 Task: Look for space in Dallas, United States from 6th September, 2023 to 15th September, 2023 for 6 adults in price range Rs.8000 to Rs.12000. Place can be entire place or private room with 6 bedrooms having 6 beds and 6 bathrooms. Property type can be house, flat, guest house. Amenities needed are: wifi, TV, free parkinig on premises, gym, breakfast. Booking option can be shelf check-in. Required host language is English.
Action: Mouse moved to (570, 119)
Screenshot: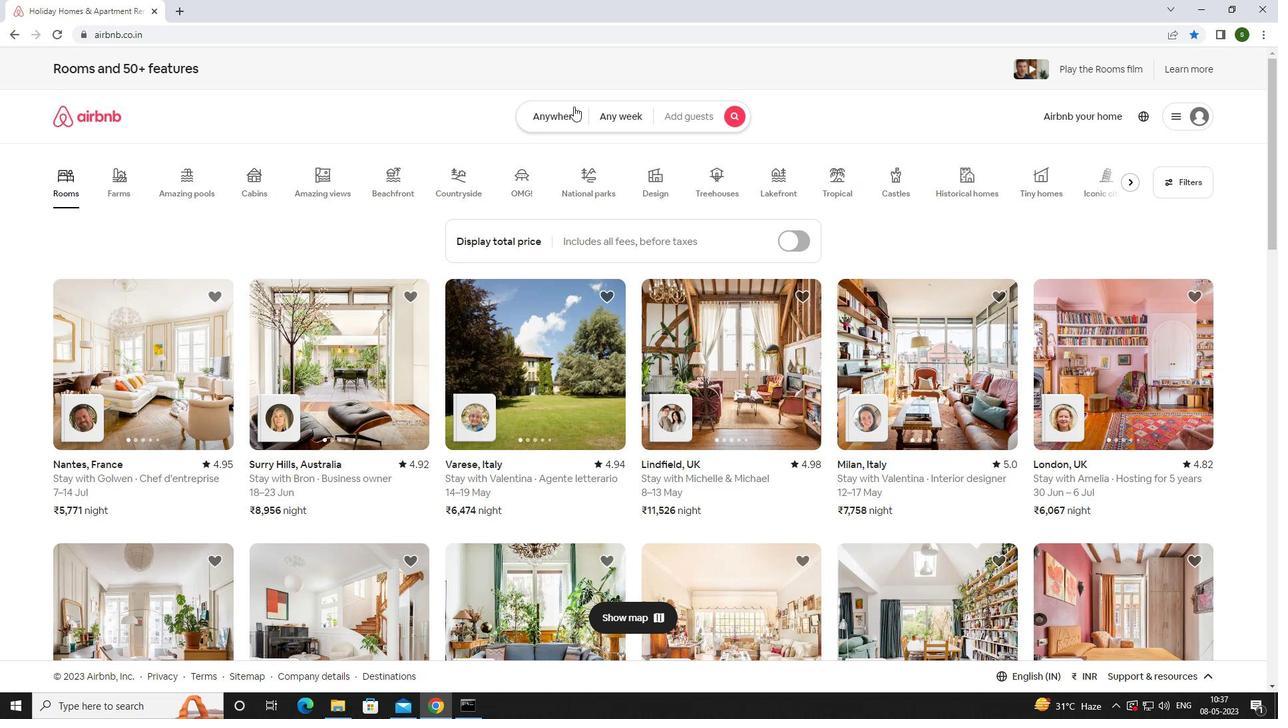 
Action: Mouse pressed left at (570, 119)
Screenshot: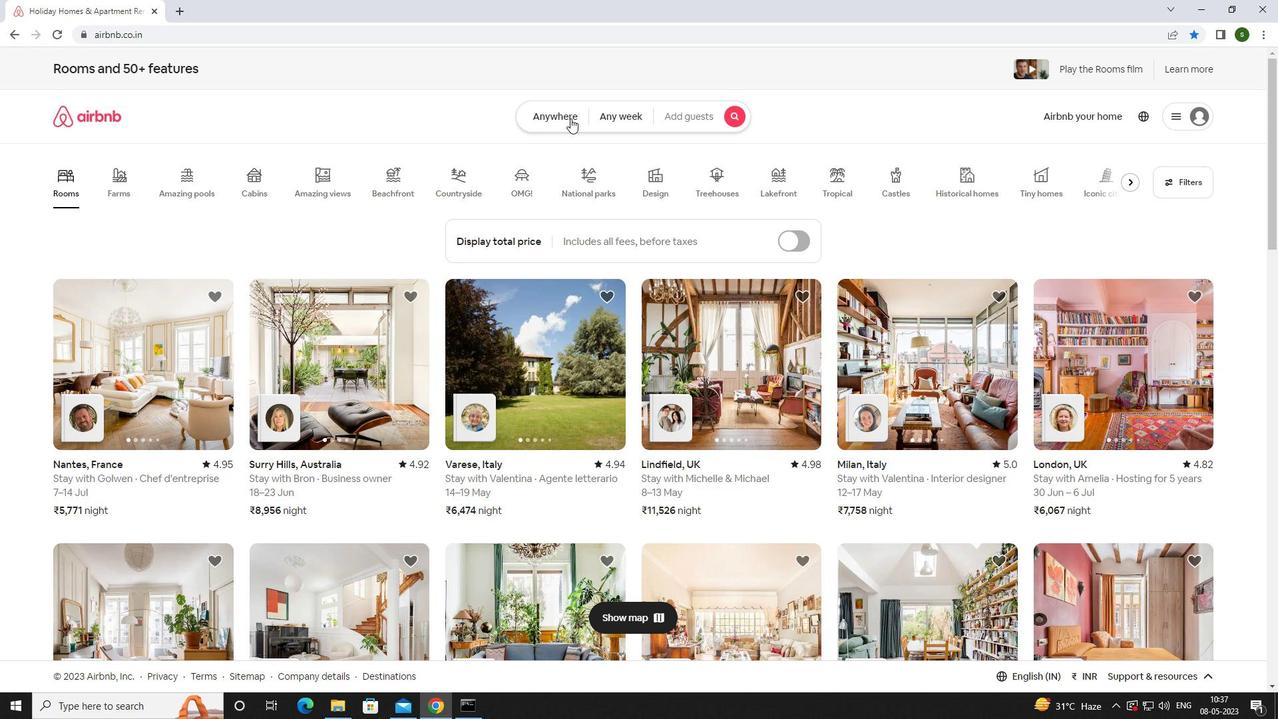 
Action: Mouse moved to (504, 174)
Screenshot: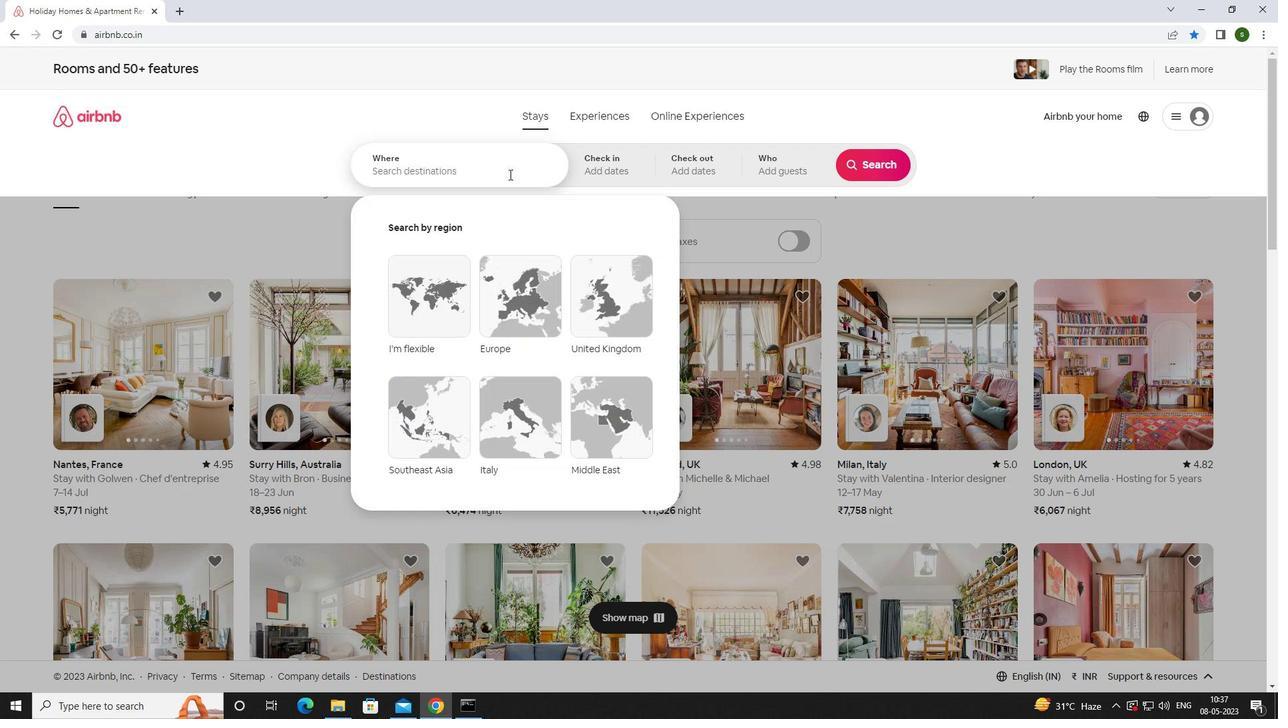 
Action: Mouse pressed left at (504, 174)
Screenshot: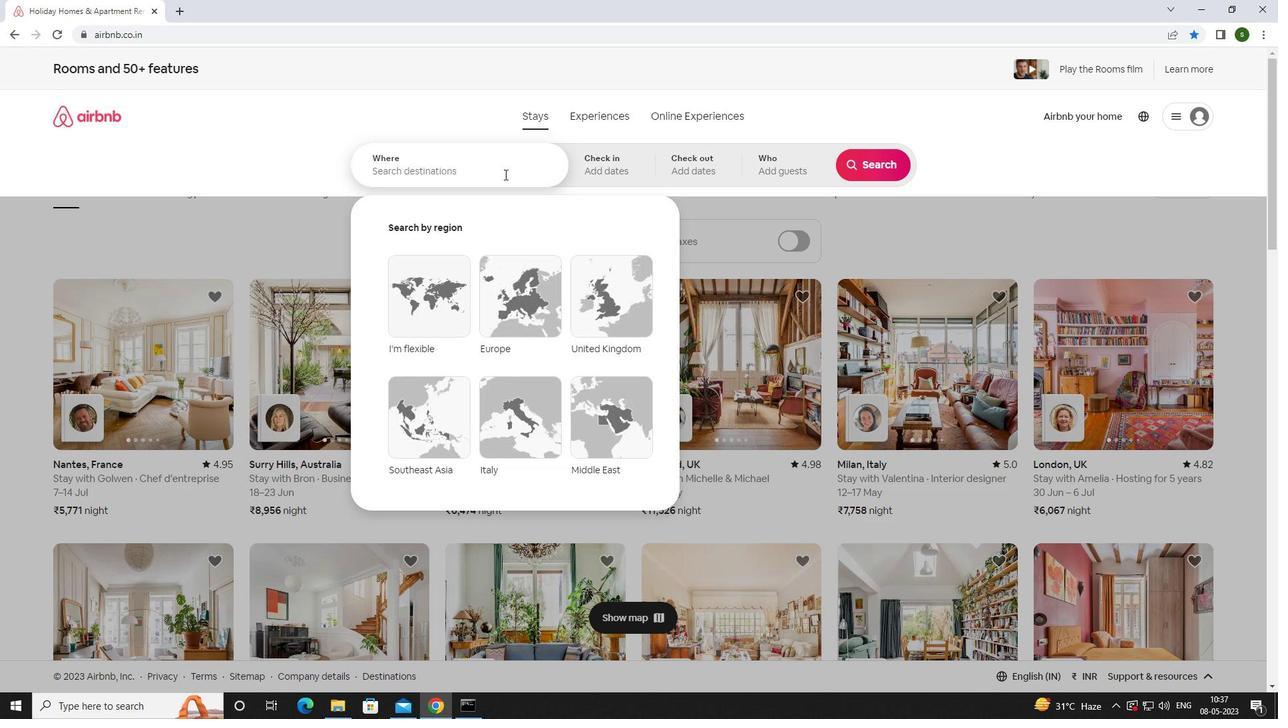 
Action: Key pressed <Key.caps_lock>d<Key.caps_lock>allas,<Key.space><Key.caps_lock>u<Key.caps_lock>nited<Key.space><Key.caps_lock>s<Key.caps_lock>tates<Key.enter>
Screenshot: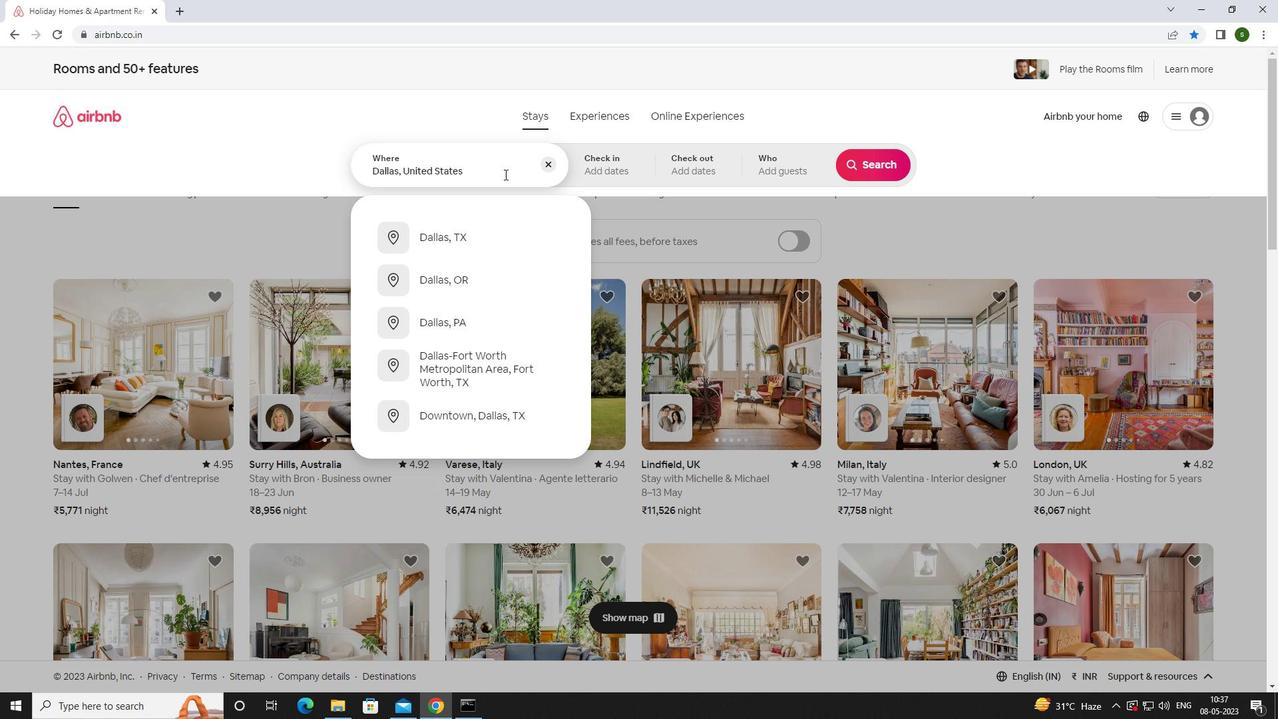 
Action: Mouse moved to (865, 265)
Screenshot: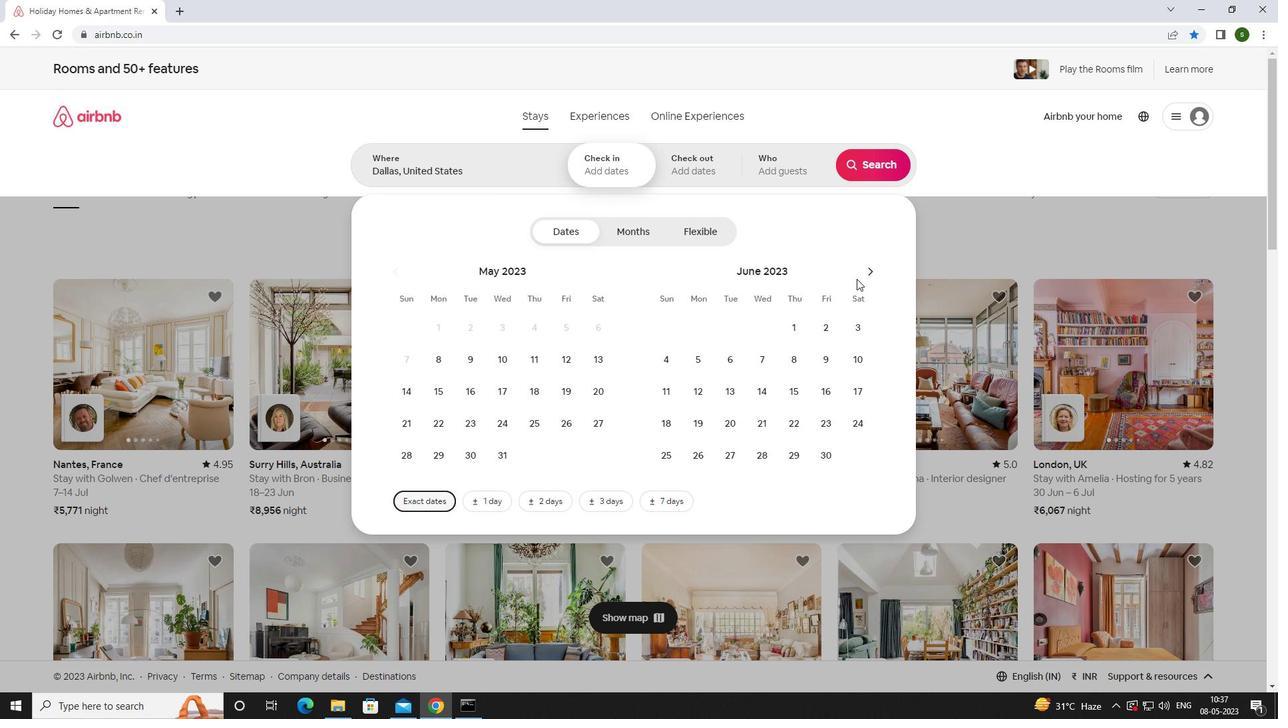 
Action: Mouse pressed left at (865, 265)
Screenshot: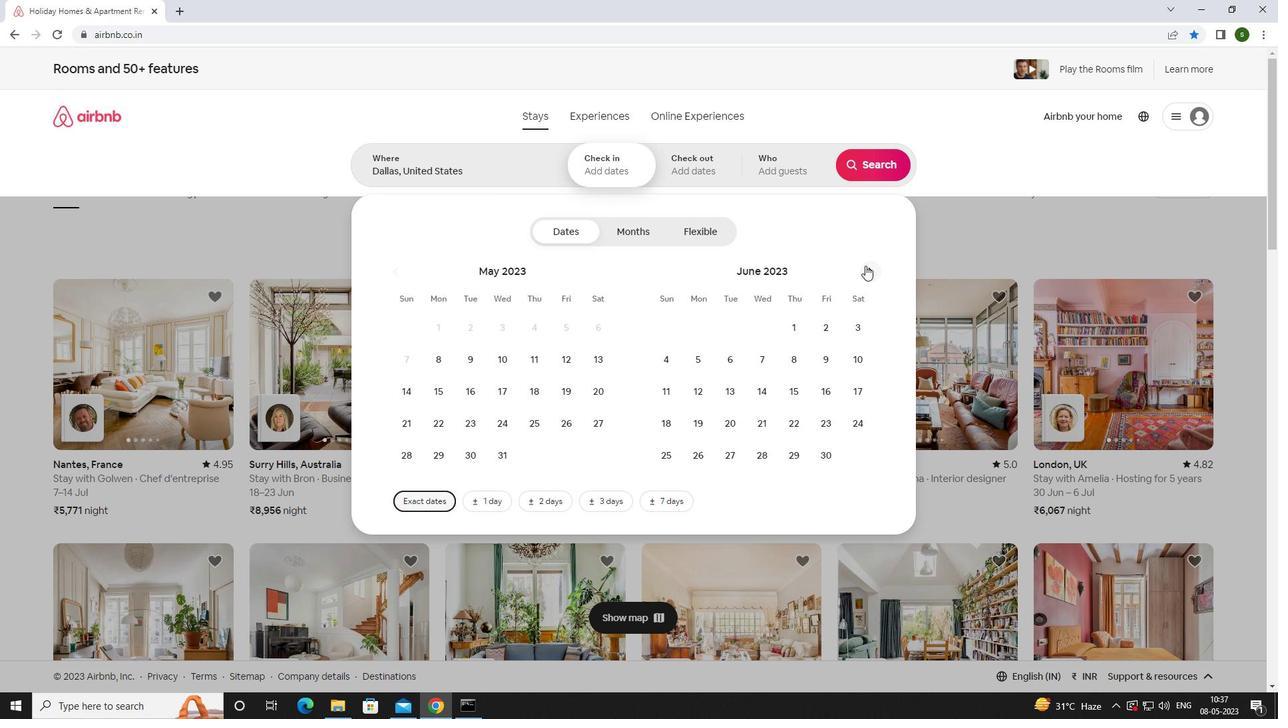
Action: Mouse pressed left at (865, 265)
Screenshot: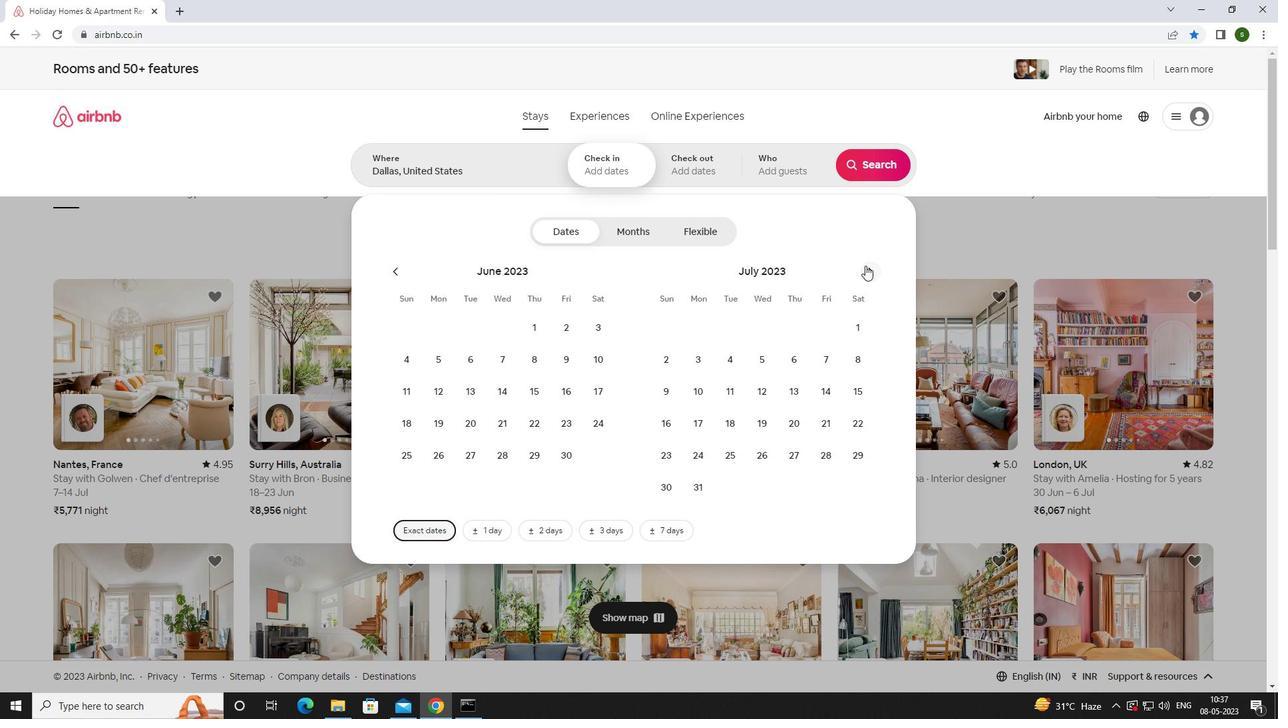 
Action: Mouse pressed left at (865, 265)
Screenshot: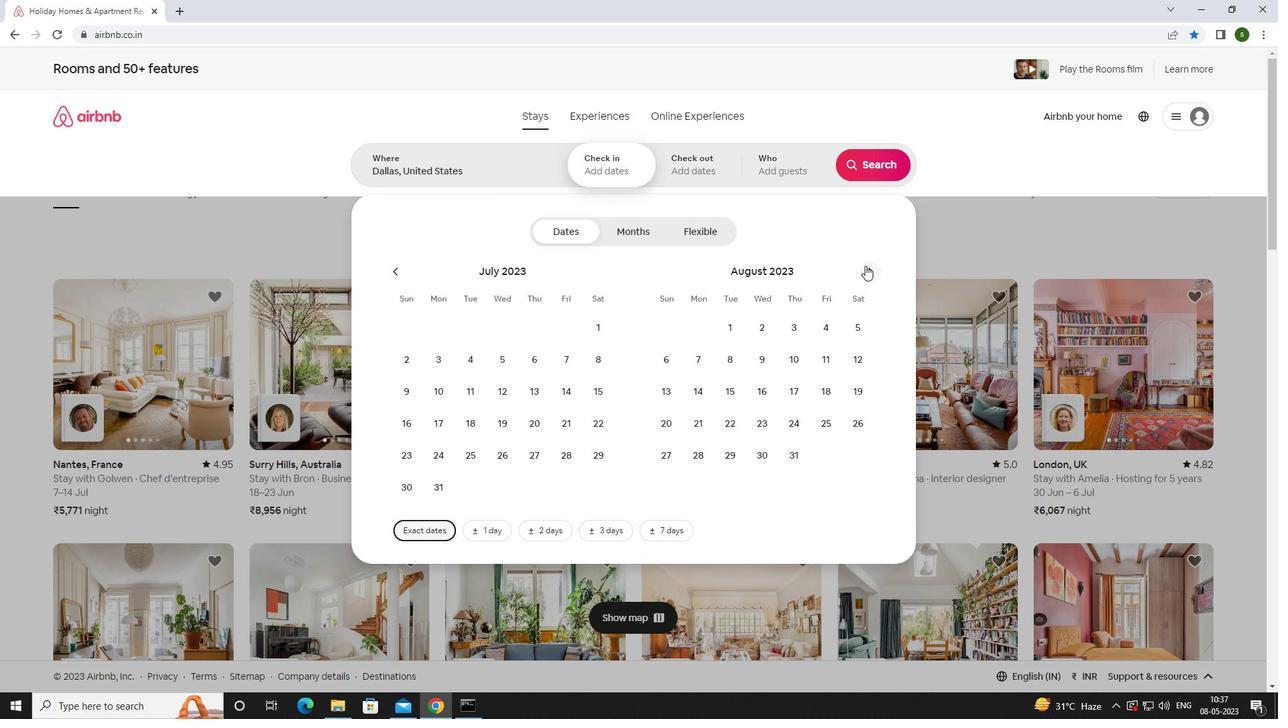 
Action: Mouse moved to (761, 356)
Screenshot: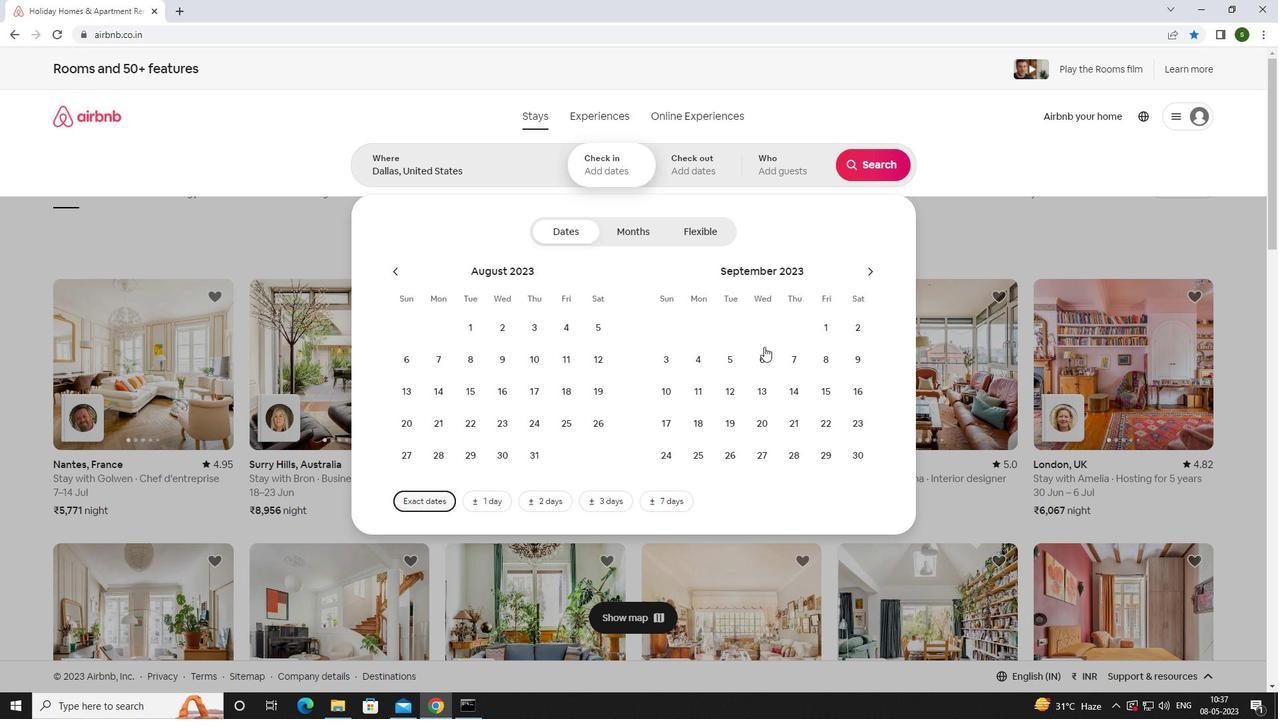 
Action: Mouse pressed left at (761, 356)
Screenshot: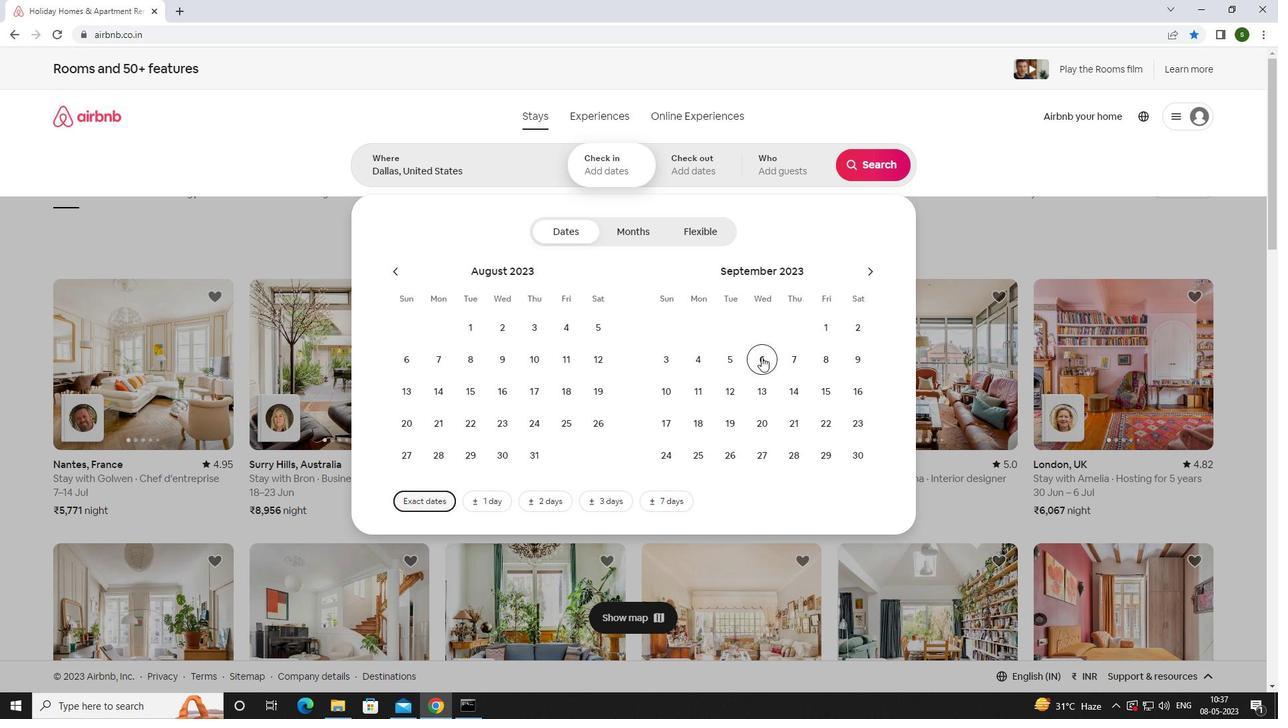 
Action: Mouse moved to (823, 389)
Screenshot: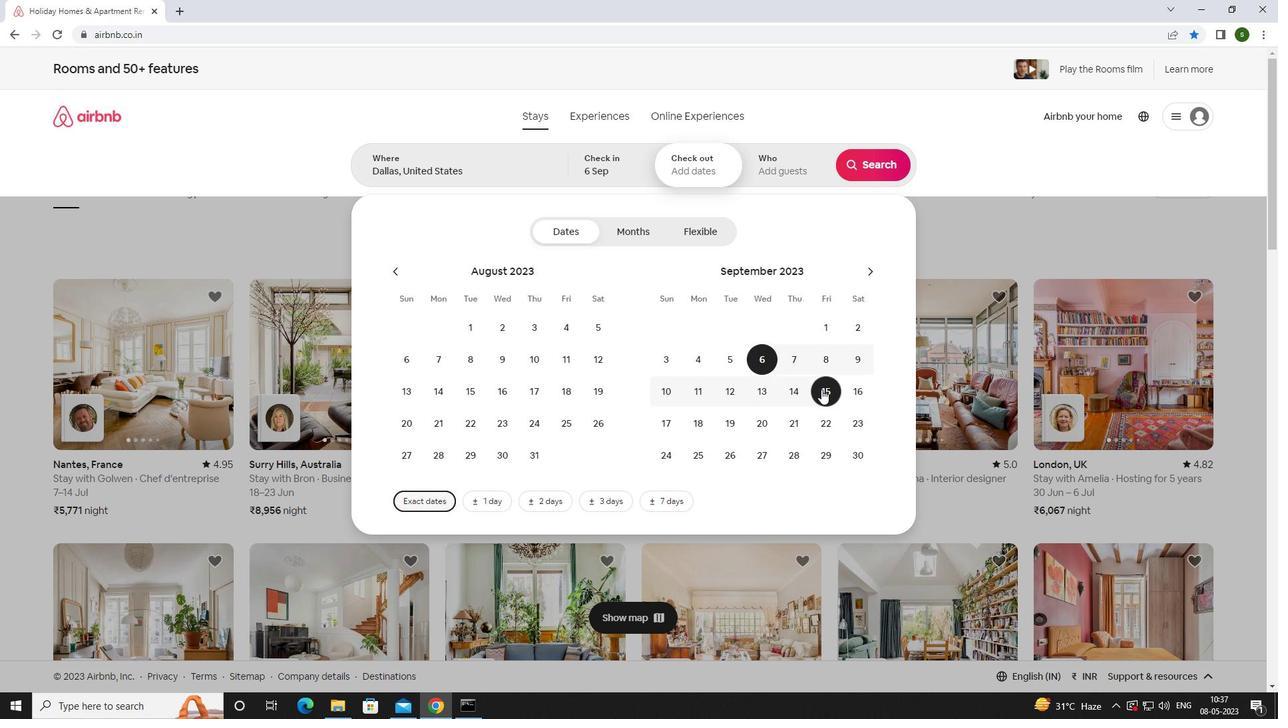 
Action: Mouse pressed left at (823, 389)
Screenshot: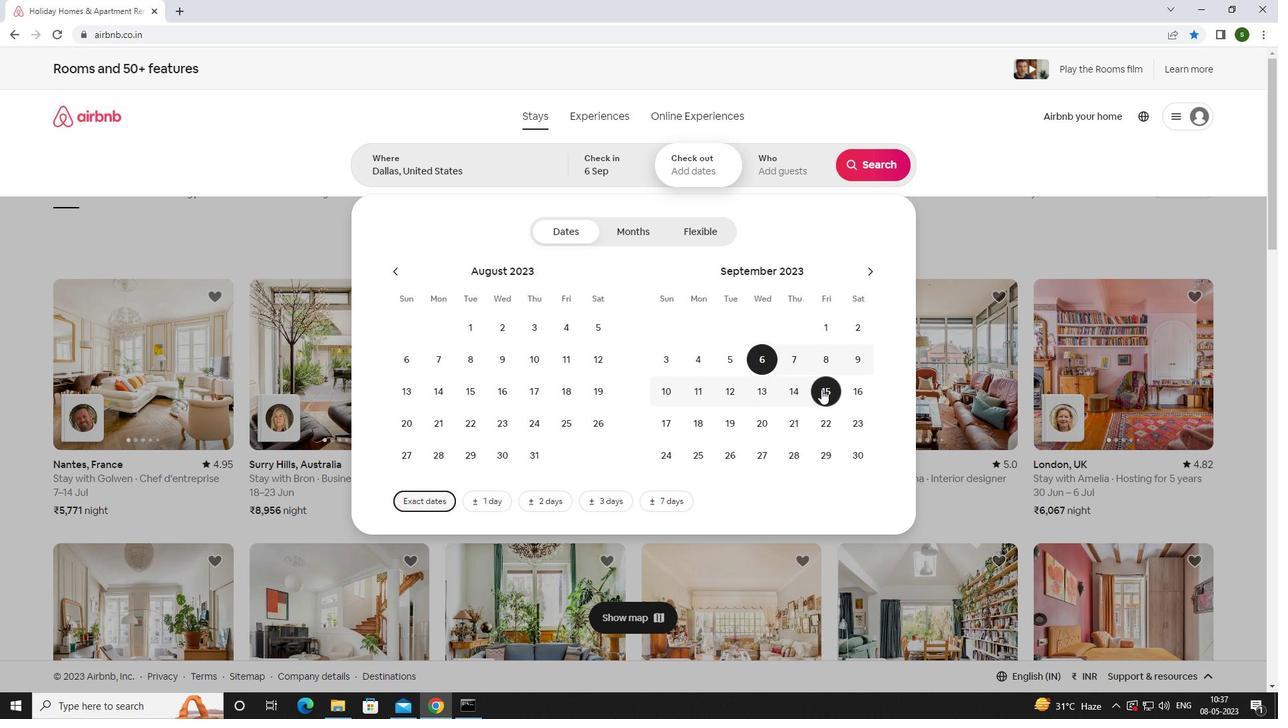 
Action: Mouse moved to (785, 172)
Screenshot: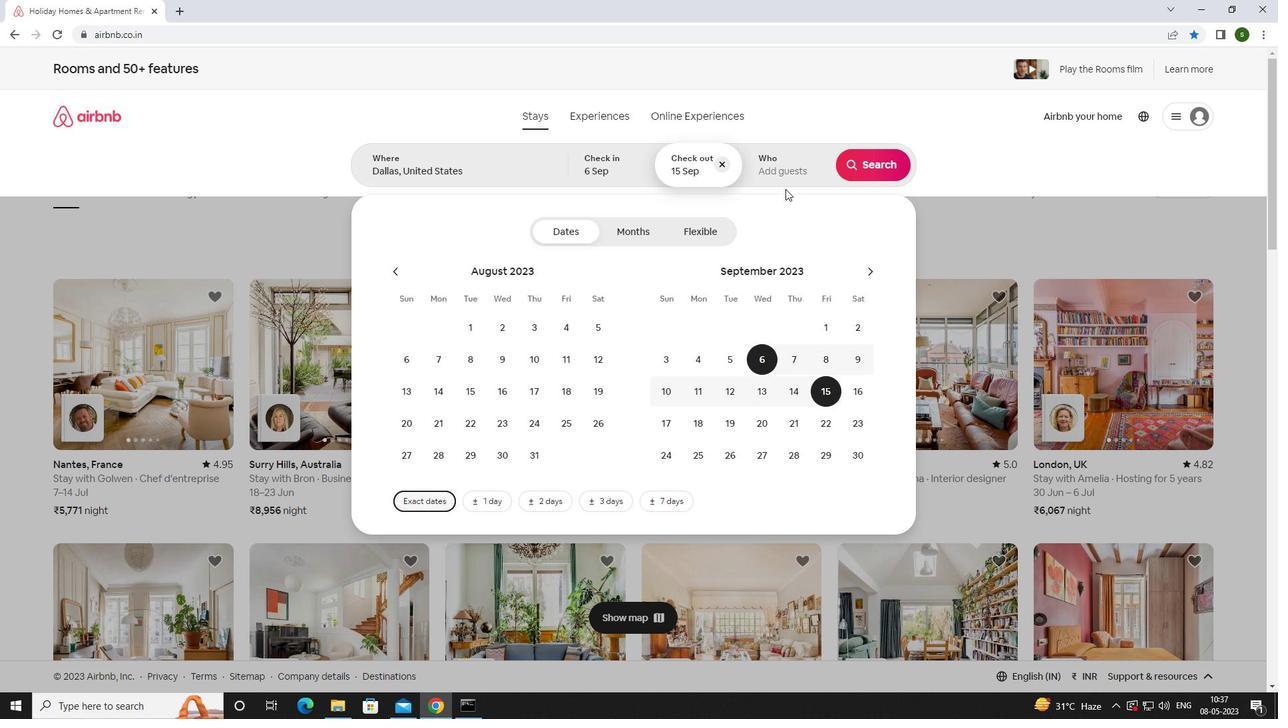 
Action: Mouse pressed left at (785, 172)
Screenshot: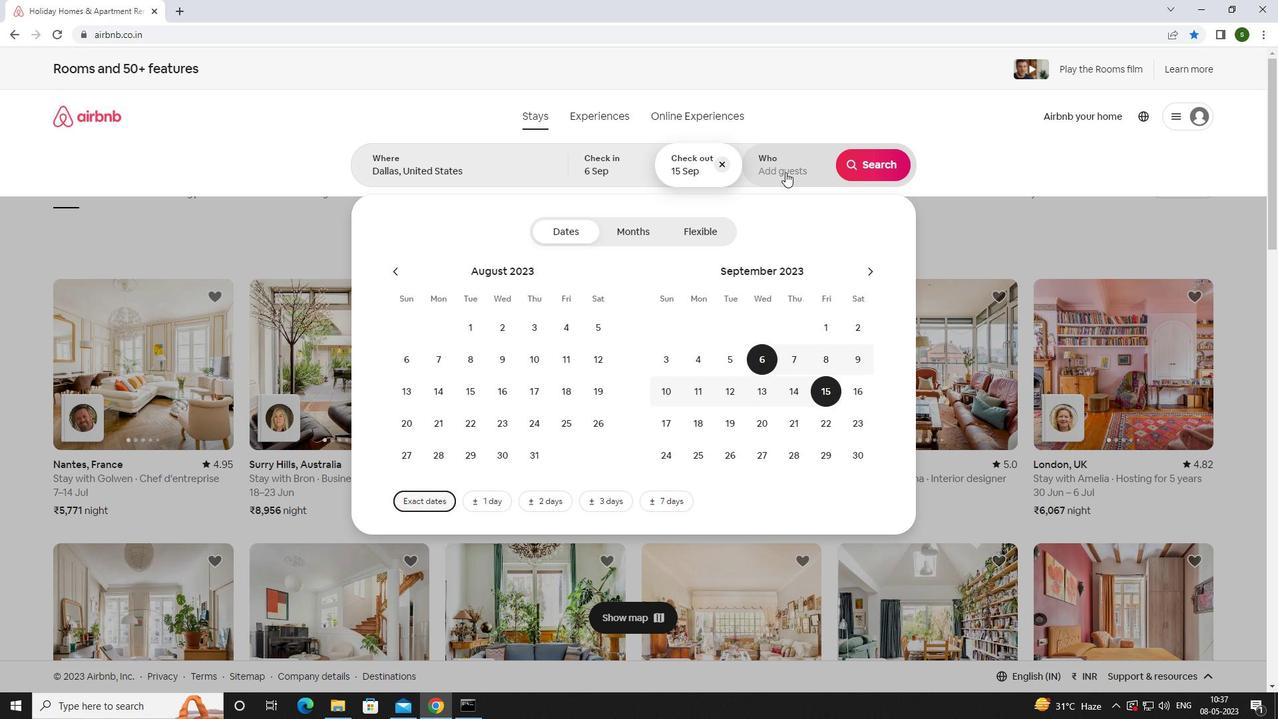 
Action: Mouse moved to (879, 234)
Screenshot: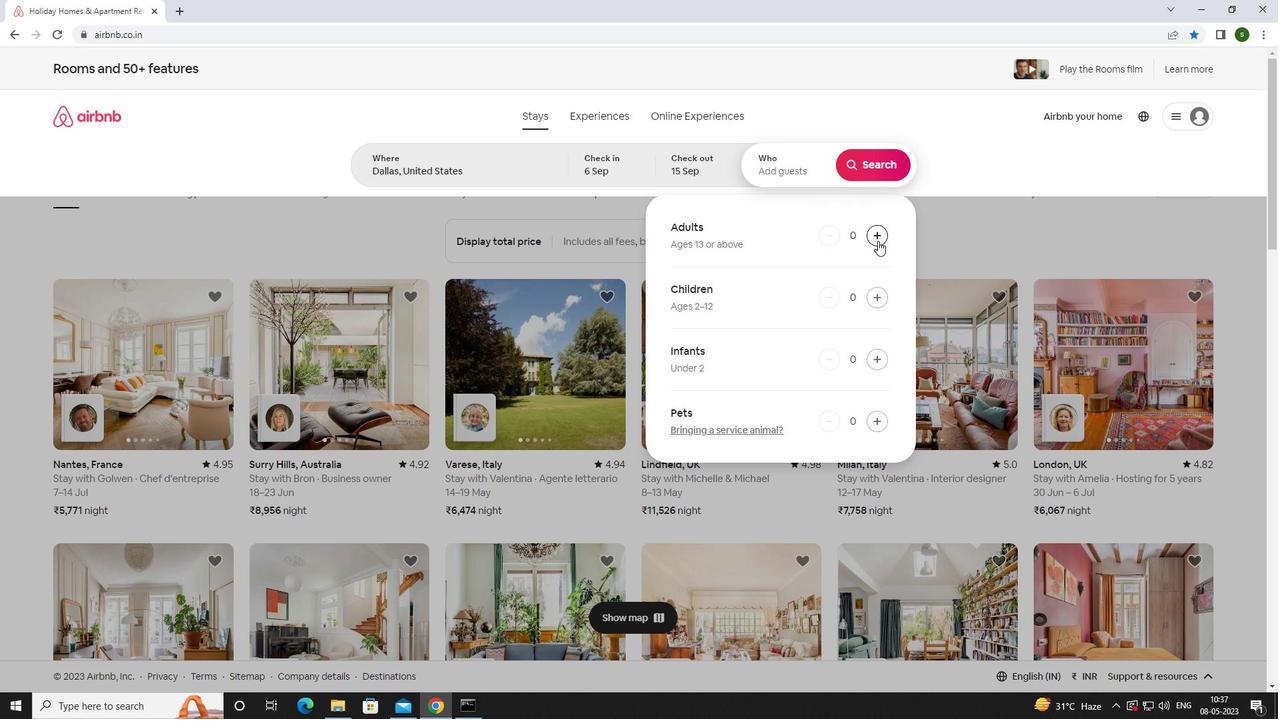 
Action: Mouse pressed left at (879, 234)
Screenshot: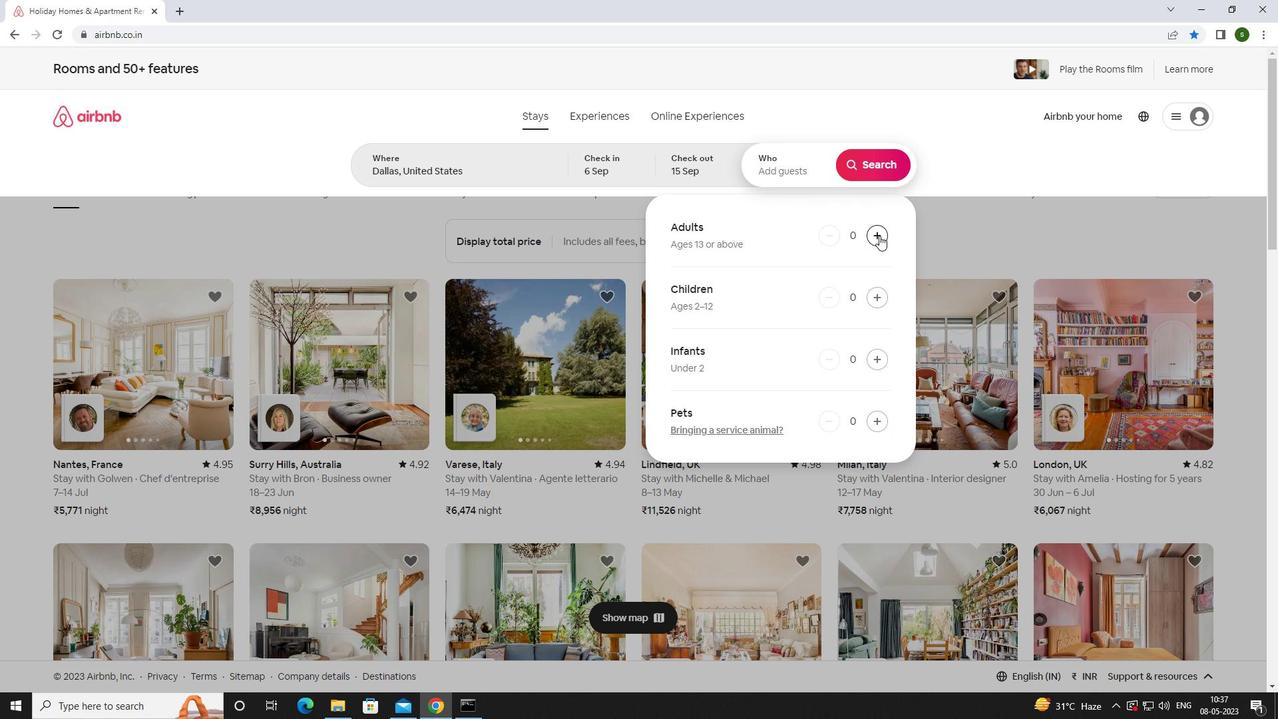 
Action: Mouse pressed left at (879, 234)
Screenshot: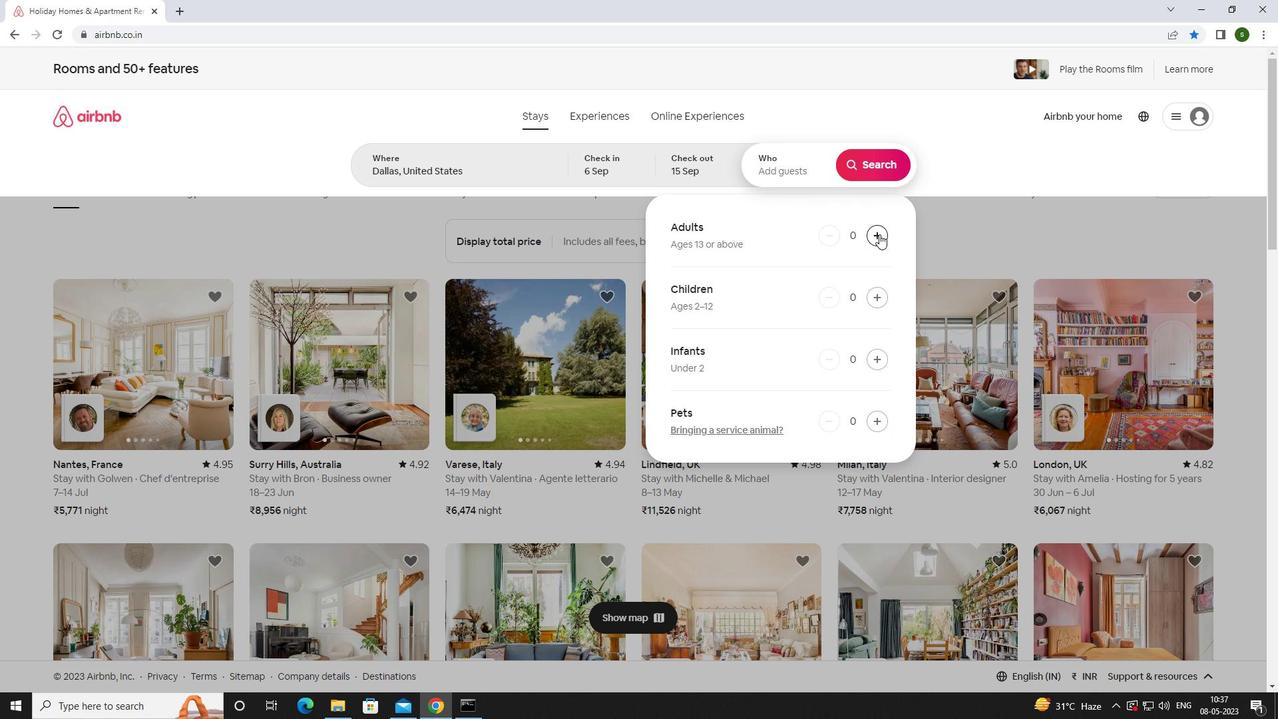 
Action: Mouse pressed left at (879, 234)
Screenshot: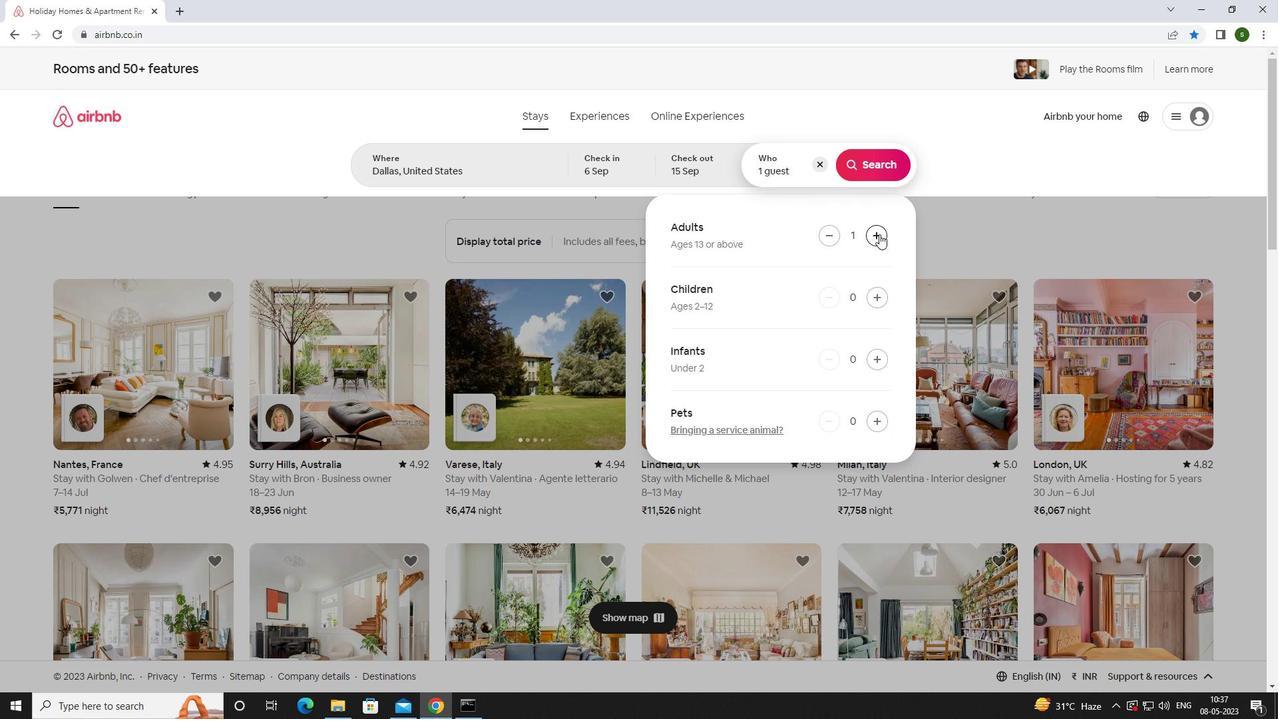 
Action: Mouse pressed left at (879, 234)
Screenshot: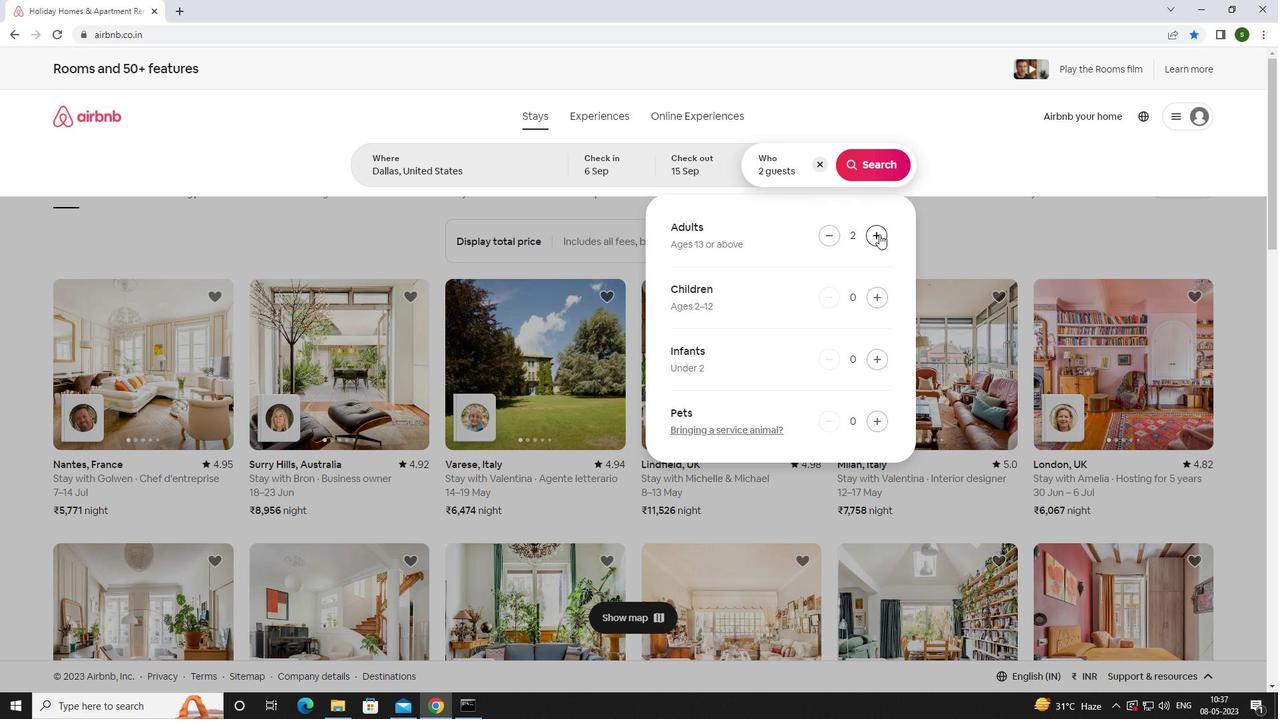 
Action: Mouse pressed left at (879, 234)
Screenshot: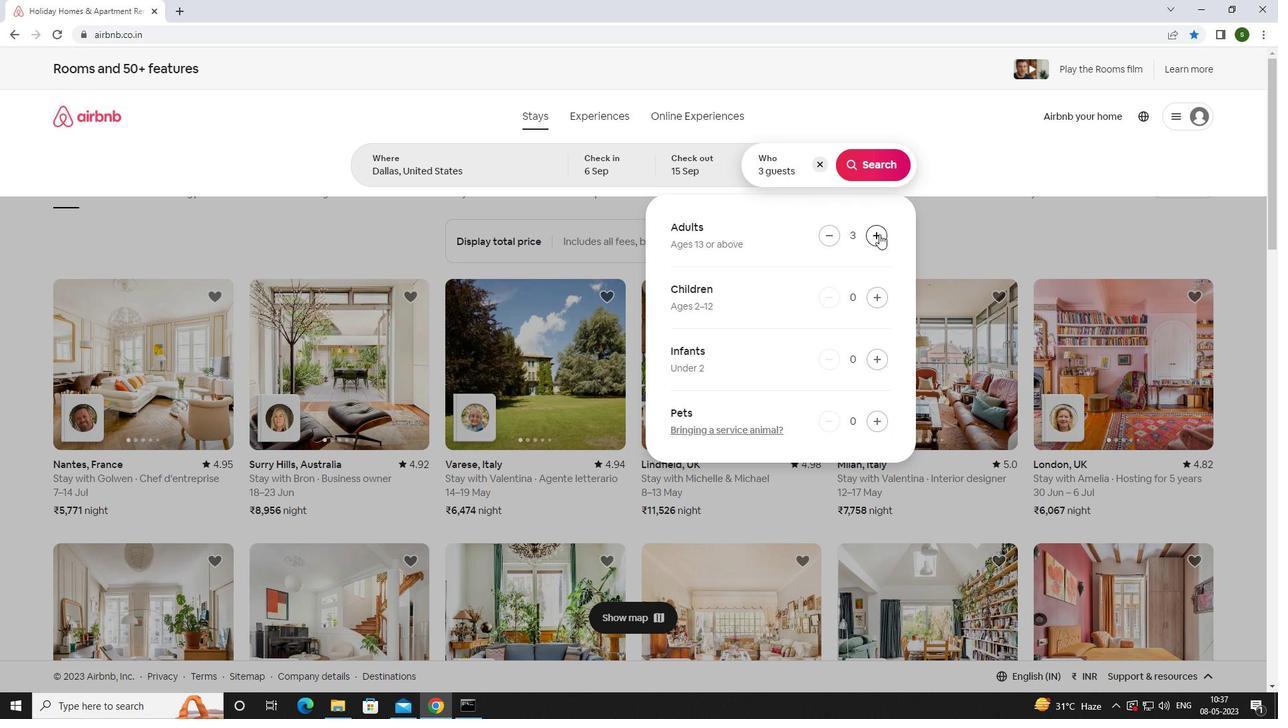 
Action: Mouse pressed left at (879, 234)
Screenshot: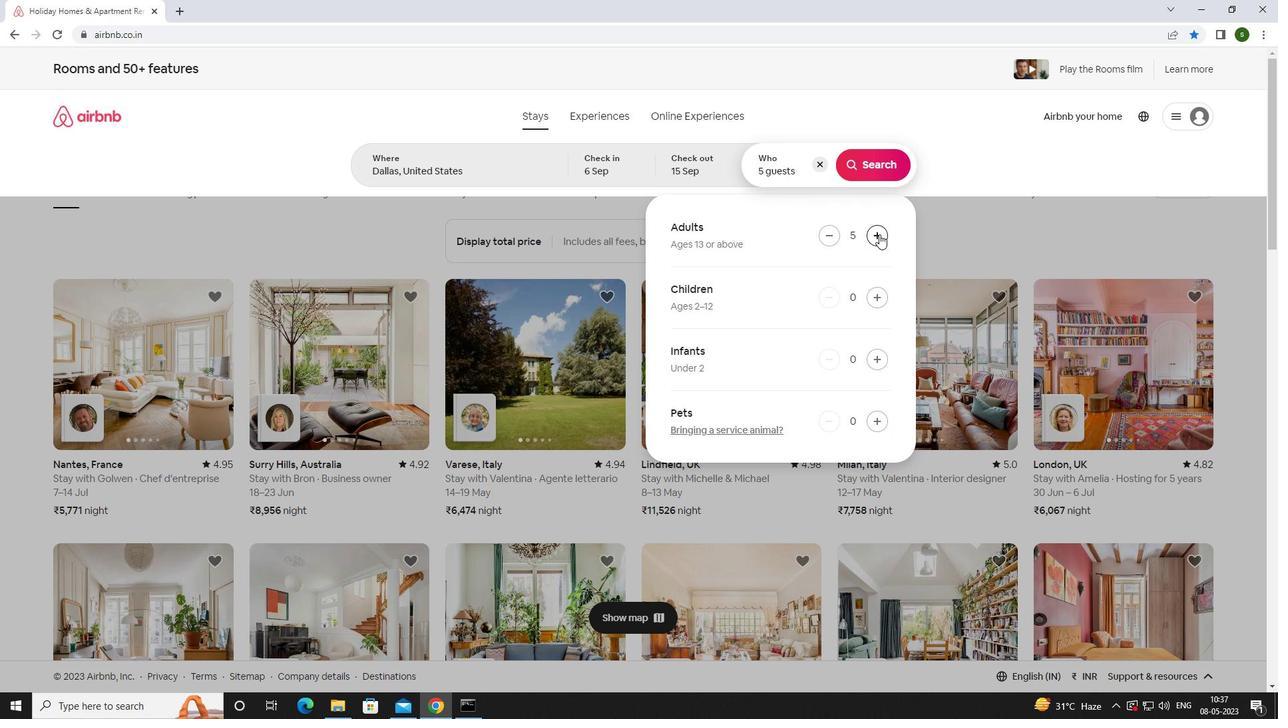 
Action: Mouse moved to (875, 167)
Screenshot: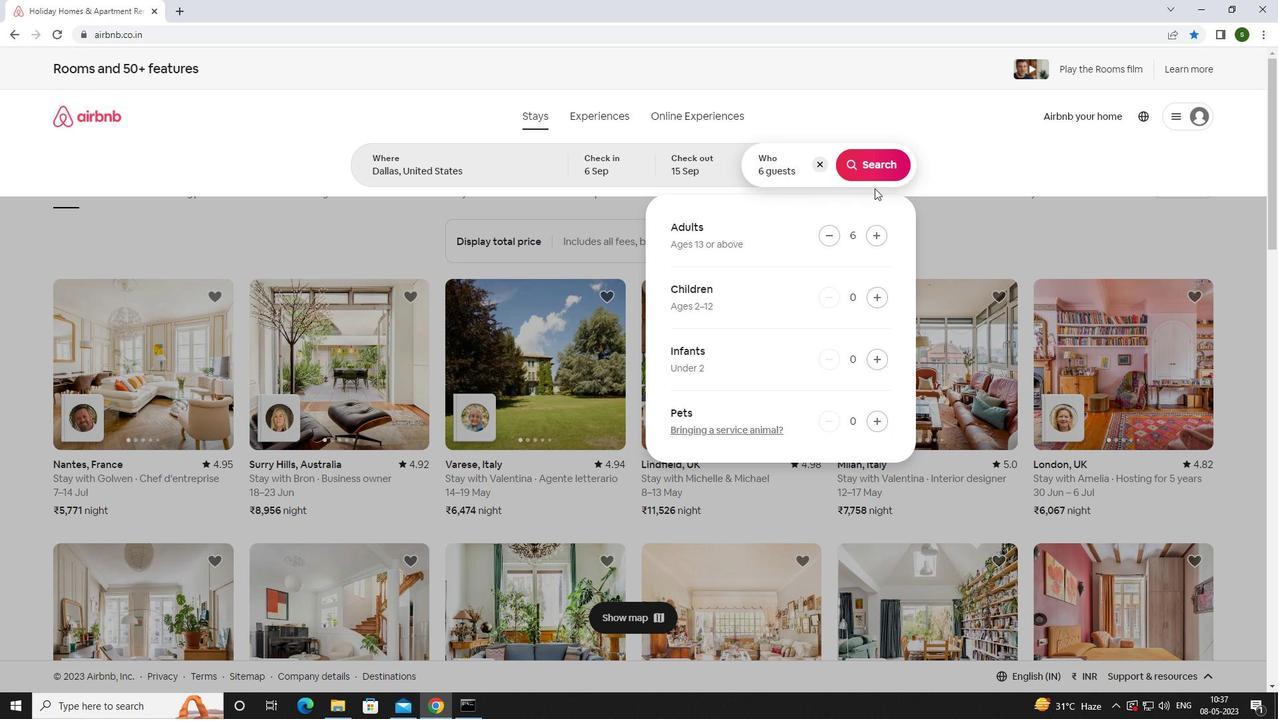 
Action: Mouse pressed left at (875, 167)
Screenshot: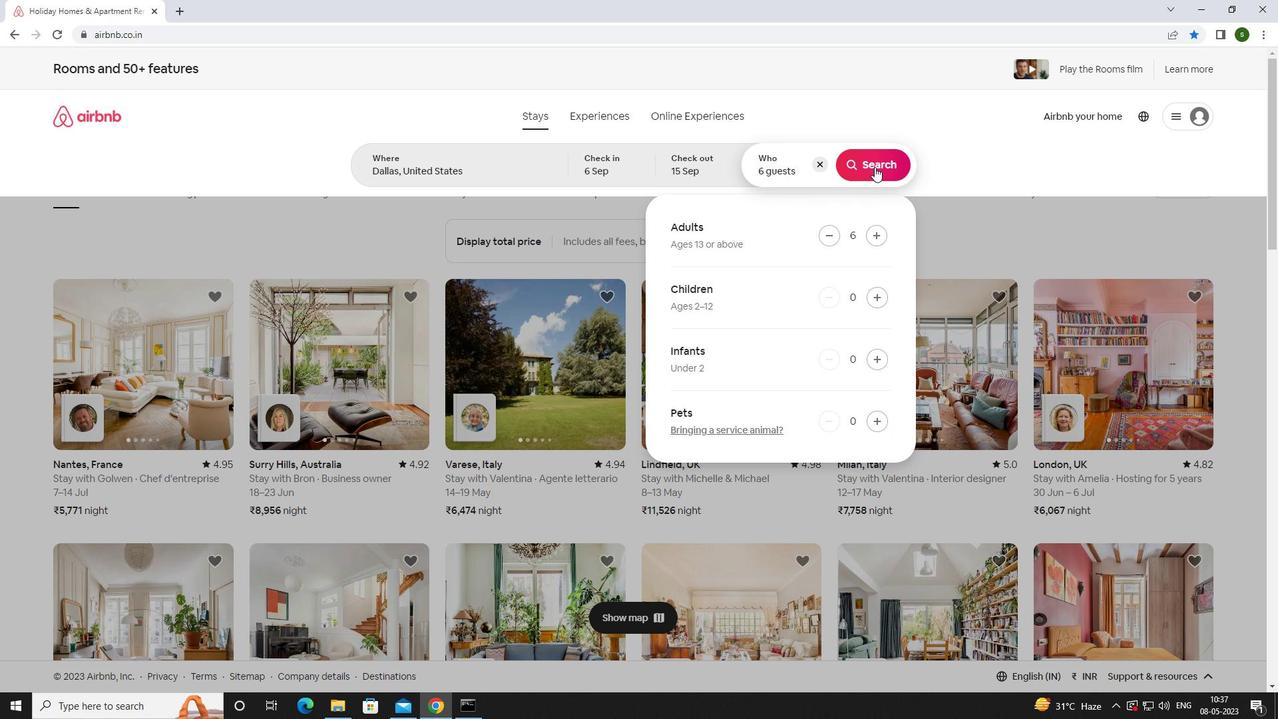 
Action: Mouse moved to (1201, 122)
Screenshot: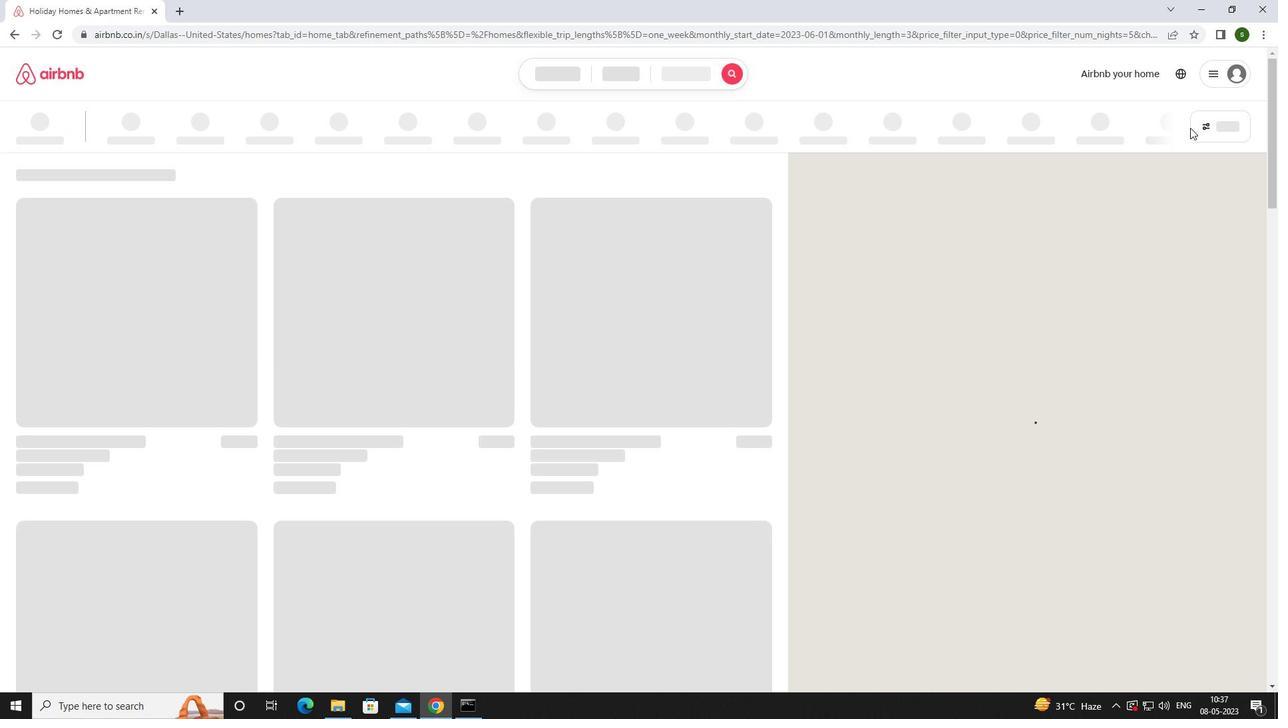 
Action: Mouse pressed left at (1201, 122)
Screenshot: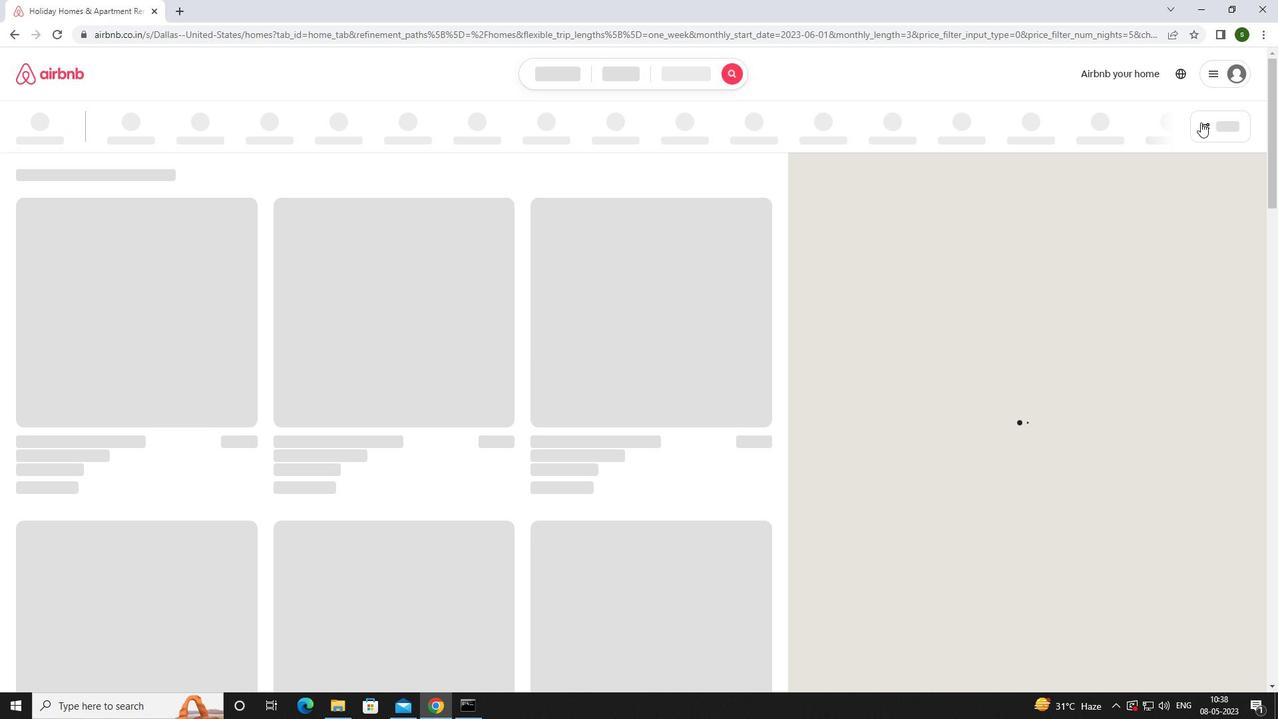 
Action: Mouse moved to (532, 446)
Screenshot: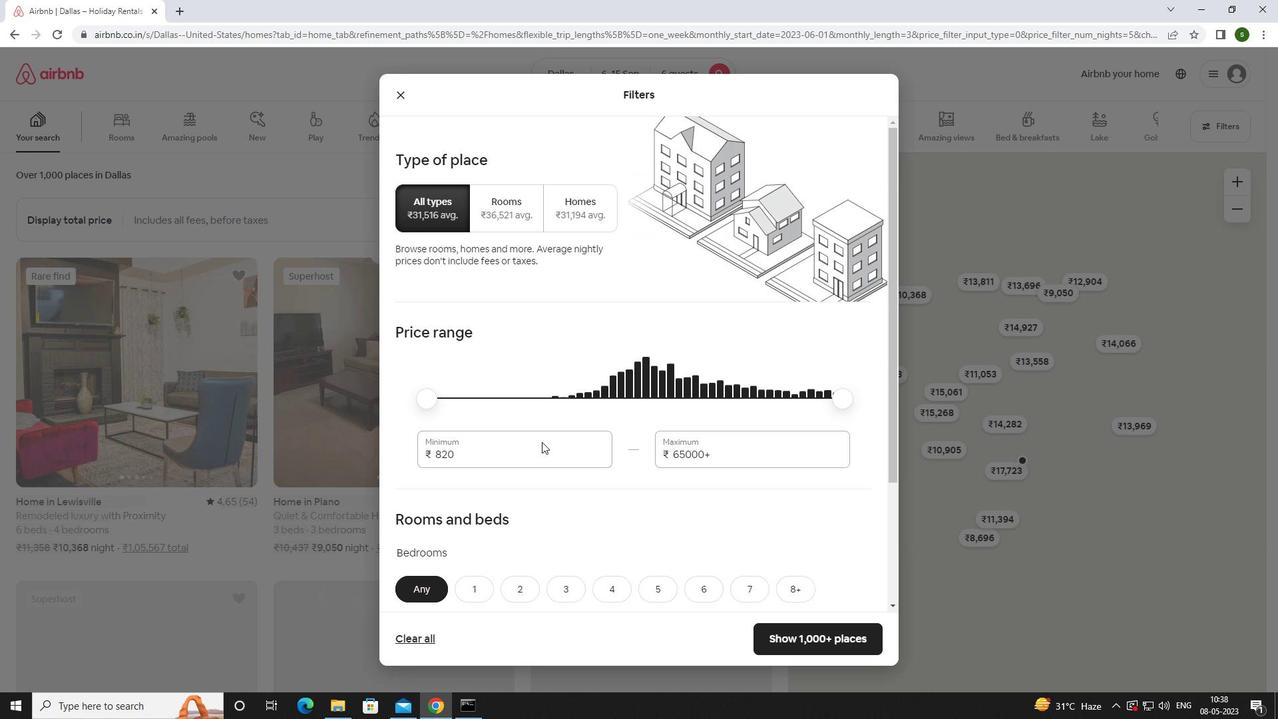 
Action: Mouse pressed left at (532, 446)
Screenshot: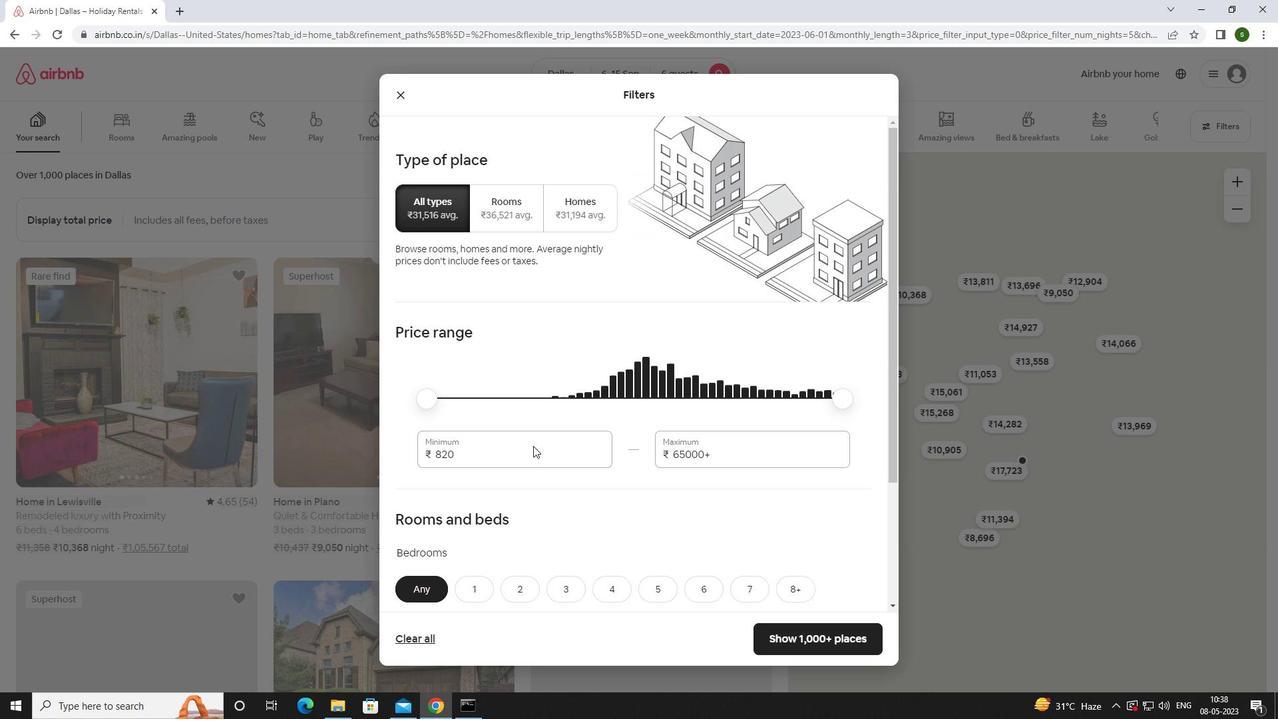 
Action: Key pressed <Key.backspace><Key.backspace><Key.backspace><Key.backspace>8000
Screenshot: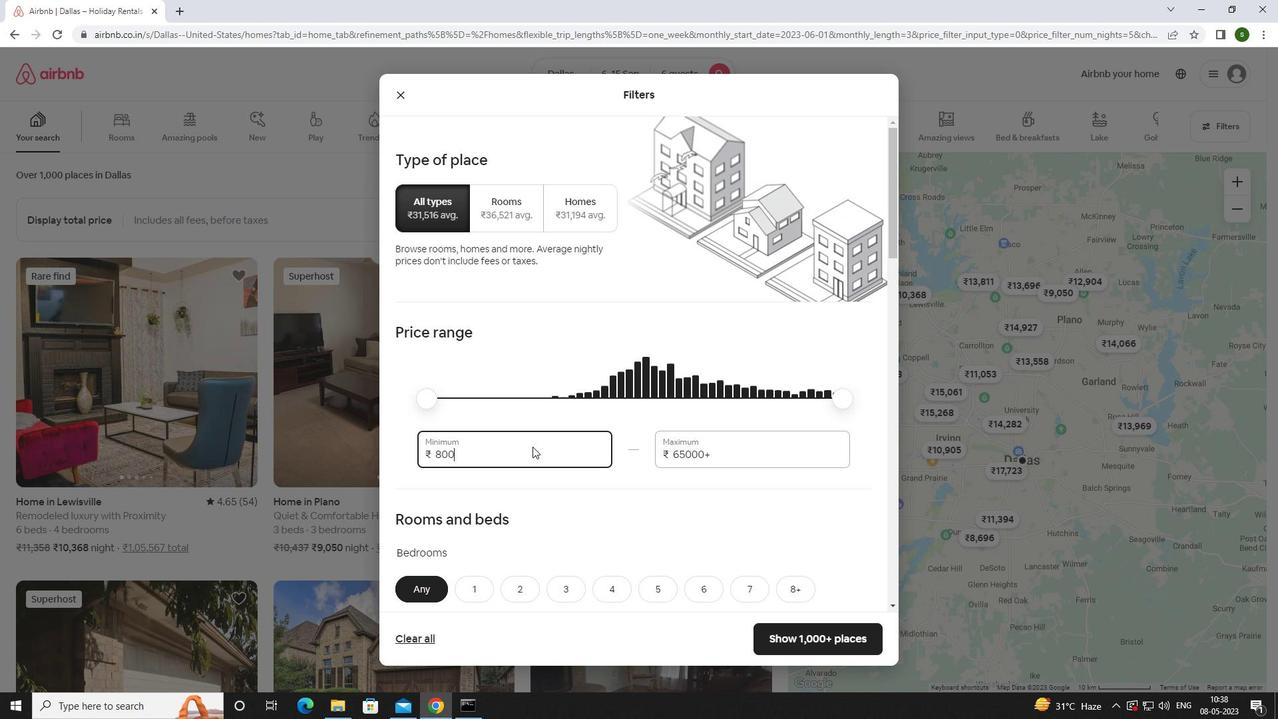 
Action: Mouse moved to (756, 458)
Screenshot: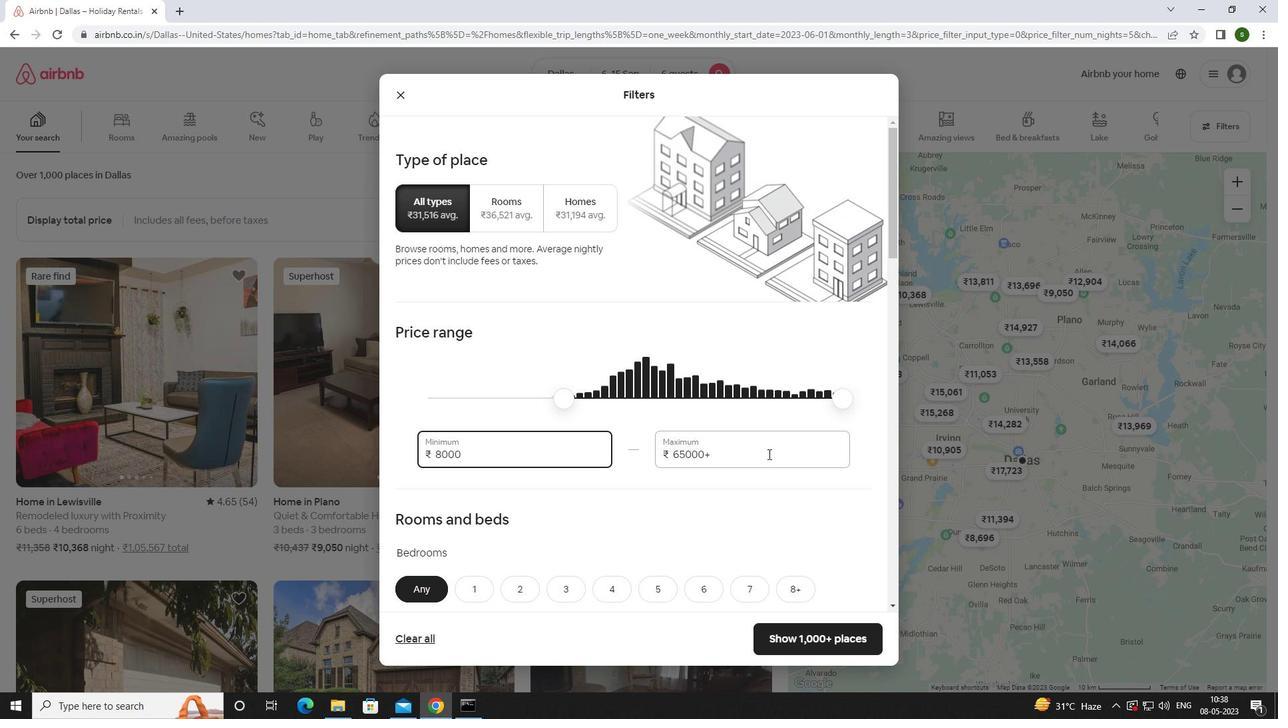 
Action: Mouse pressed left at (756, 458)
Screenshot: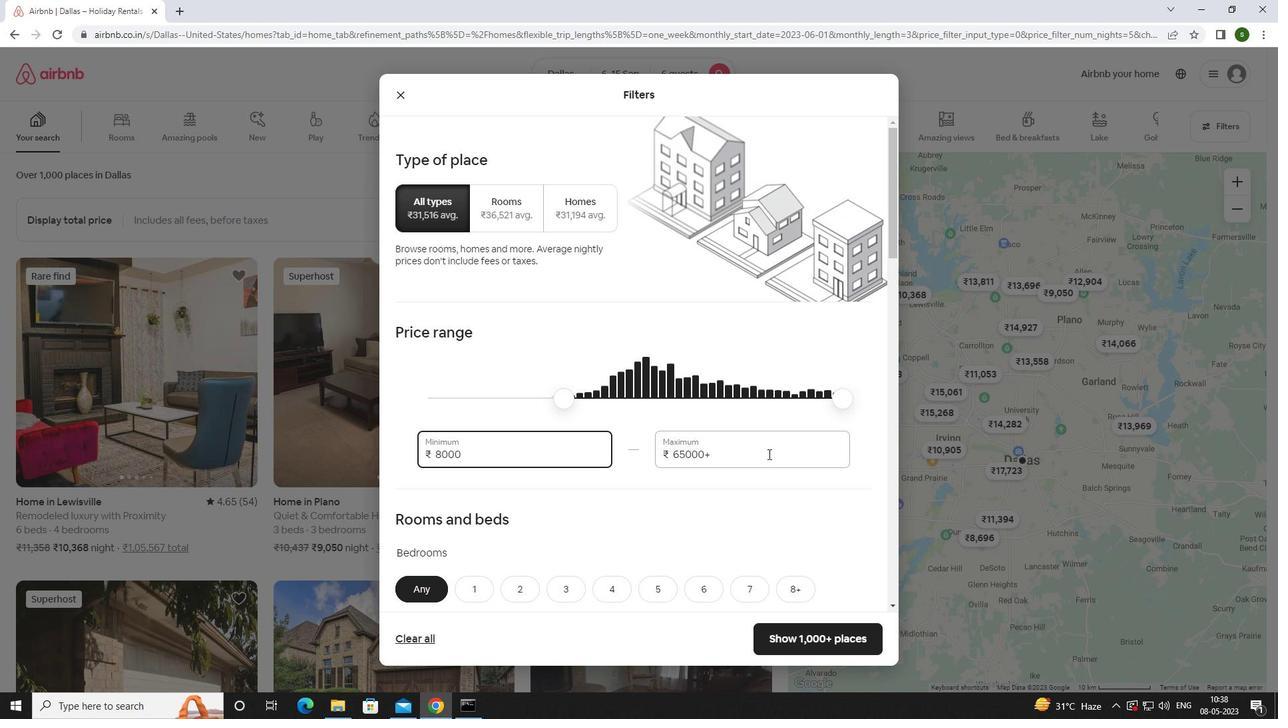 
Action: Key pressed <Key.backspace><Key.backspace><Key.backspace><Key.backspace><Key.backspace><Key.backspace><Key.backspace><Key.backspace><Key.backspace><Key.backspace><Key.backspace><Key.backspace>12000
Screenshot: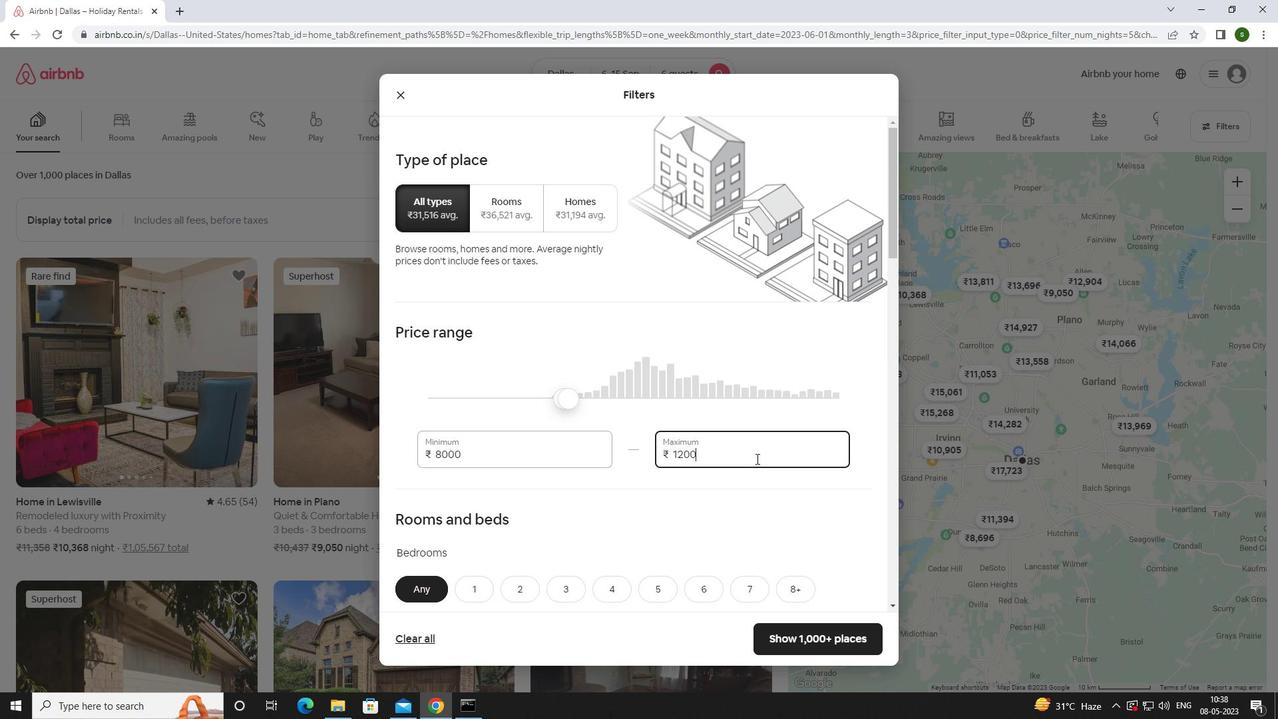 
Action: Mouse moved to (654, 432)
Screenshot: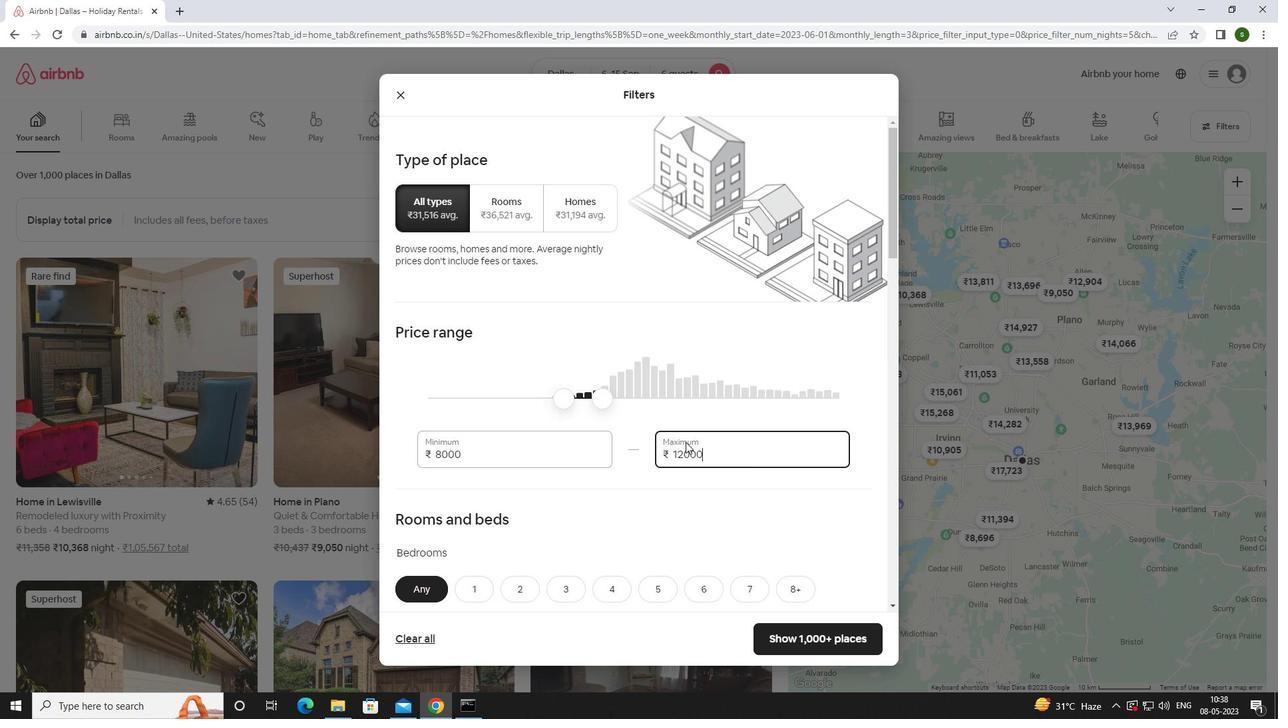 
Action: Mouse scrolled (654, 432) with delta (0, 0)
Screenshot: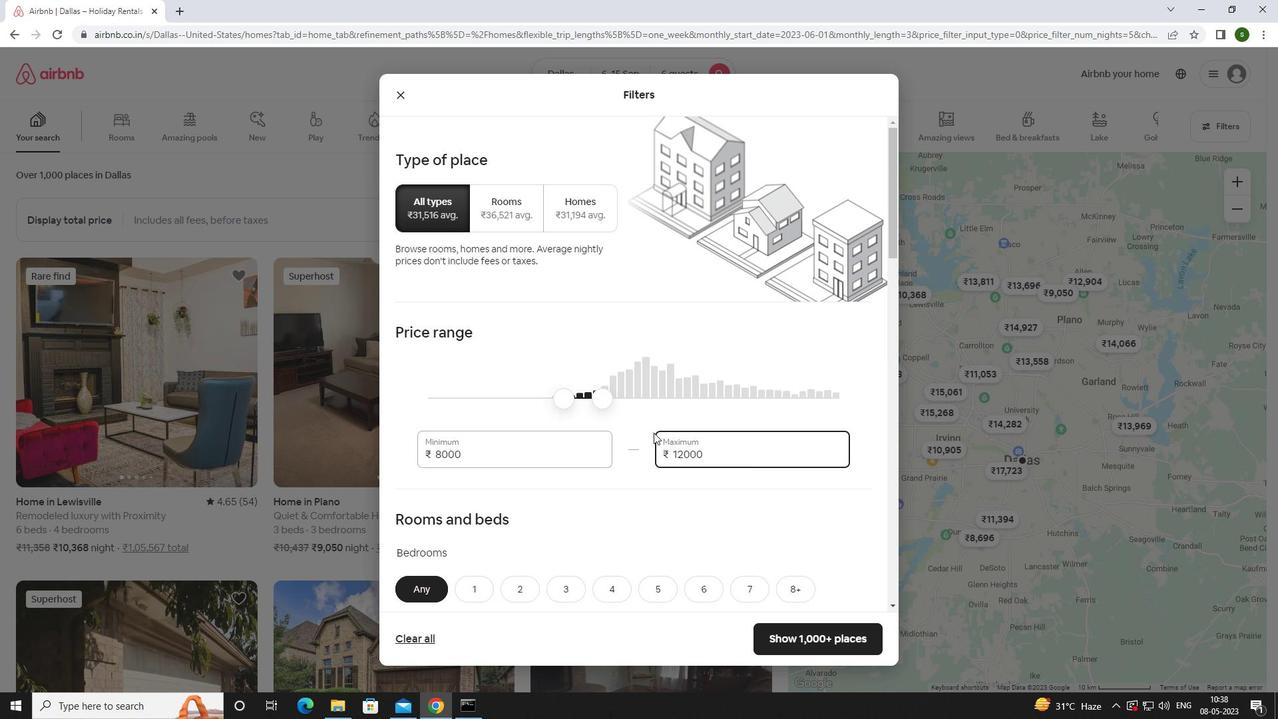 
Action: Mouse moved to (629, 416)
Screenshot: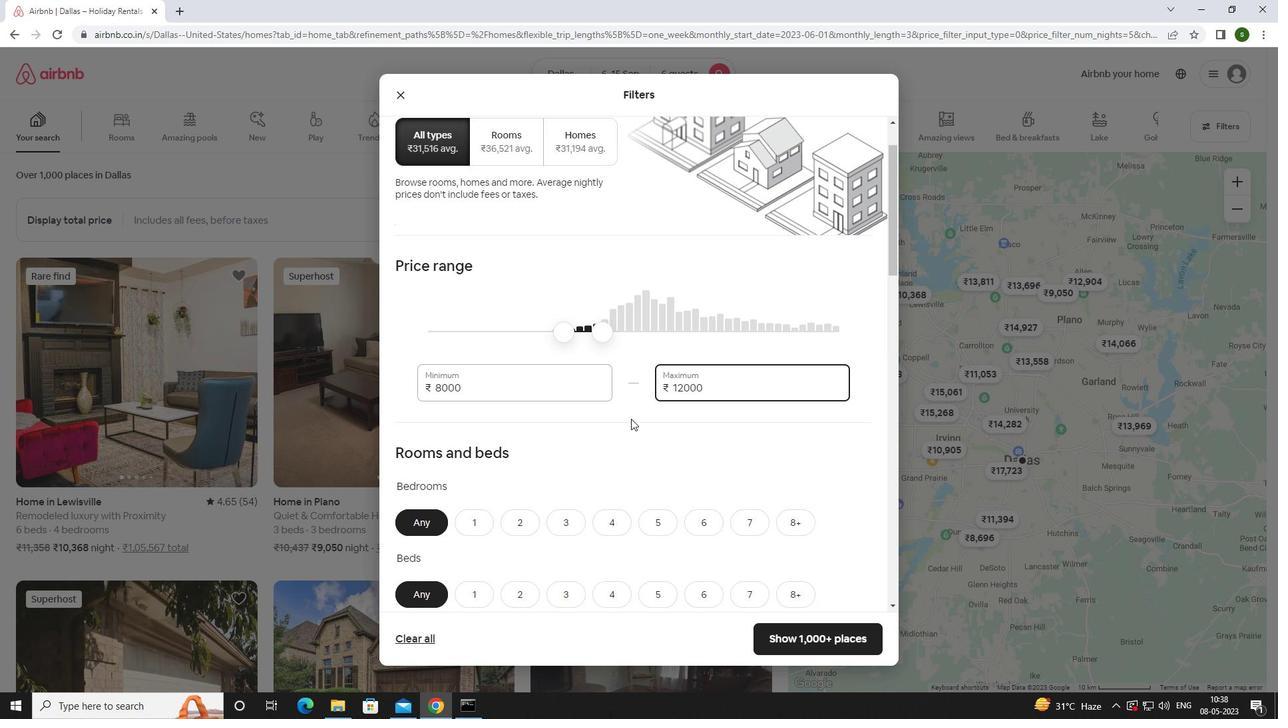 
Action: Mouse scrolled (629, 416) with delta (0, 0)
Screenshot: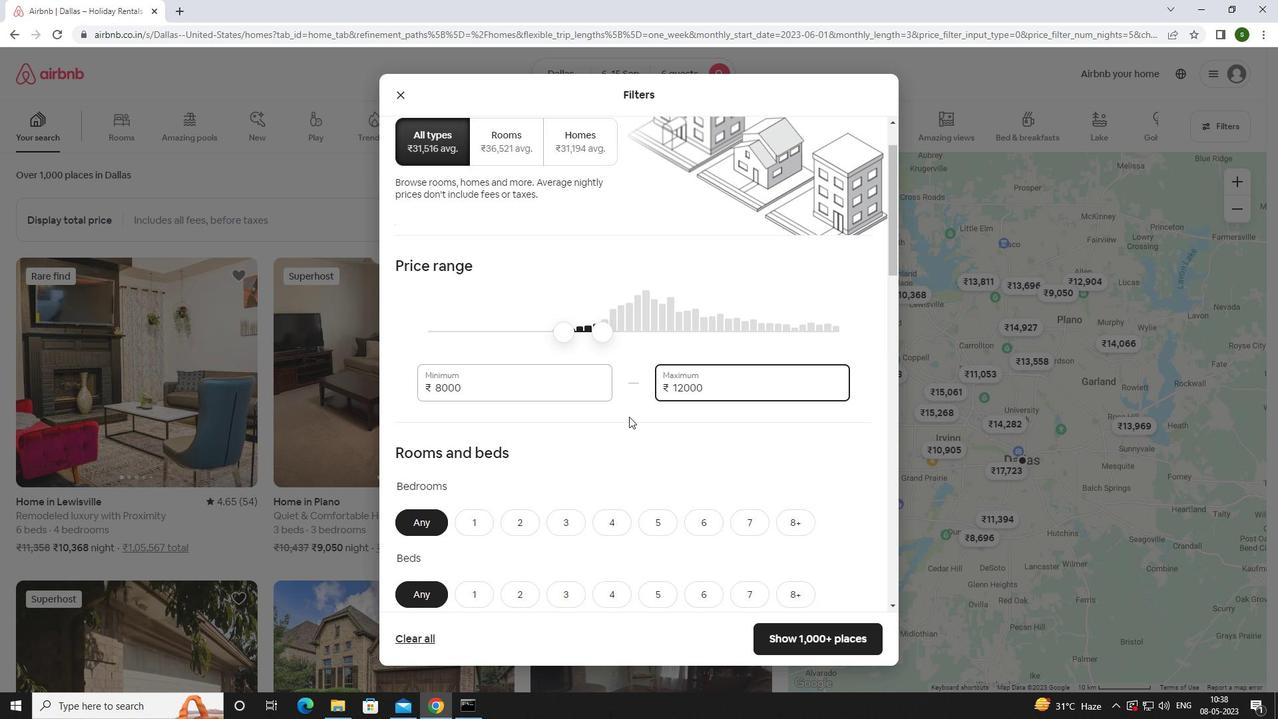 
Action: Mouse scrolled (629, 416) with delta (0, 0)
Screenshot: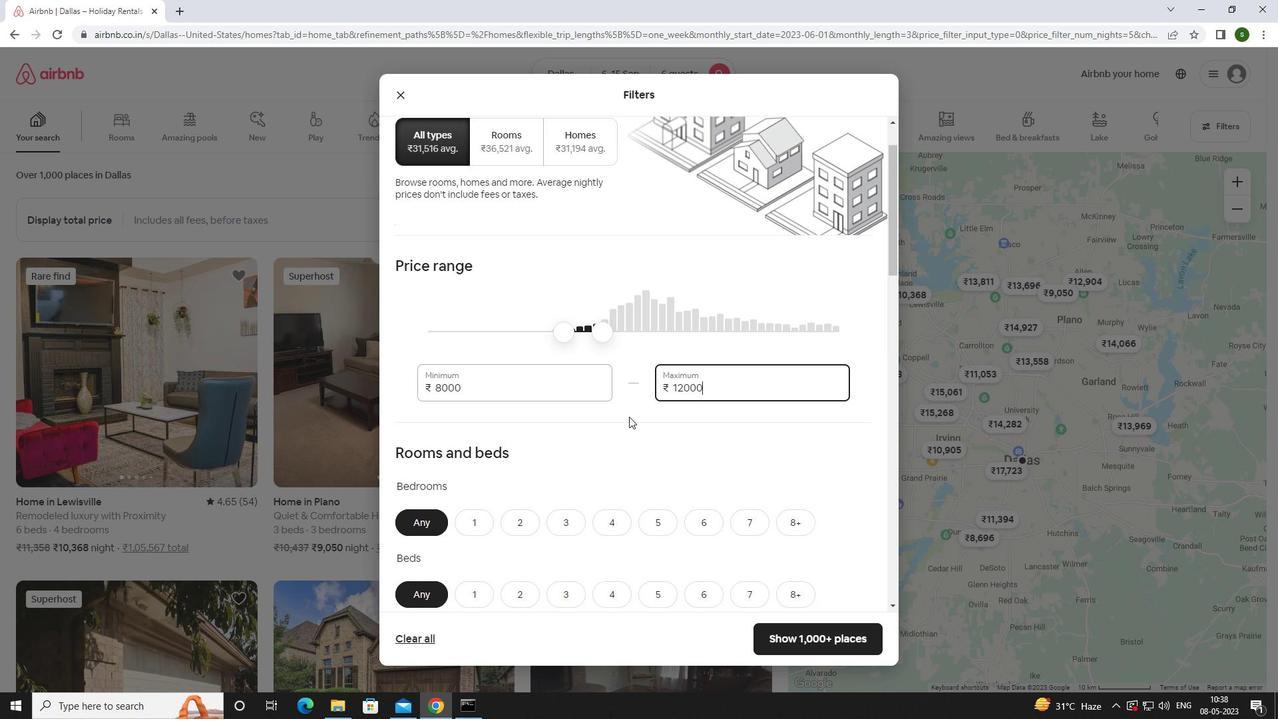 
Action: Mouse moved to (697, 385)
Screenshot: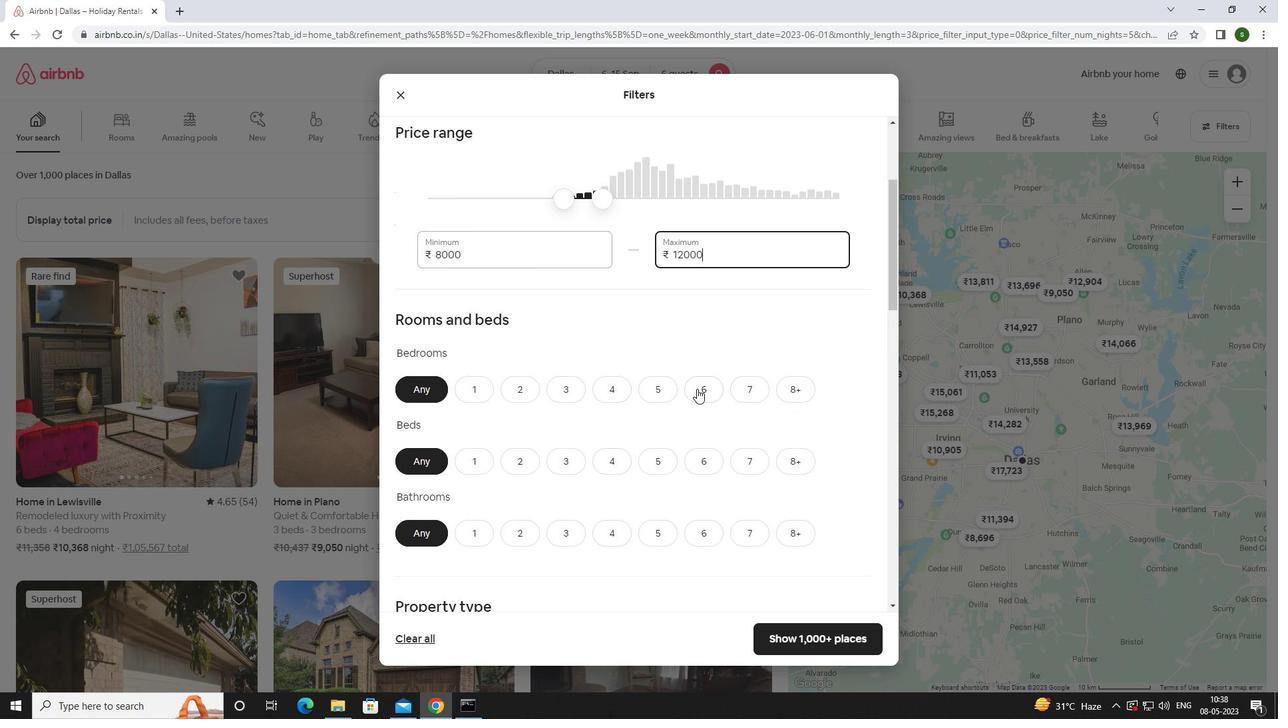 
Action: Mouse pressed left at (697, 385)
Screenshot: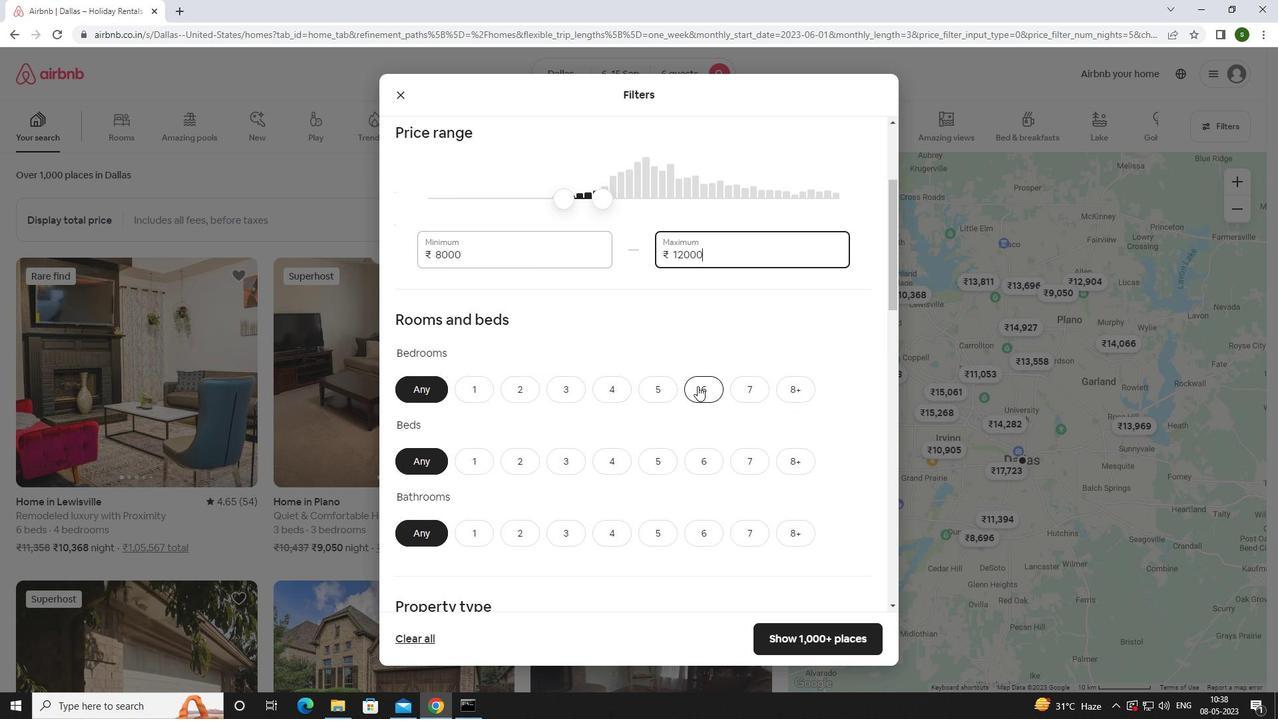 
Action: Mouse moved to (703, 457)
Screenshot: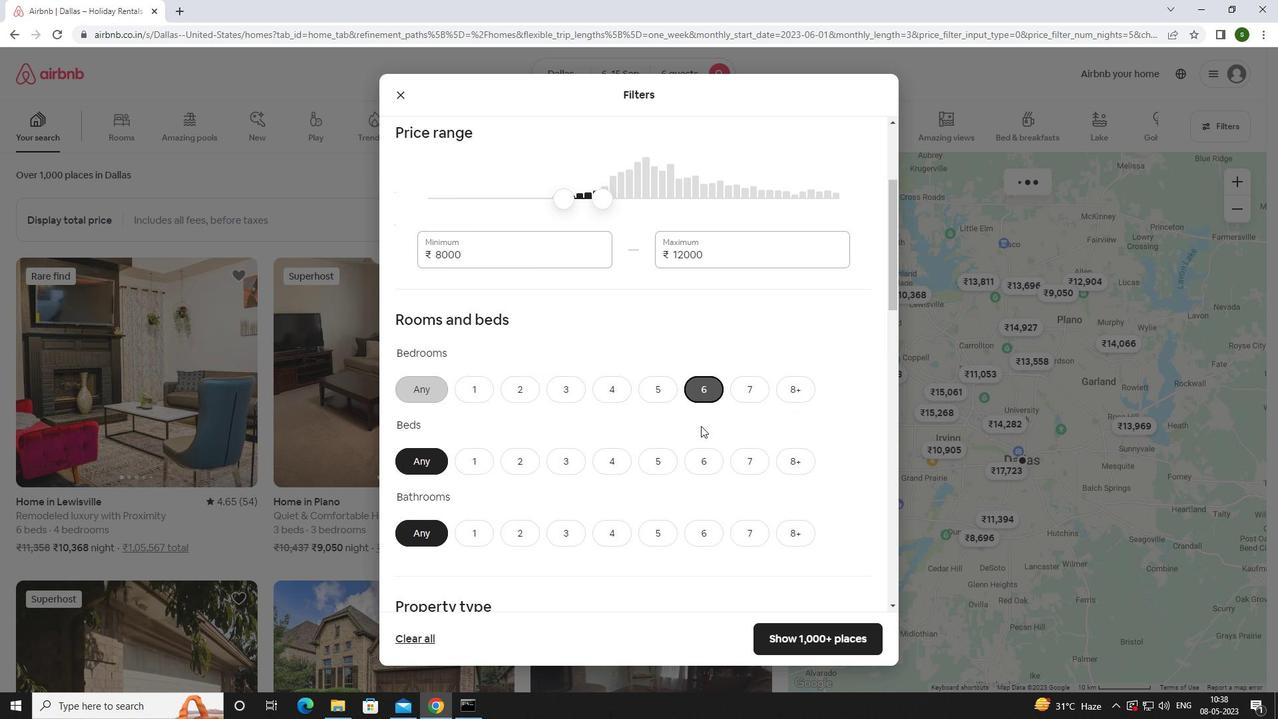 
Action: Mouse pressed left at (703, 457)
Screenshot: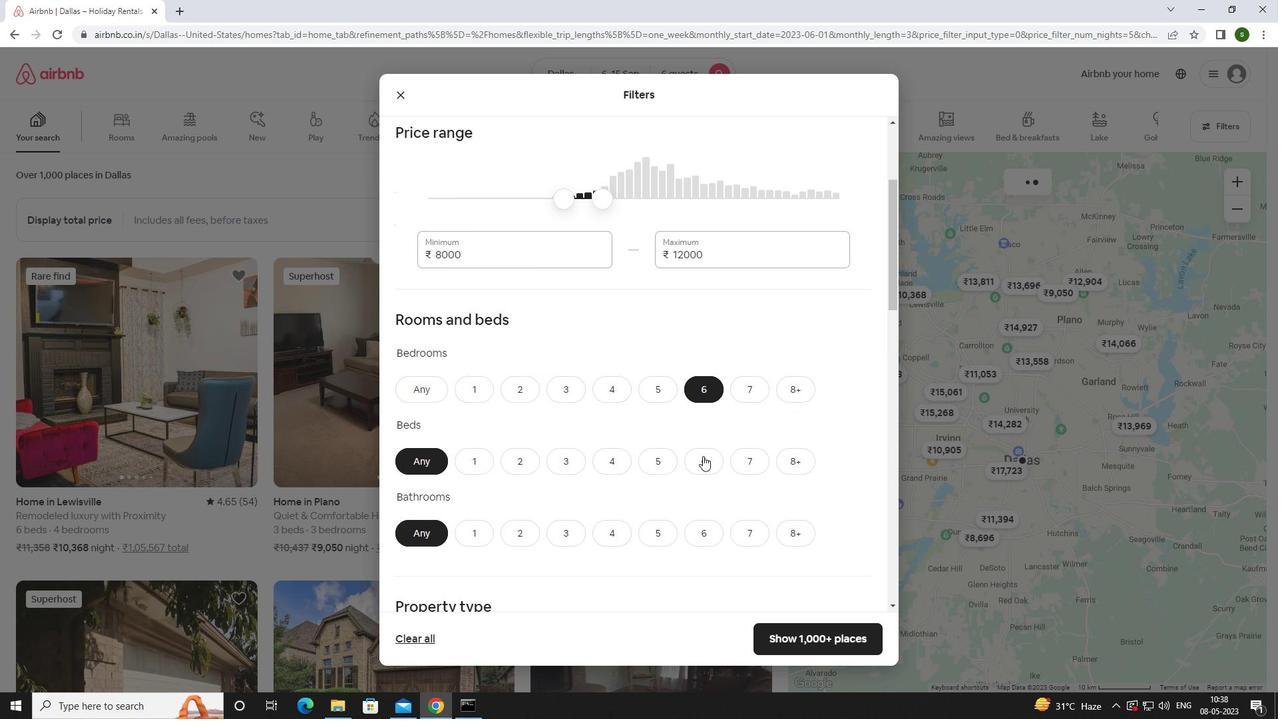 
Action: Mouse moved to (696, 532)
Screenshot: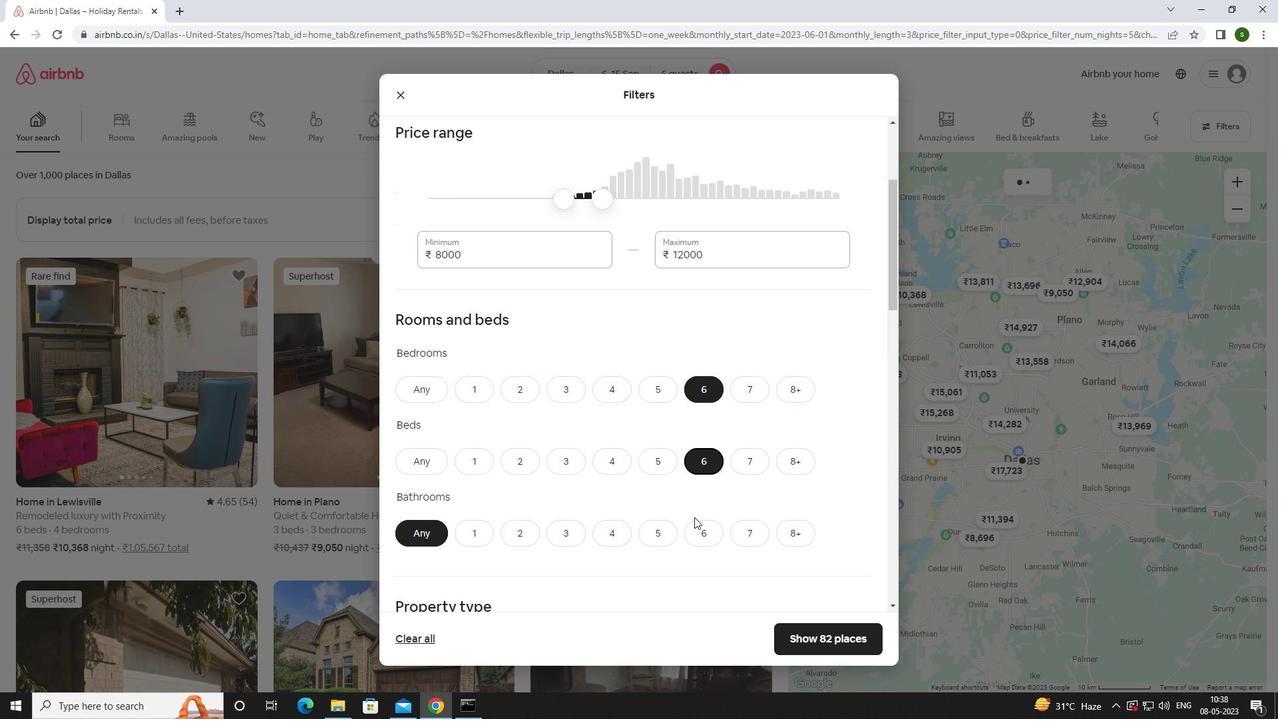 
Action: Mouse pressed left at (696, 532)
Screenshot: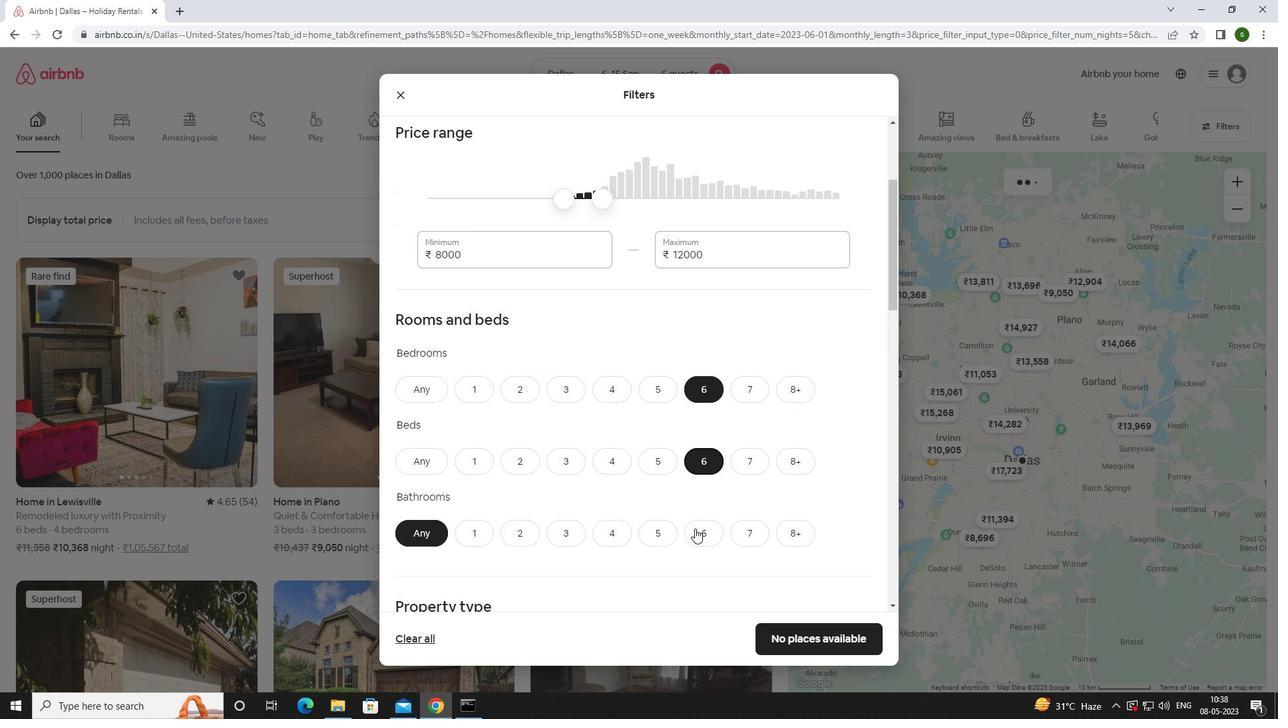 
Action: Mouse moved to (676, 506)
Screenshot: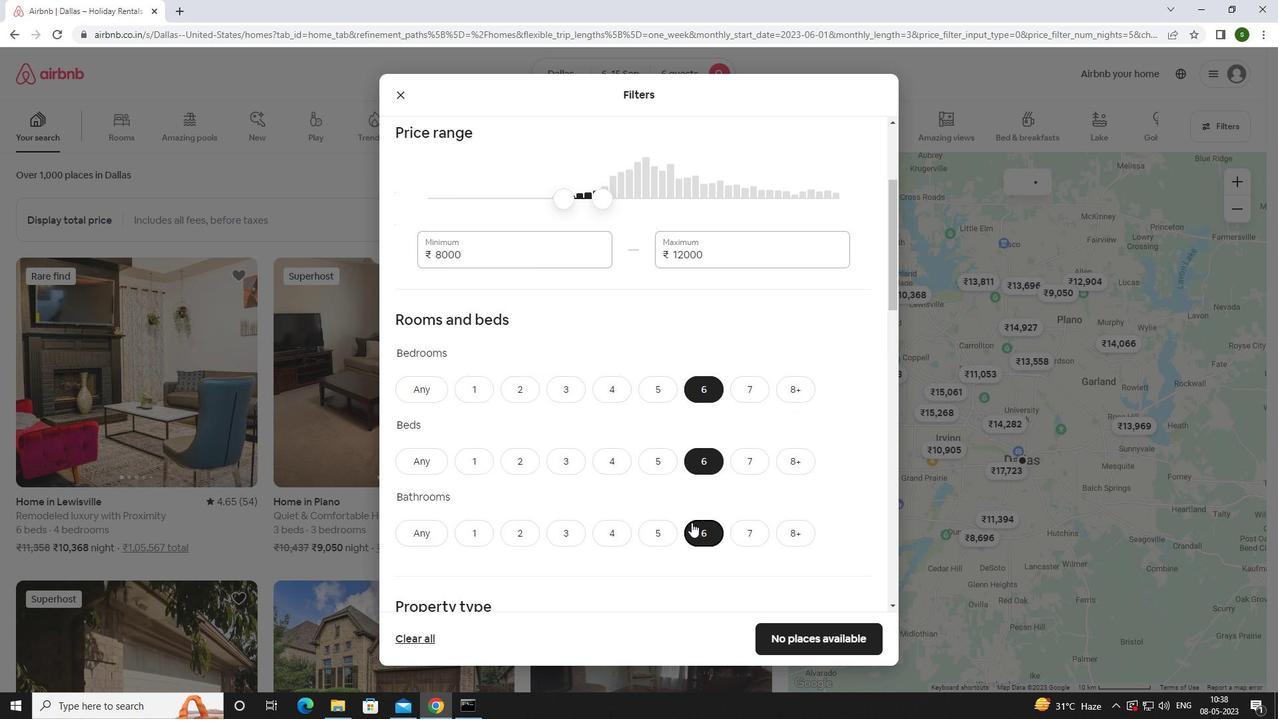 
Action: Mouse scrolled (676, 506) with delta (0, 0)
Screenshot: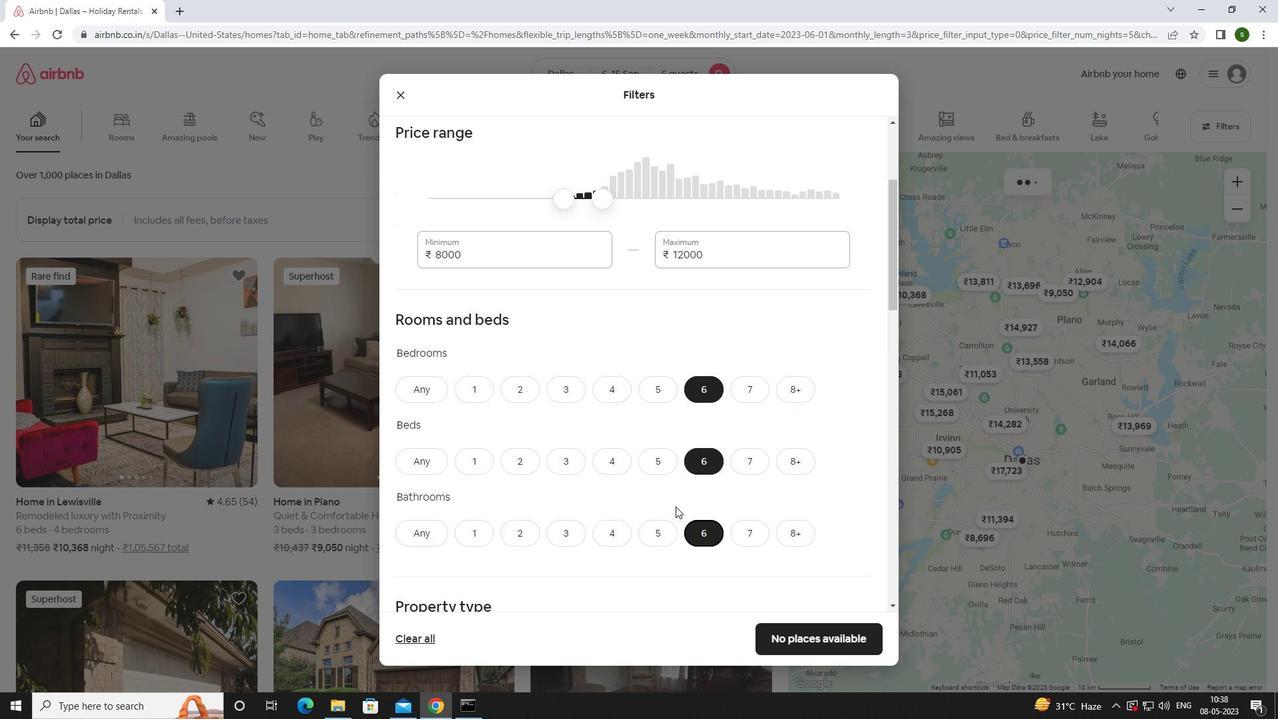 
Action: Mouse scrolled (676, 506) with delta (0, 0)
Screenshot: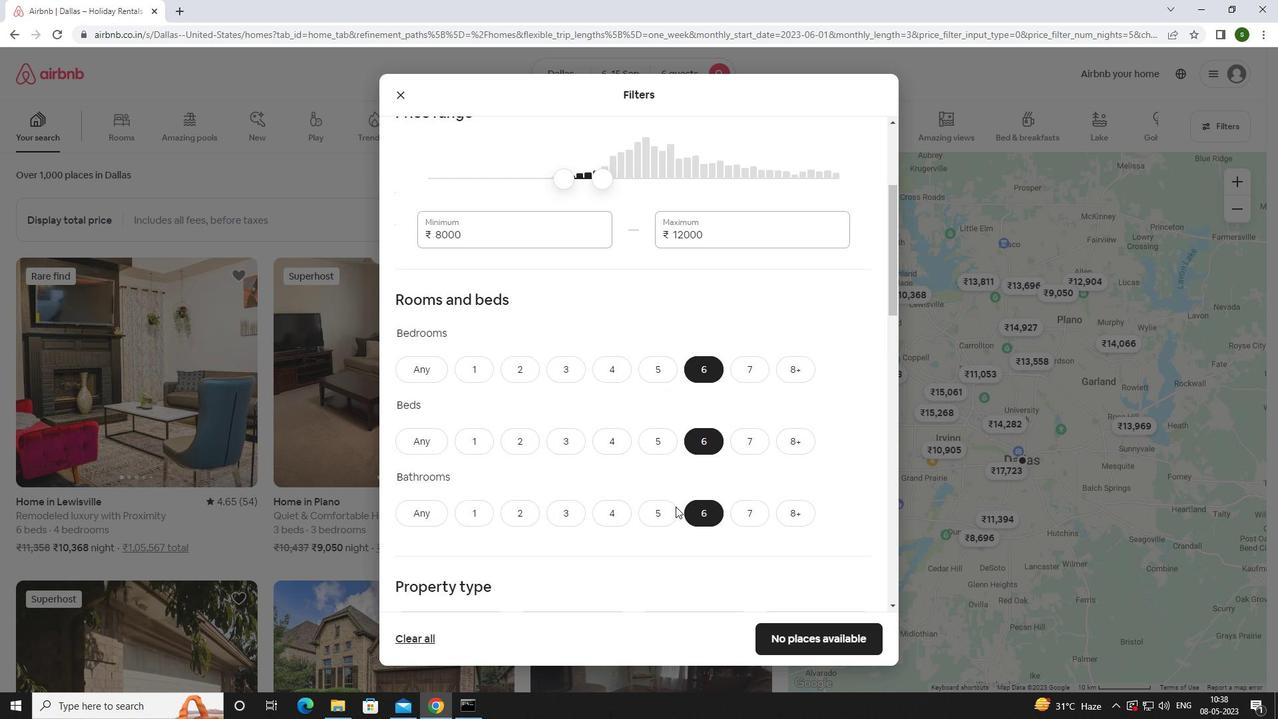 
Action: Mouse scrolled (676, 506) with delta (0, 0)
Screenshot: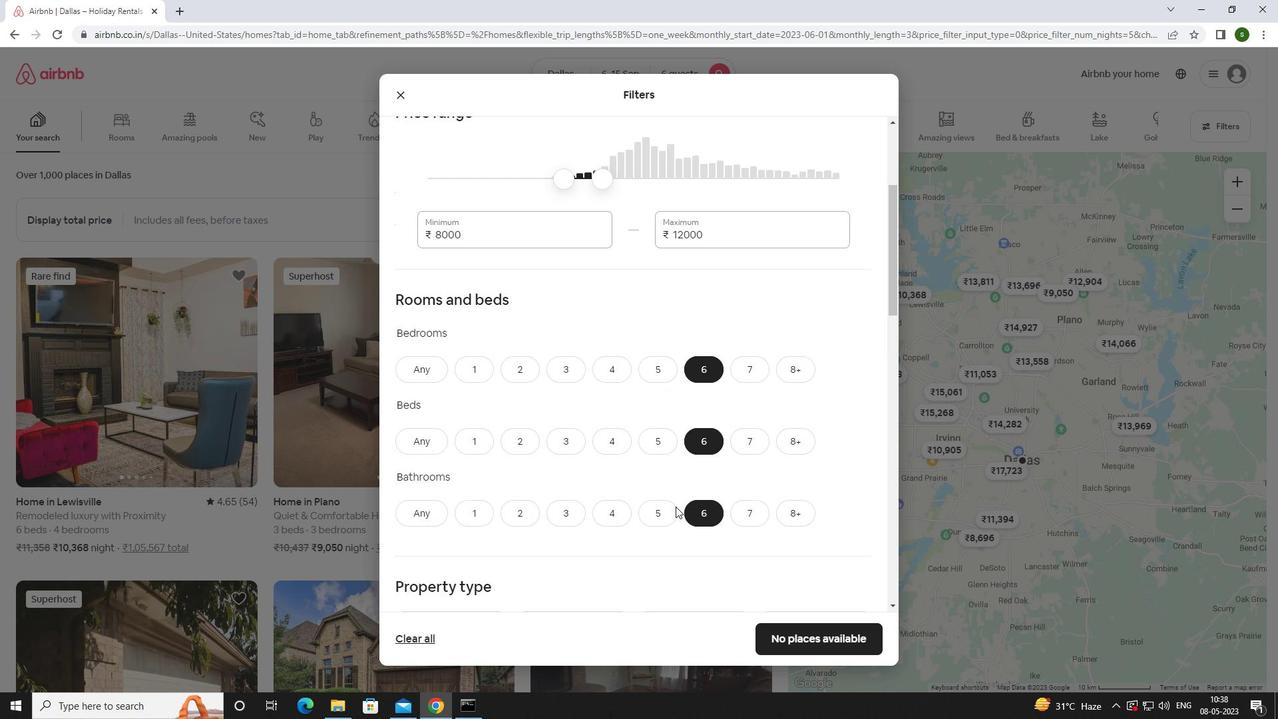 
Action: Mouse moved to (480, 492)
Screenshot: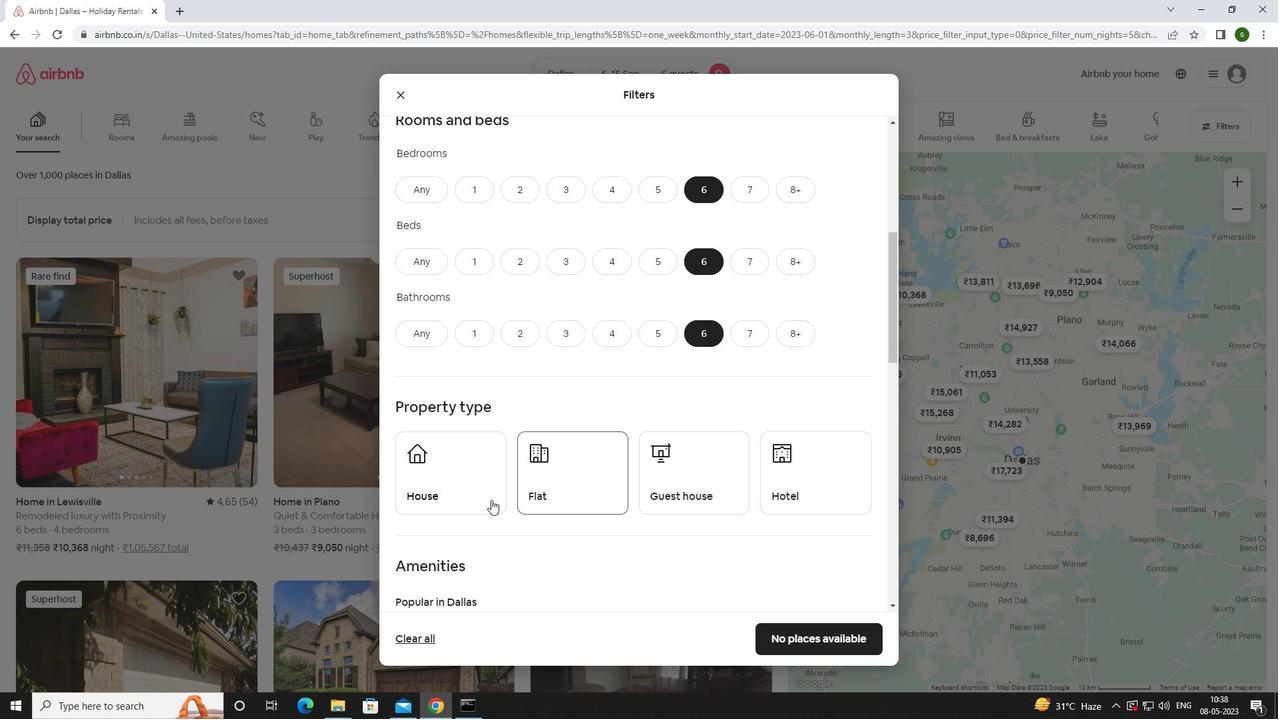
Action: Mouse pressed left at (480, 492)
Screenshot: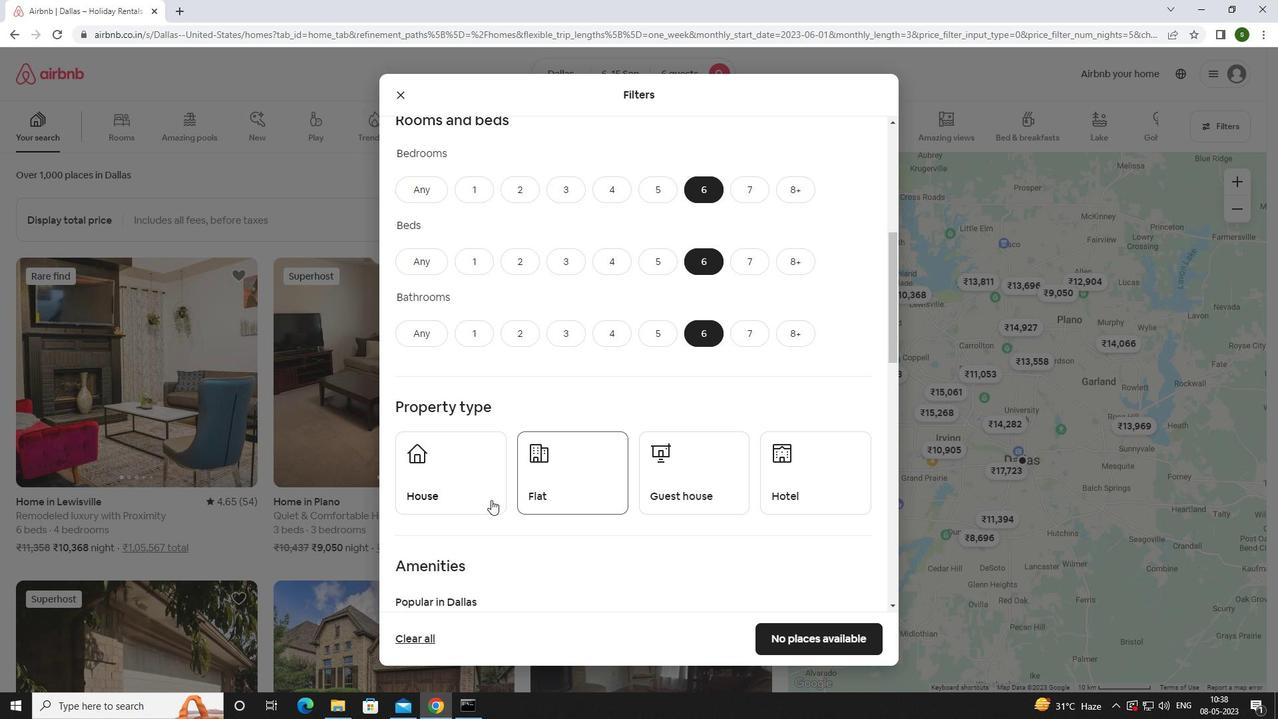 
Action: Mouse moved to (560, 473)
Screenshot: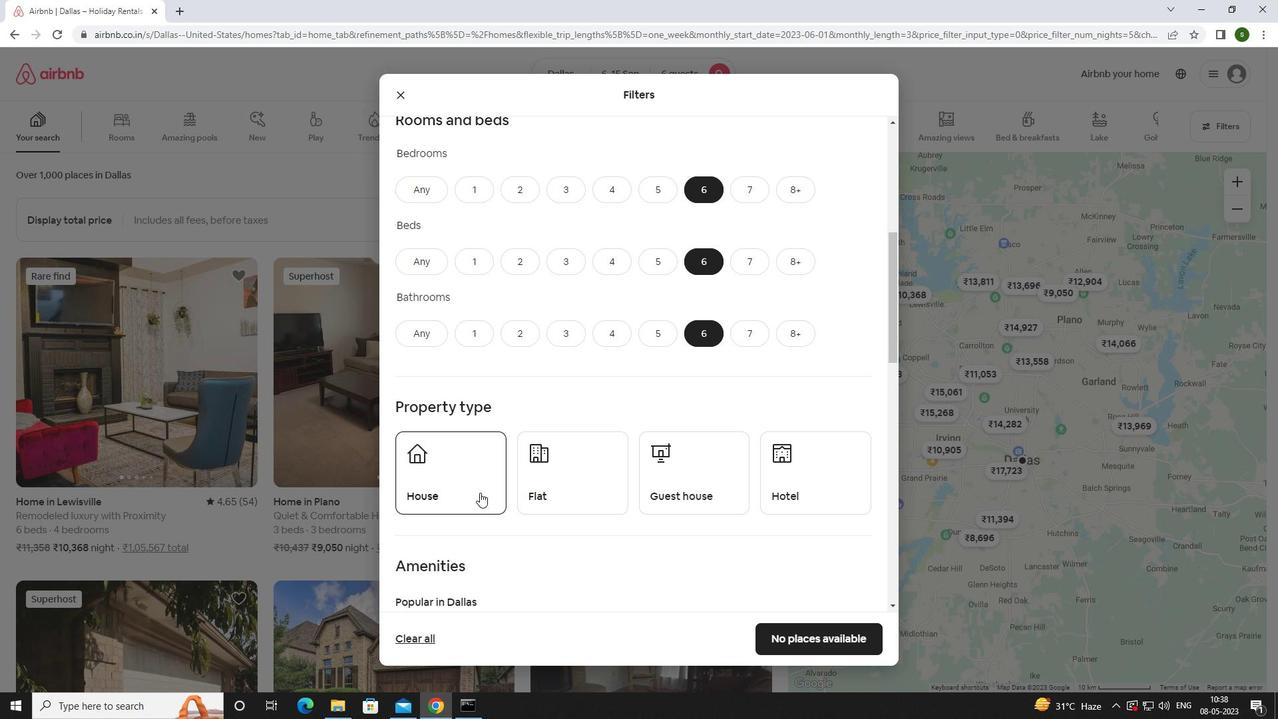 
Action: Mouse pressed left at (560, 473)
Screenshot: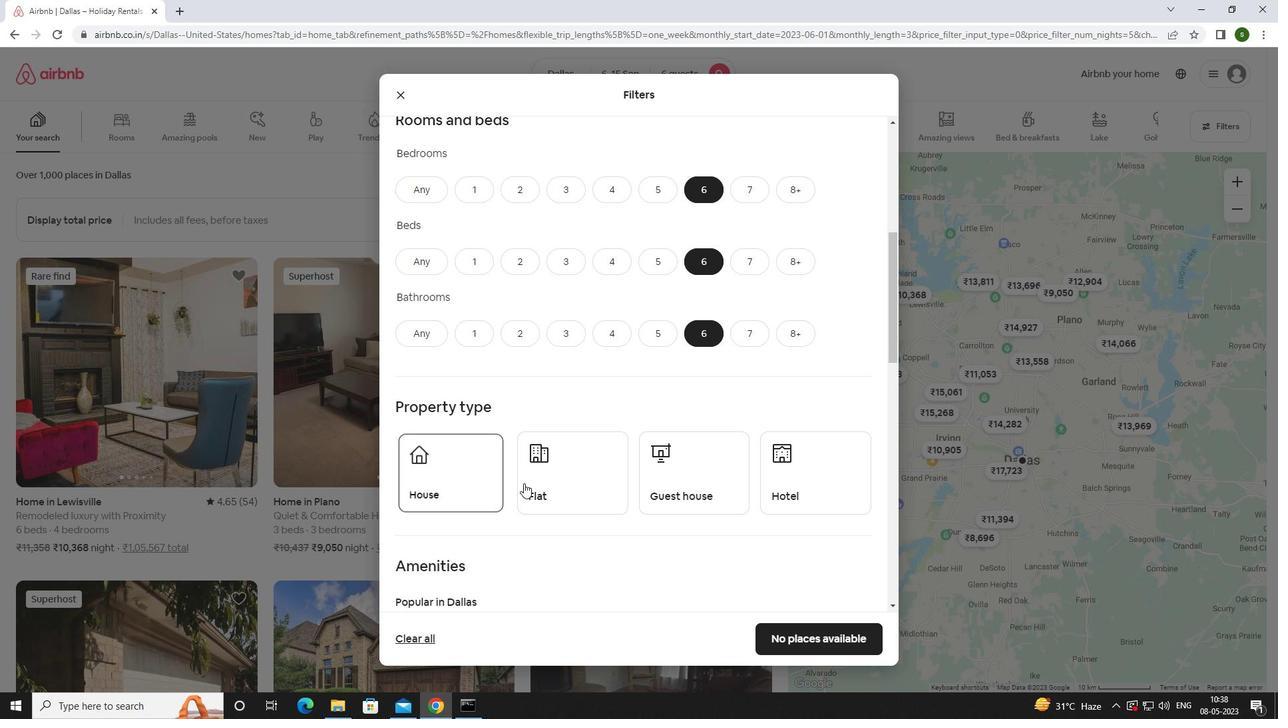 
Action: Mouse moved to (672, 460)
Screenshot: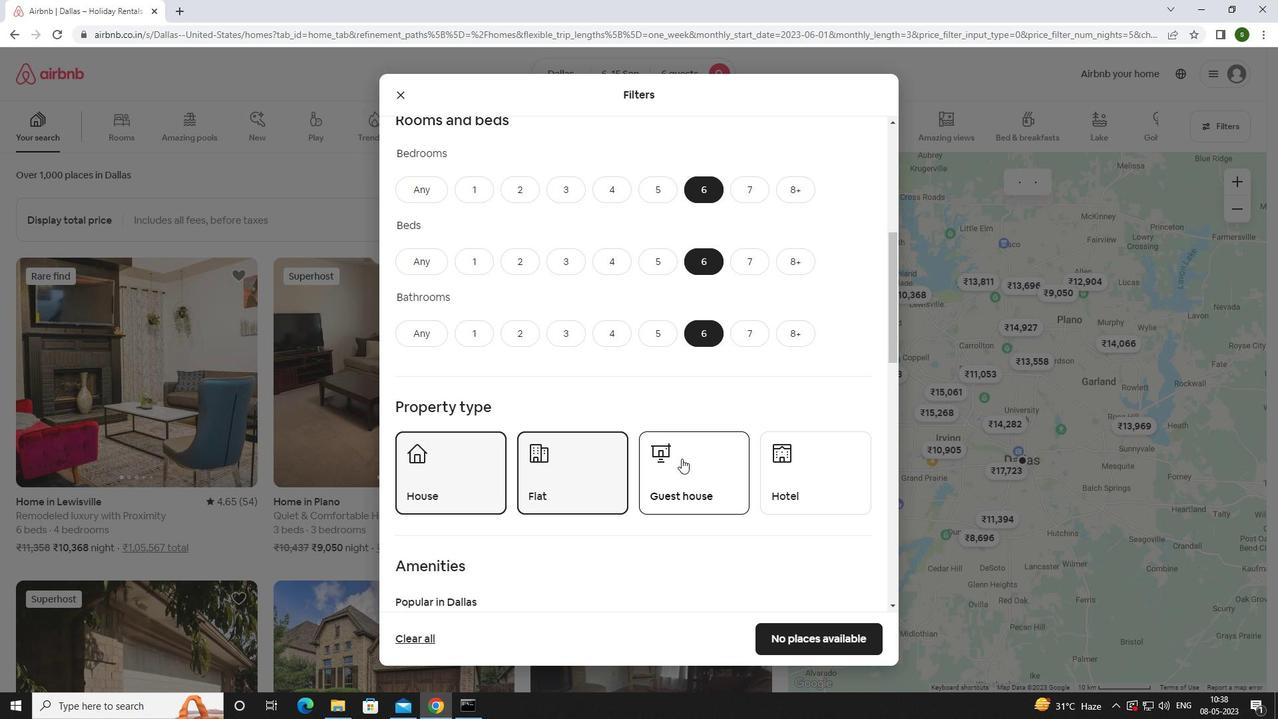 
Action: Mouse pressed left at (672, 460)
Screenshot: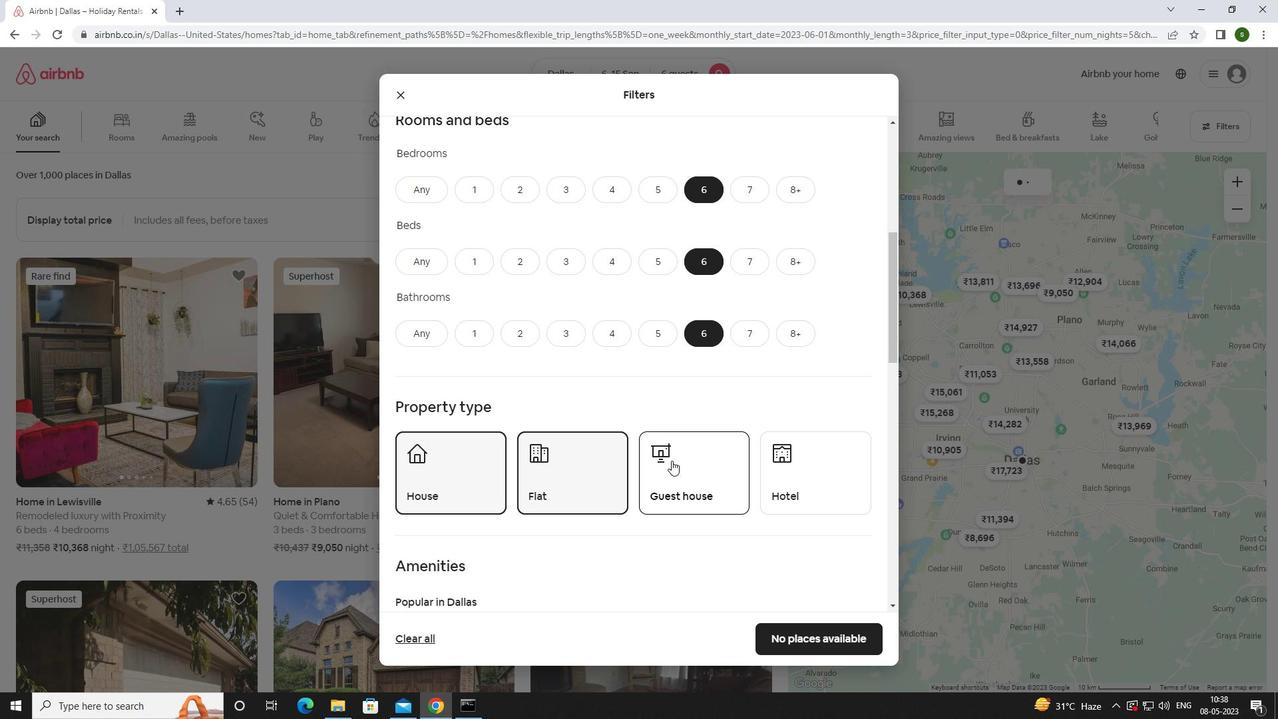 
Action: Mouse scrolled (672, 460) with delta (0, 0)
Screenshot: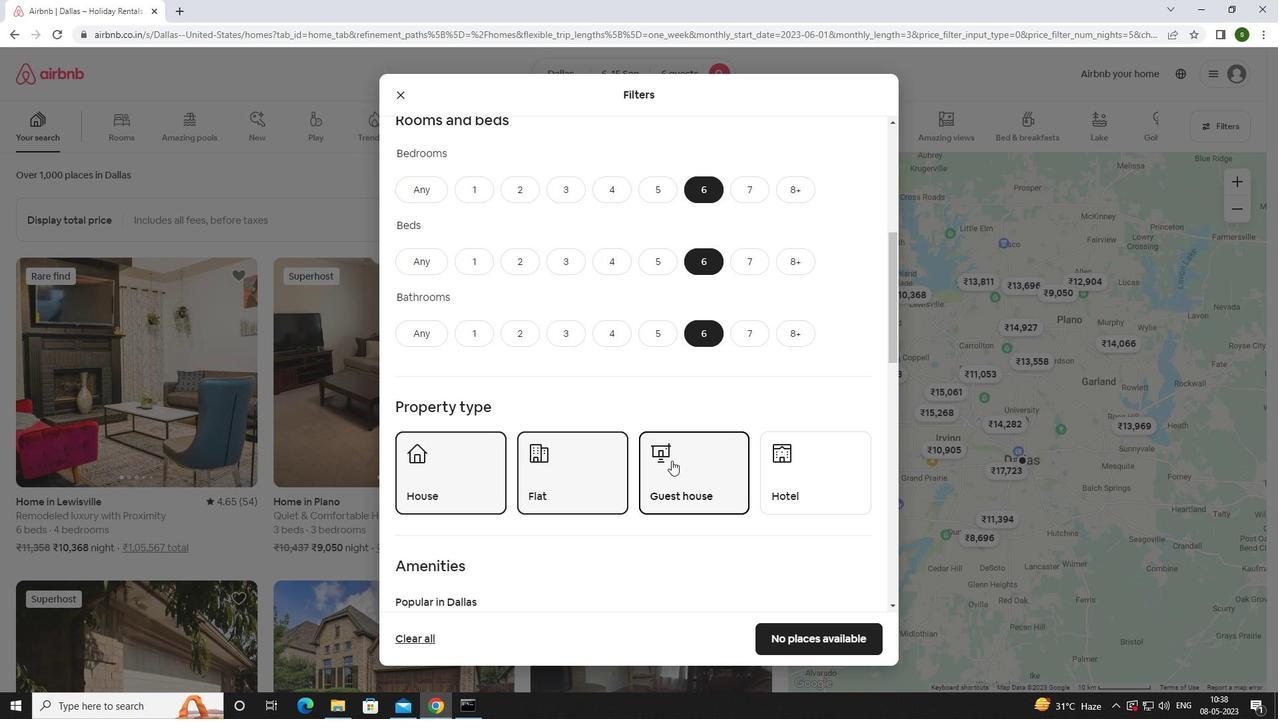 
Action: Mouse scrolled (672, 460) with delta (0, 0)
Screenshot: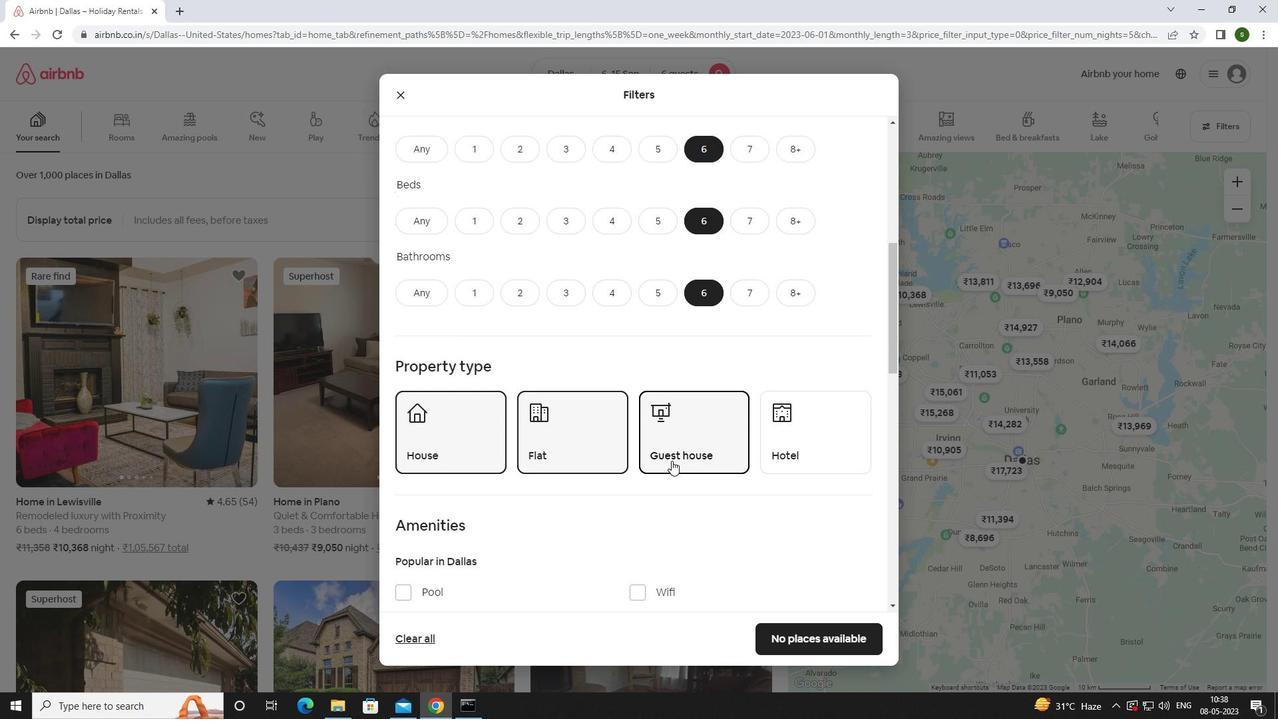 
Action: Mouse moved to (645, 500)
Screenshot: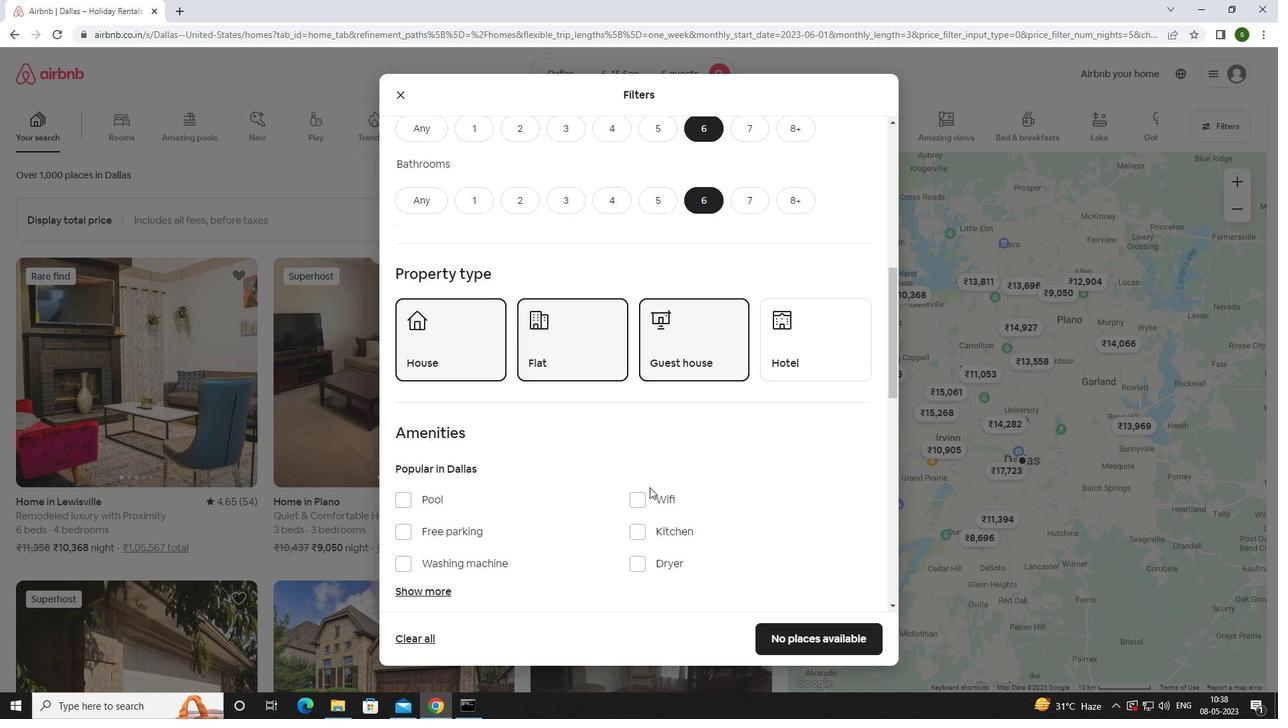 
Action: Mouse pressed left at (645, 500)
Screenshot: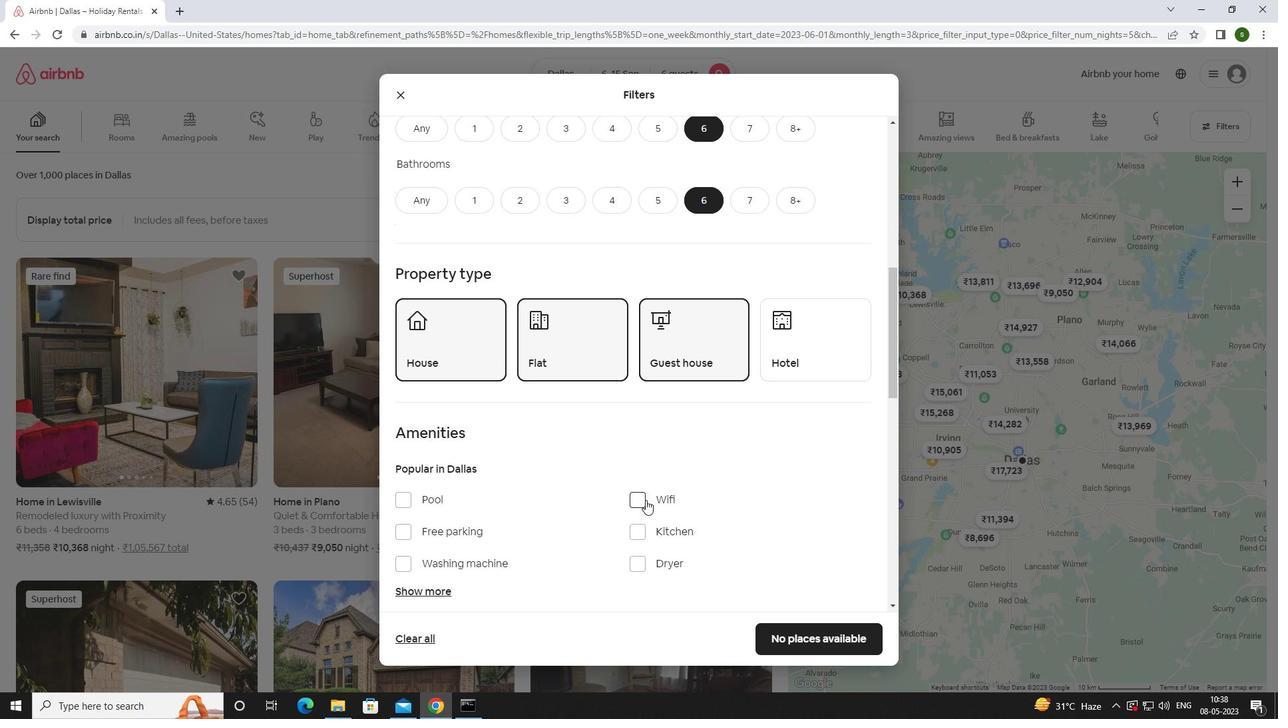 
Action: Mouse moved to (476, 530)
Screenshot: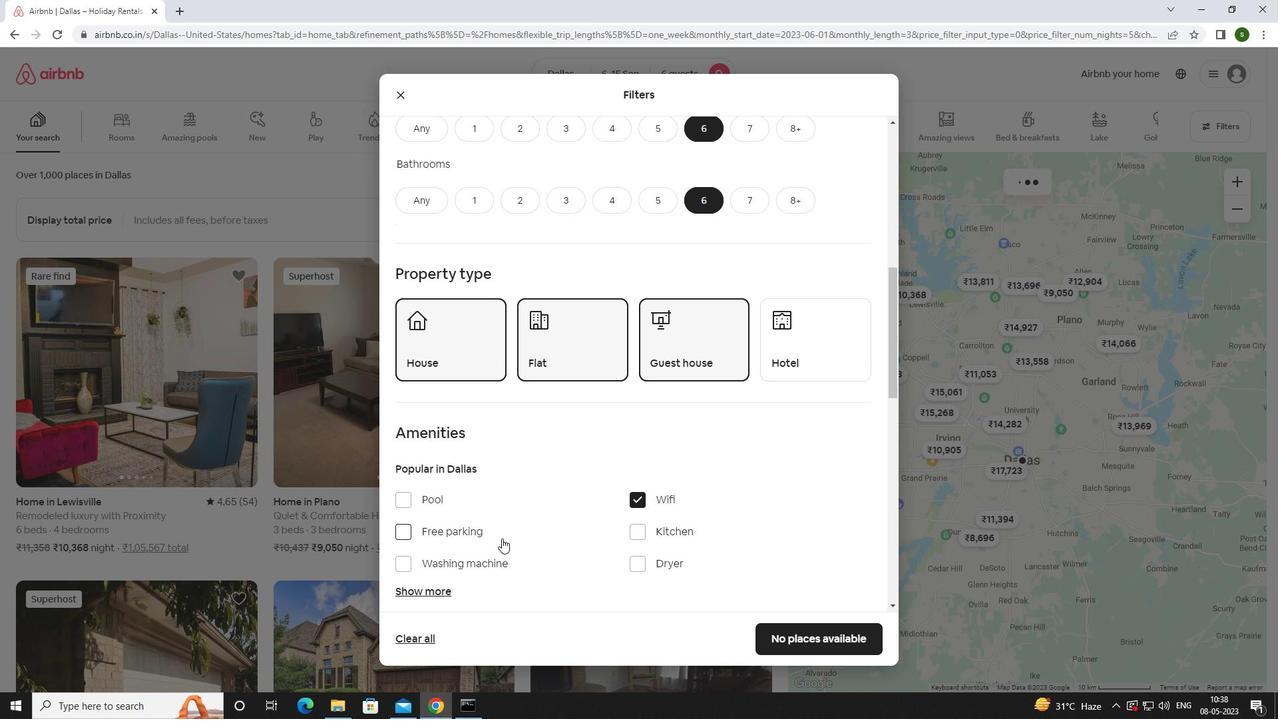 
Action: Mouse pressed left at (476, 530)
Screenshot: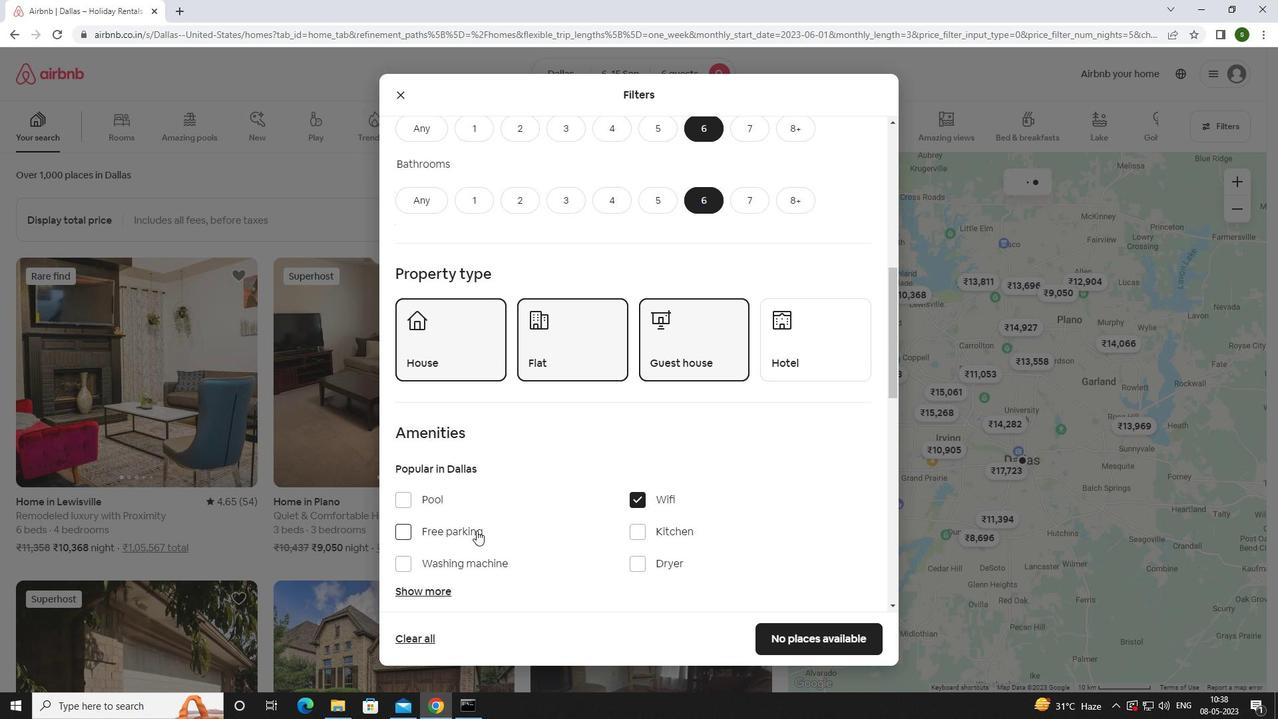 
Action: Mouse moved to (425, 586)
Screenshot: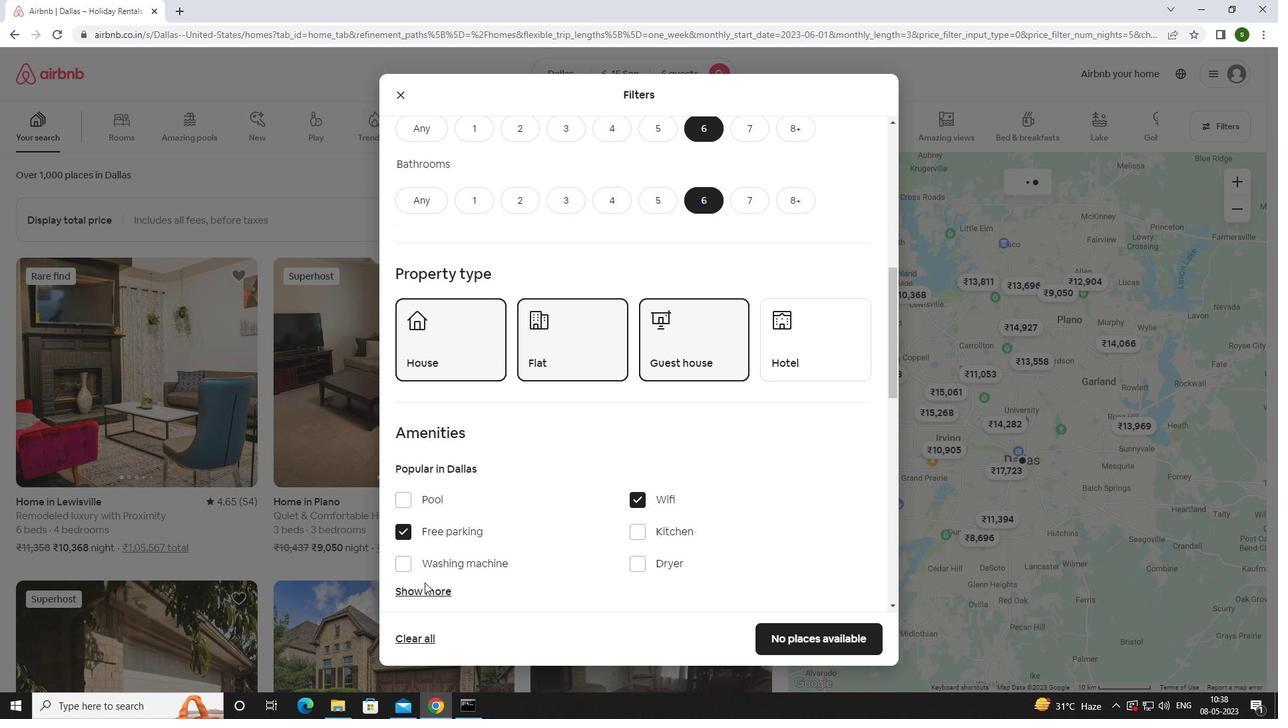 
Action: Mouse pressed left at (425, 586)
Screenshot: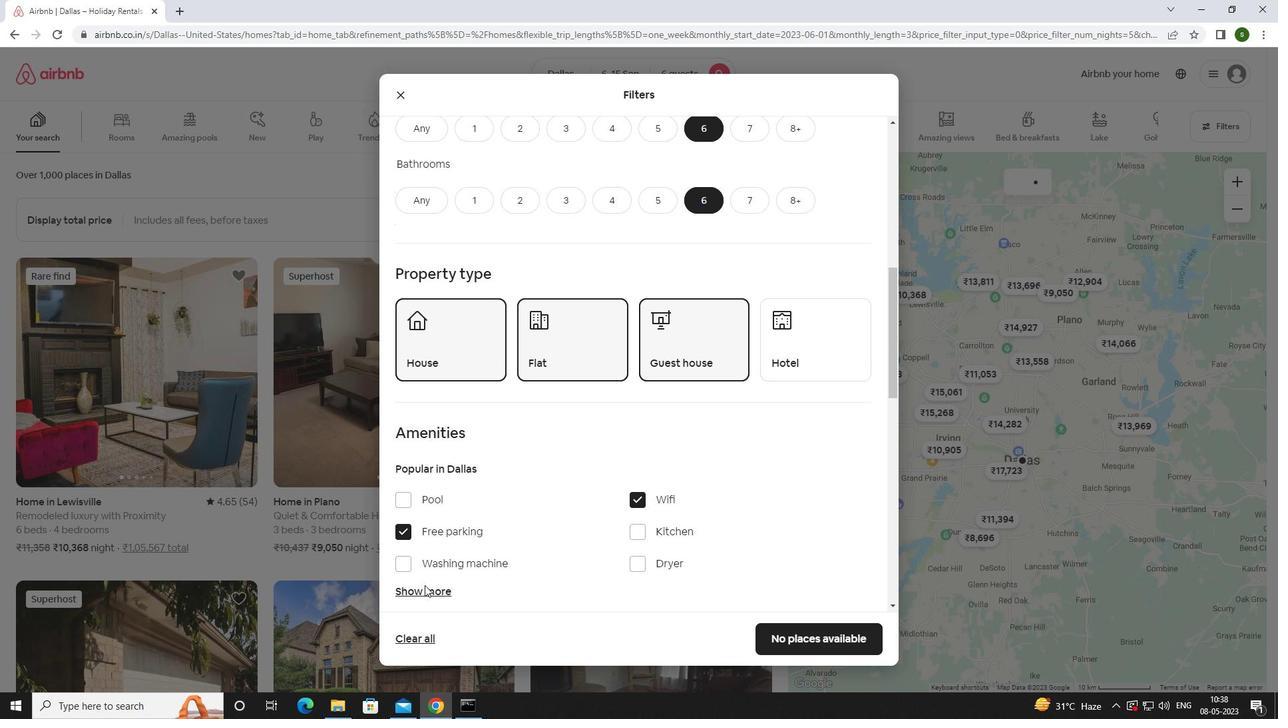 
Action: Mouse moved to (502, 499)
Screenshot: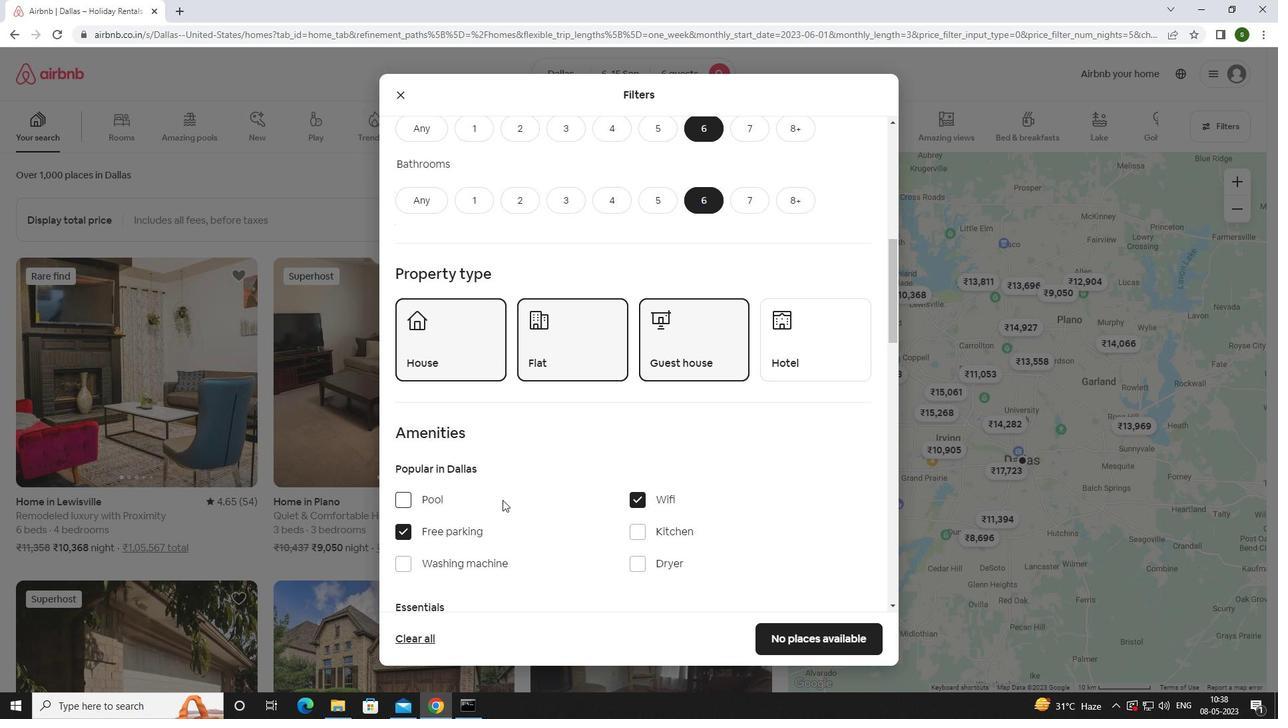 
Action: Mouse scrolled (502, 498) with delta (0, 0)
Screenshot: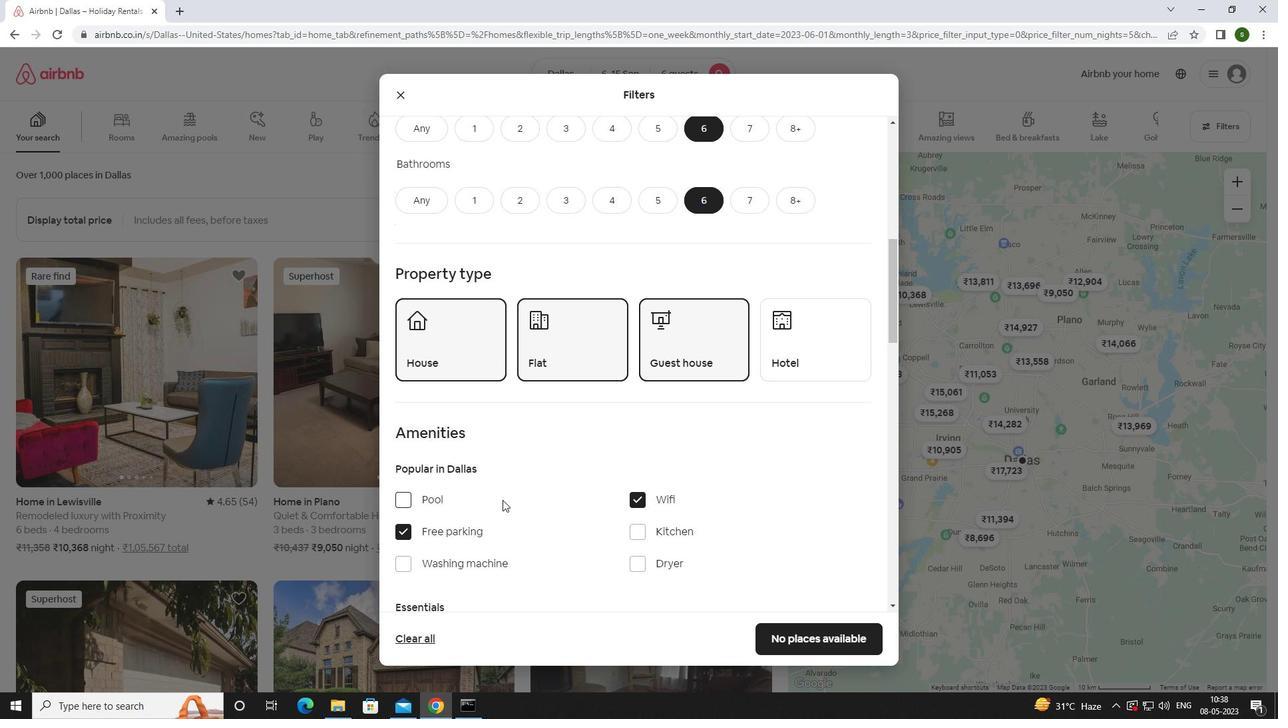 
Action: Mouse scrolled (502, 498) with delta (0, 0)
Screenshot: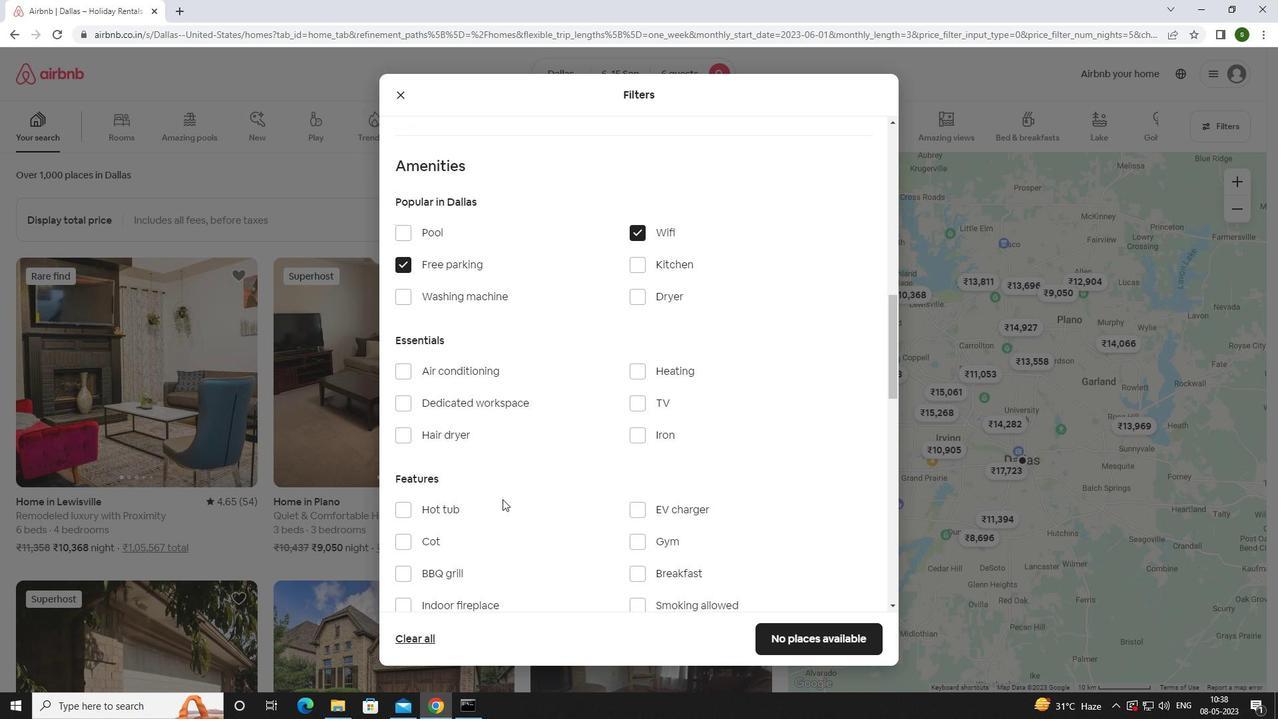 
Action: Mouse moved to (633, 260)
Screenshot: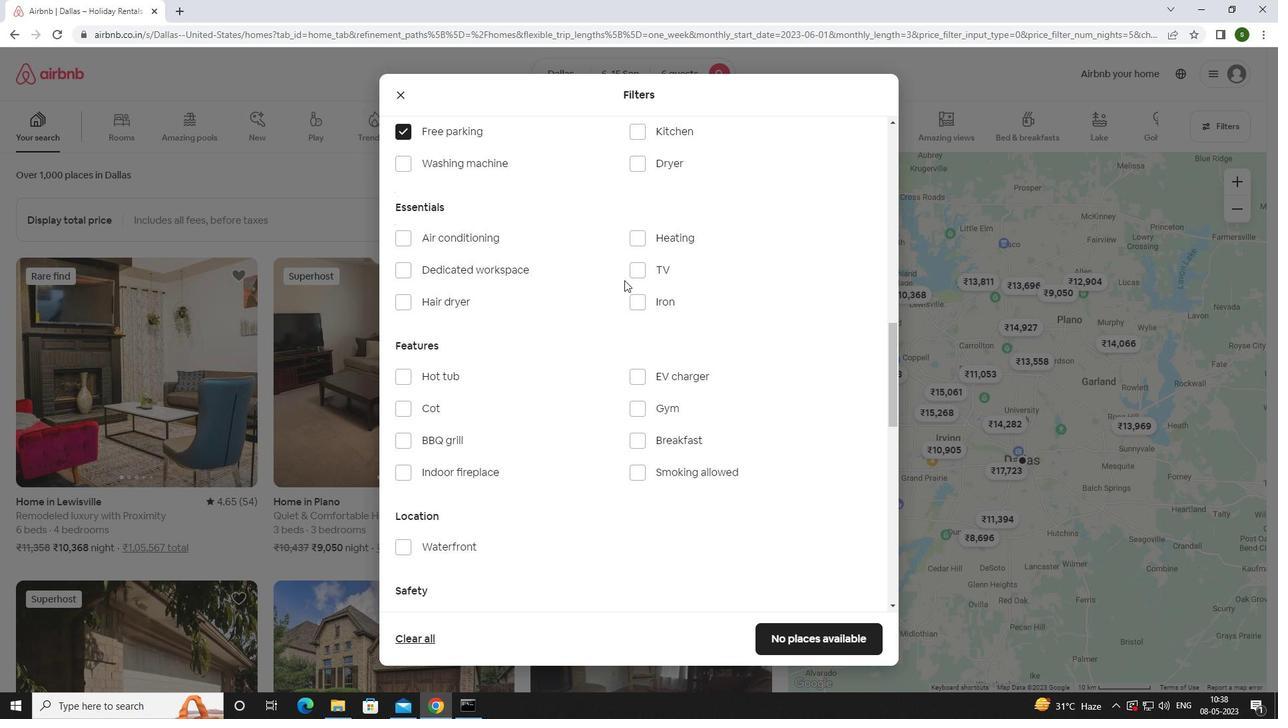 
Action: Mouse pressed left at (633, 260)
Screenshot: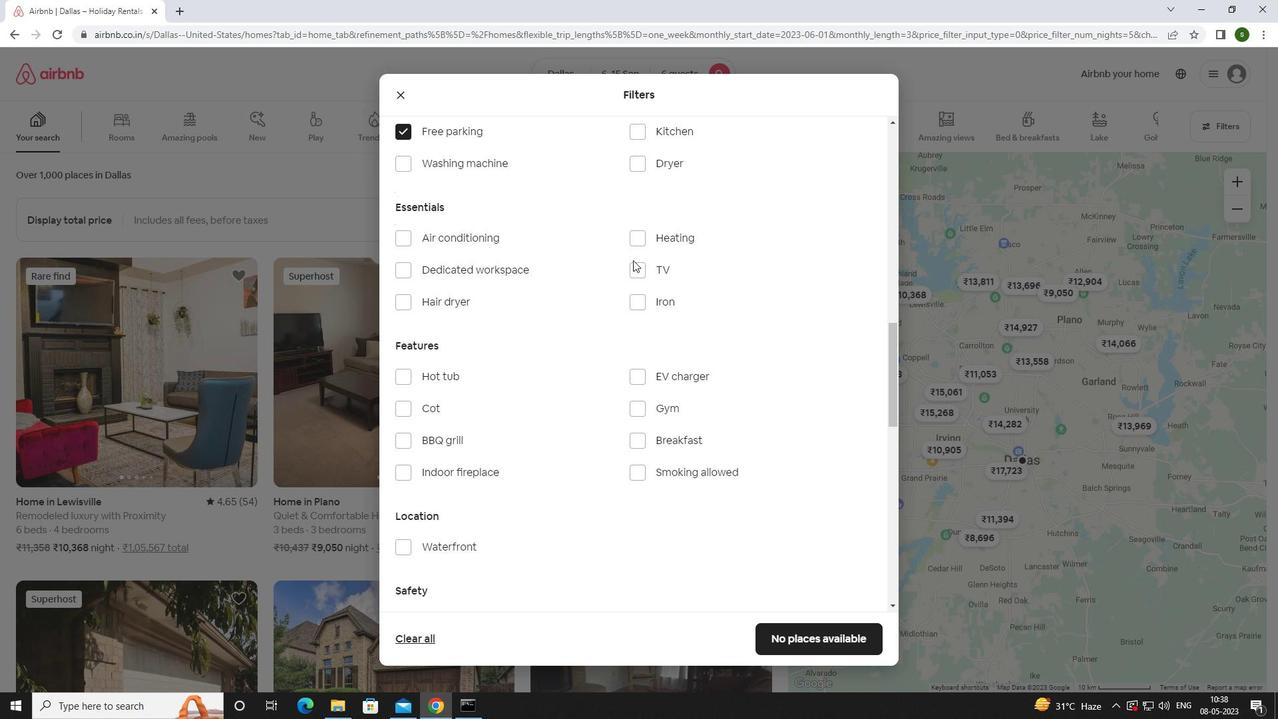 
Action: Mouse moved to (634, 269)
Screenshot: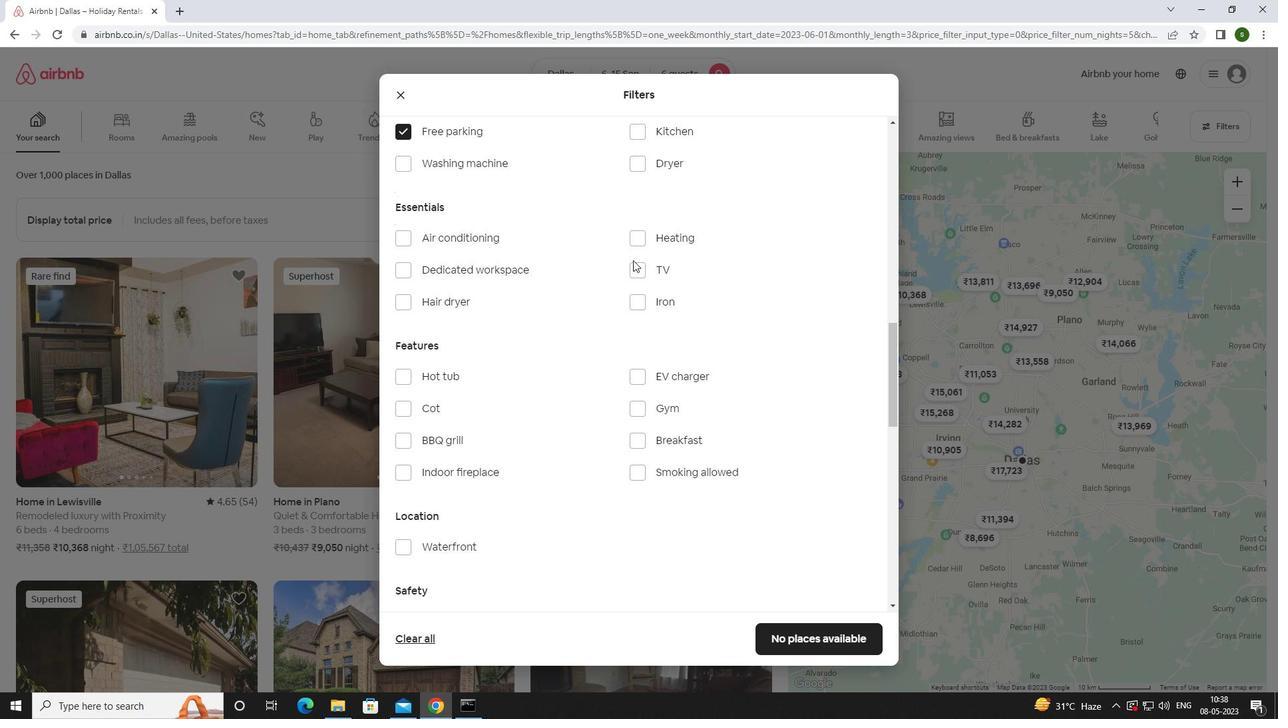 
Action: Mouse pressed left at (634, 269)
Screenshot: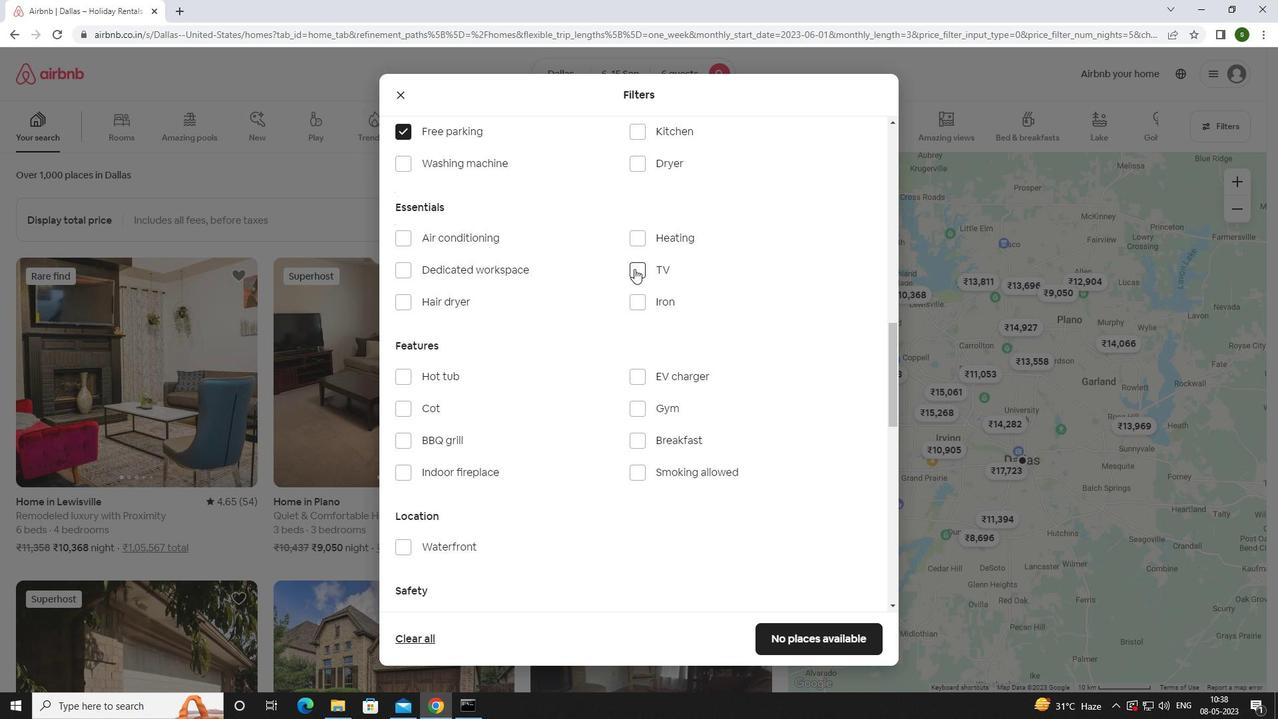 
Action: Mouse moved to (636, 407)
Screenshot: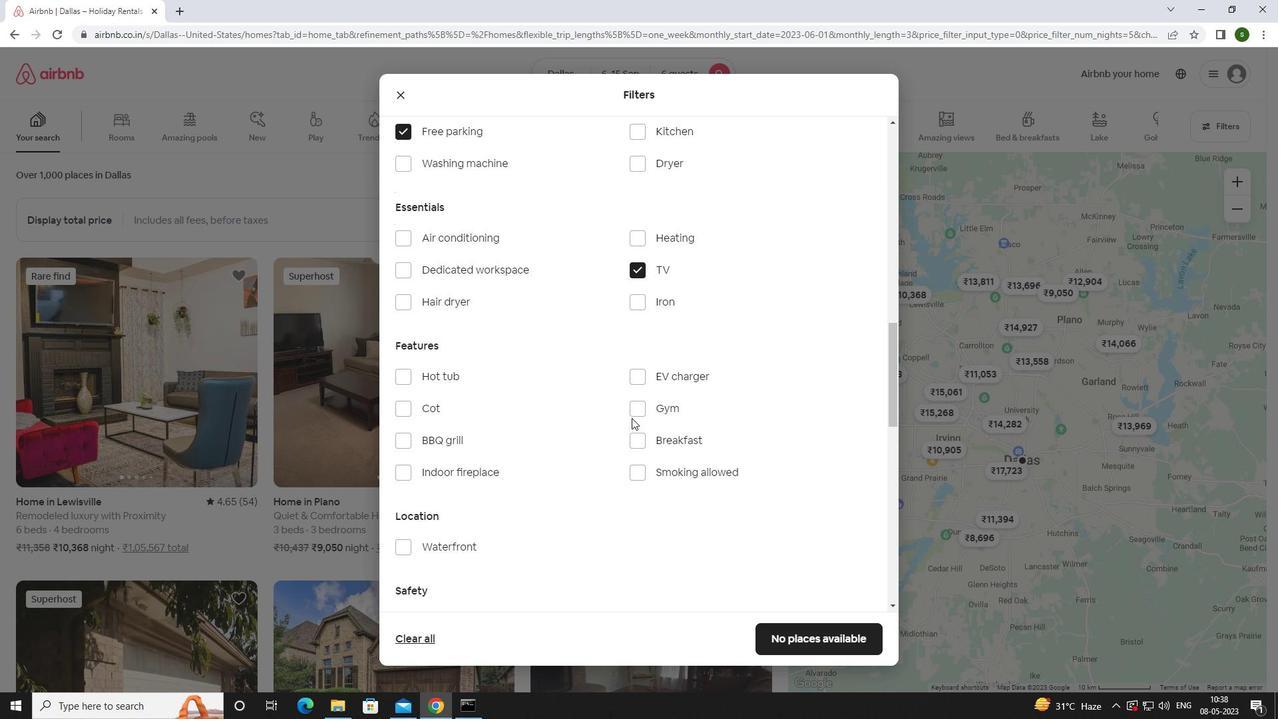 
Action: Mouse pressed left at (636, 407)
Screenshot: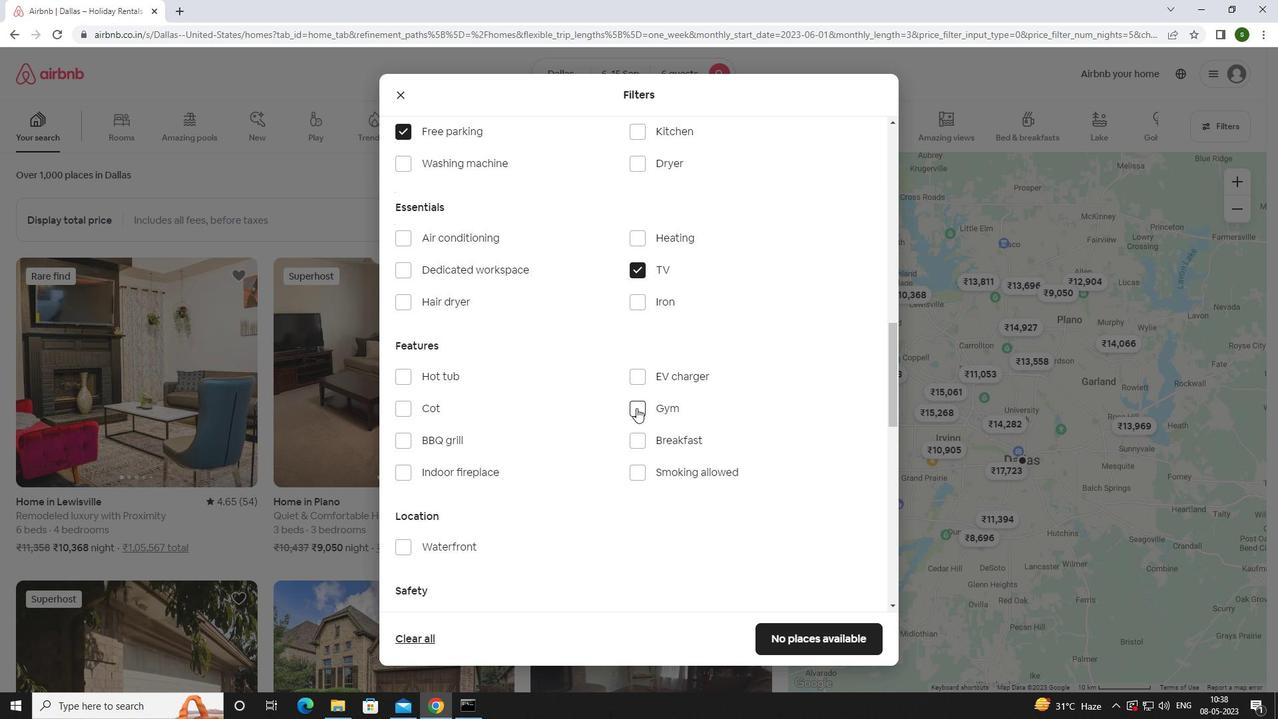 
Action: Mouse moved to (638, 436)
Screenshot: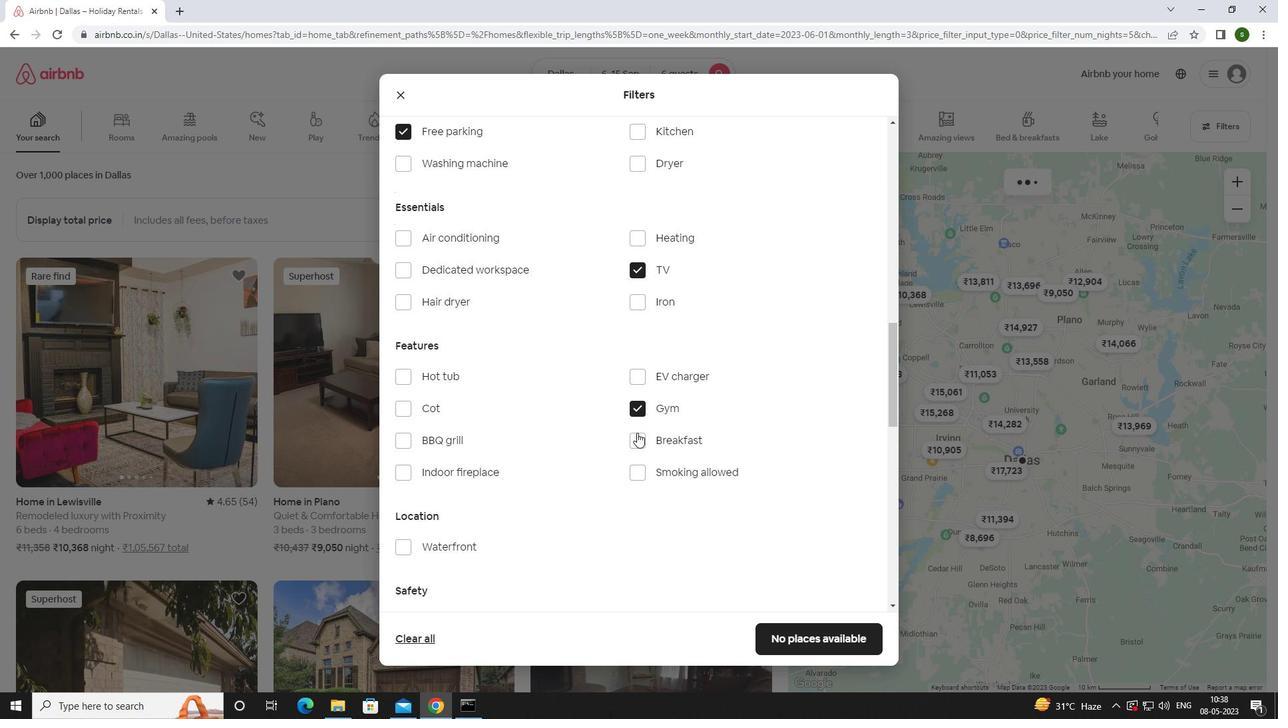
Action: Mouse pressed left at (638, 436)
Screenshot: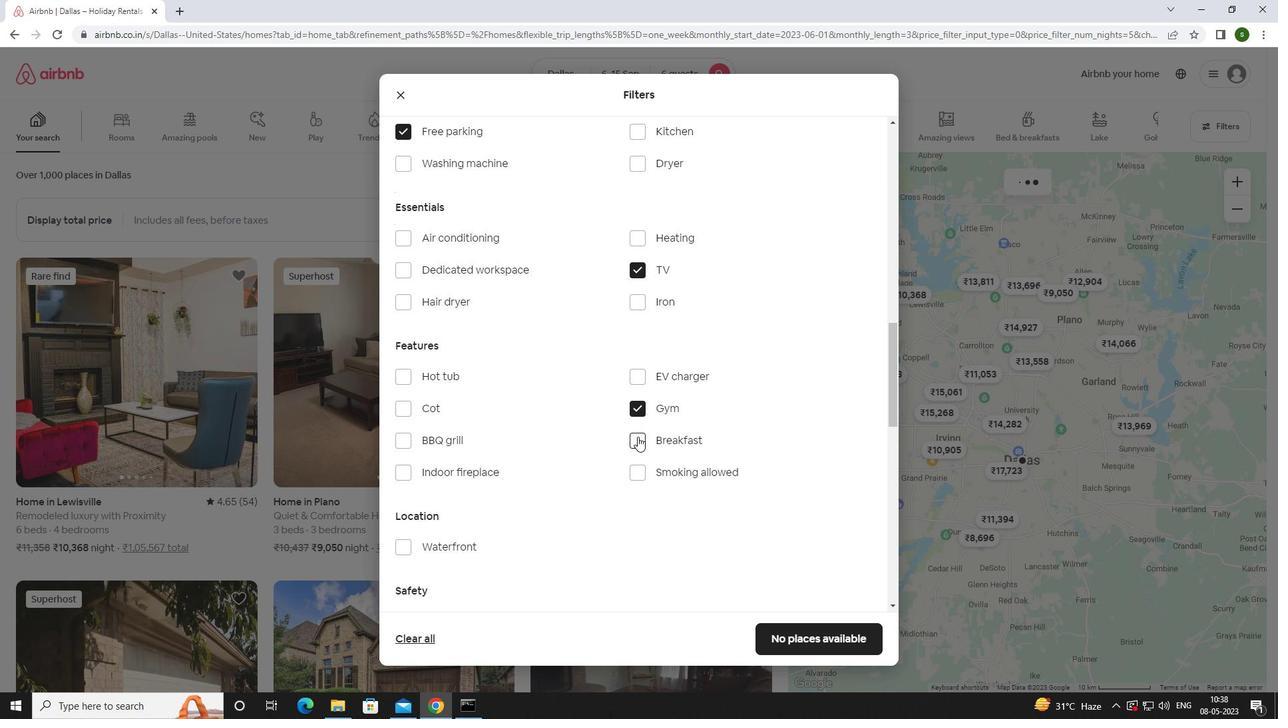 
Action: Mouse scrolled (638, 436) with delta (0, 0)
Screenshot: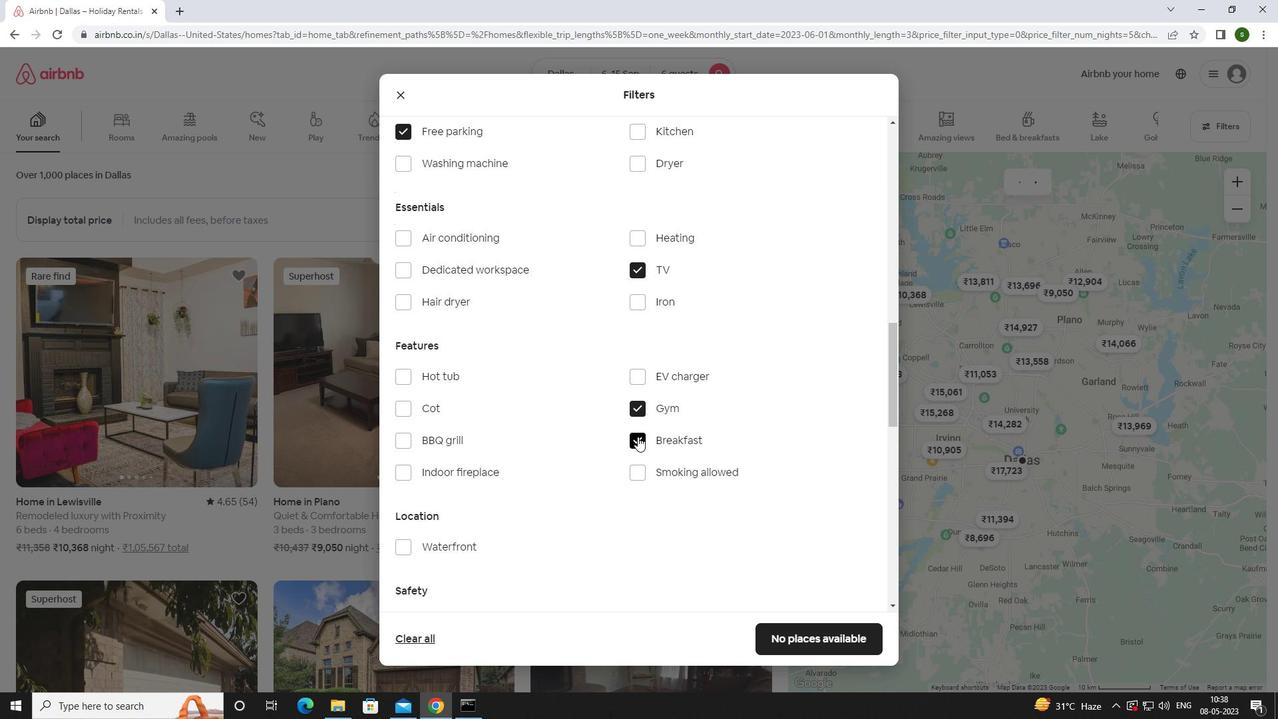 
Action: Mouse scrolled (638, 436) with delta (0, 0)
Screenshot: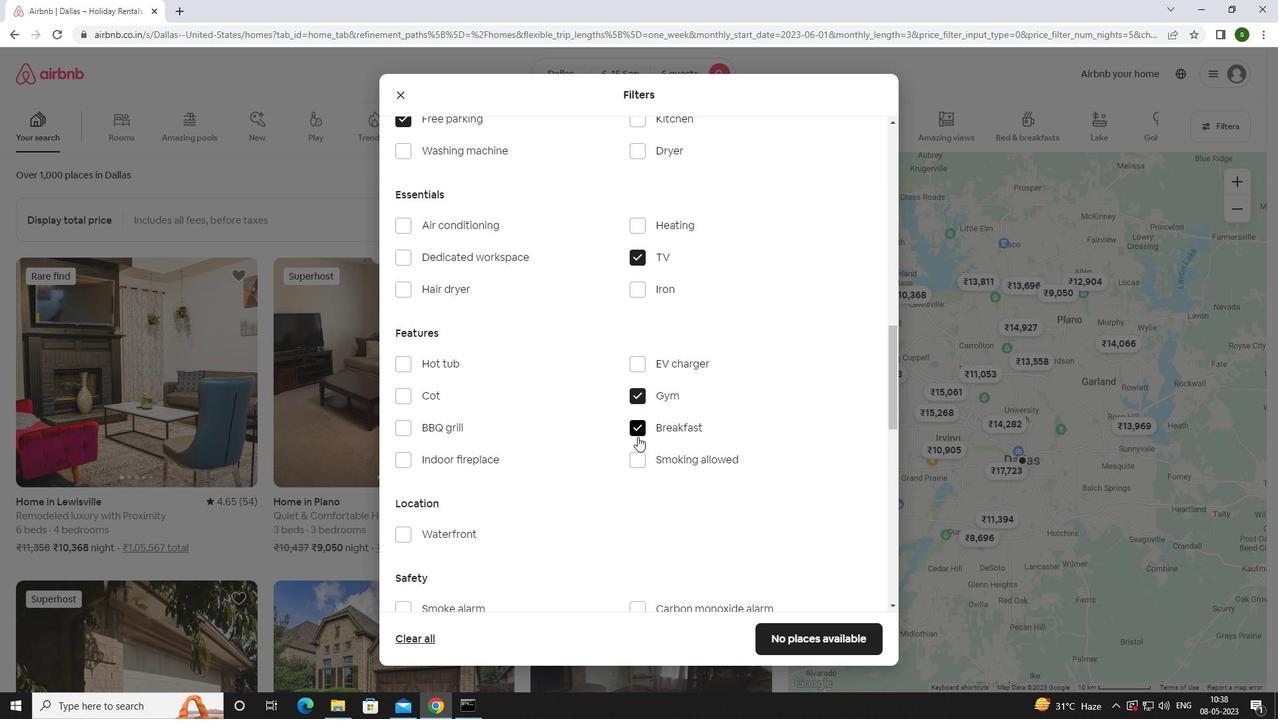 
Action: Mouse scrolled (638, 436) with delta (0, 0)
Screenshot: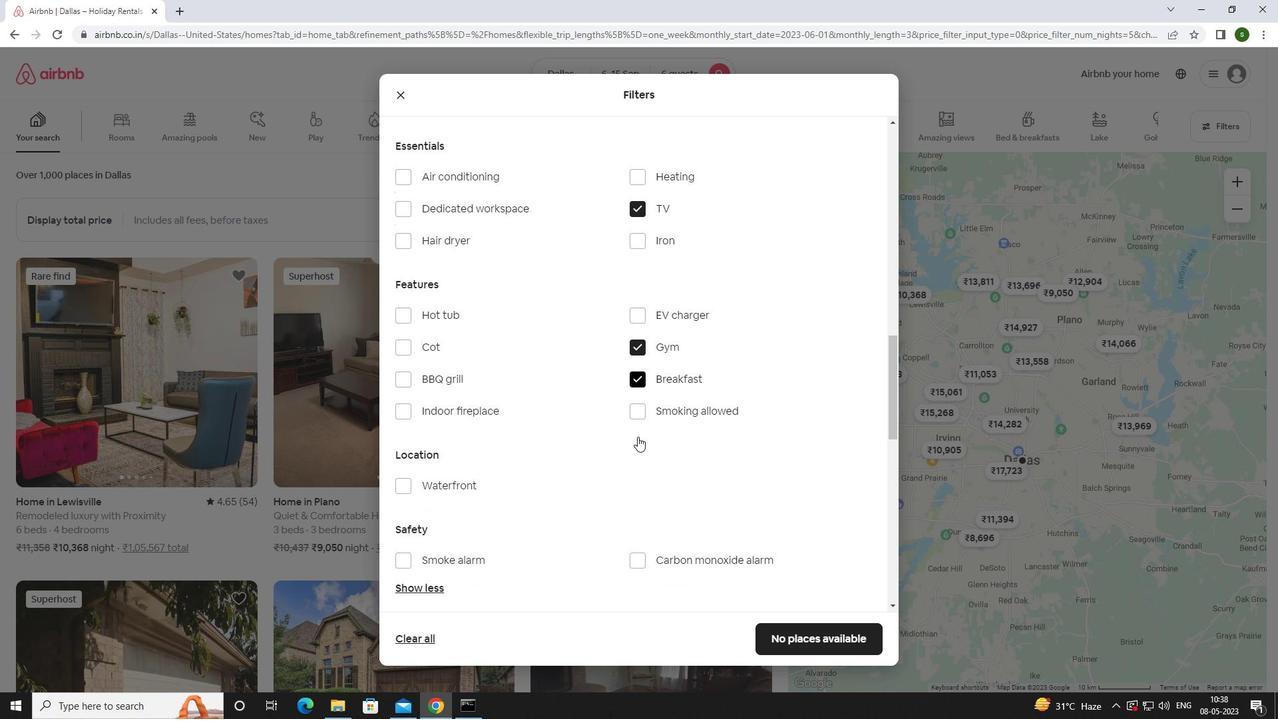
Action: Mouse scrolled (638, 436) with delta (0, 0)
Screenshot: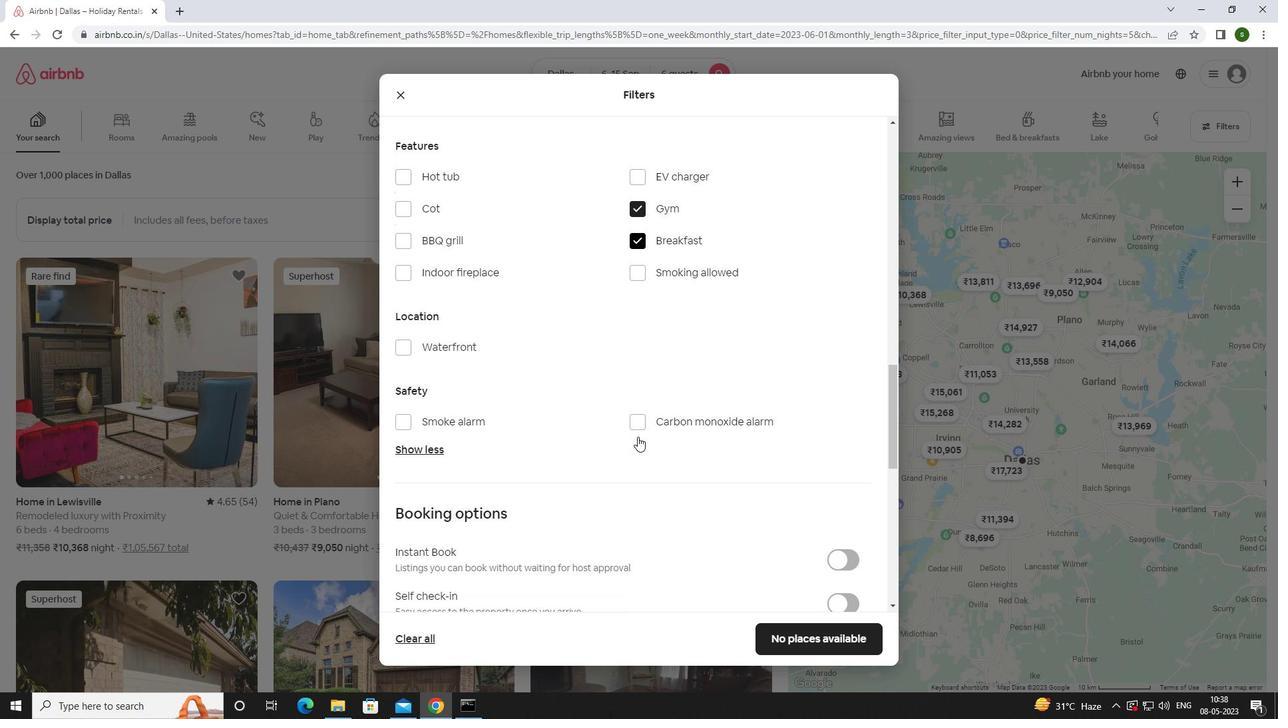 
Action: Mouse scrolled (638, 436) with delta (0, 0)
Screenshot: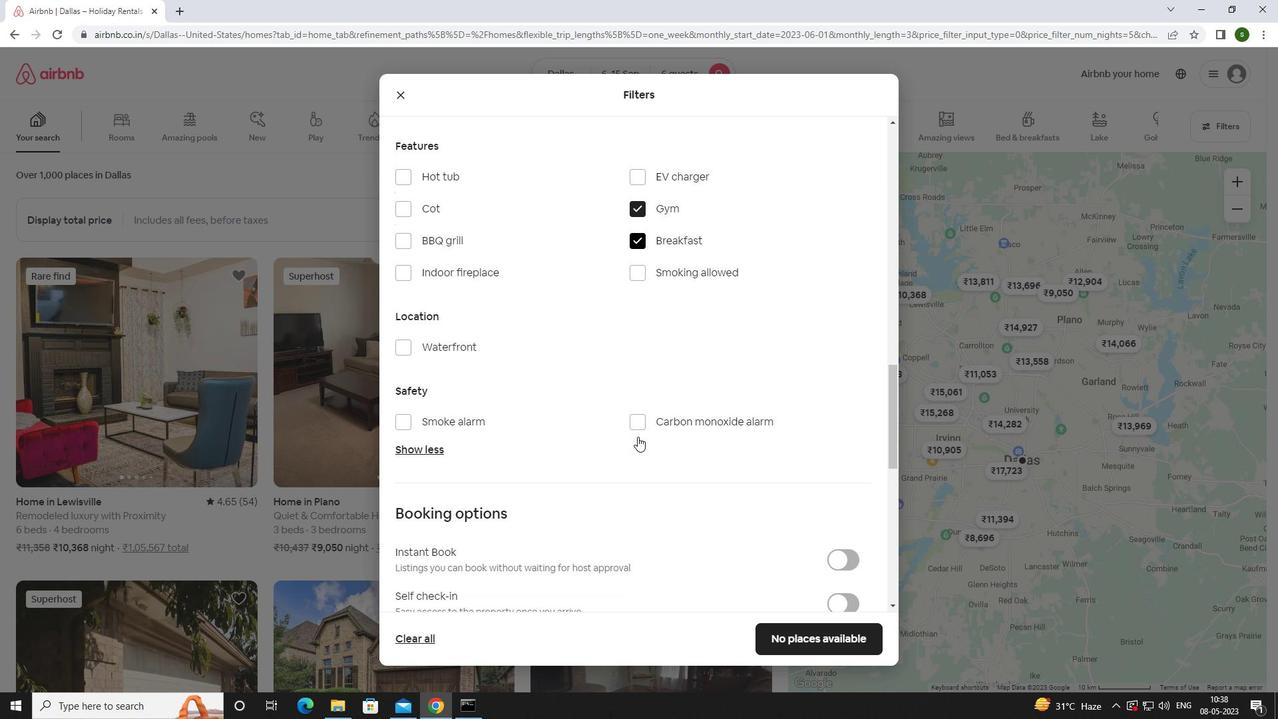 
Action: Mouse moved to (838, 465)
Screenshot: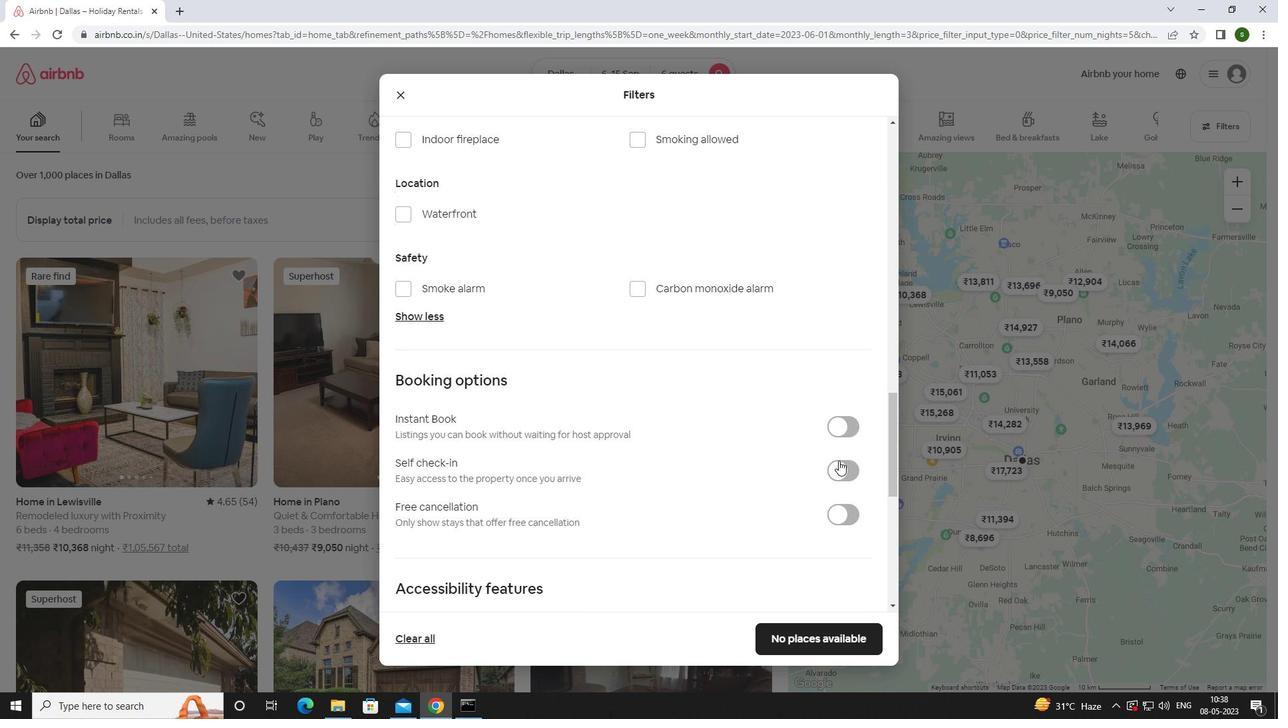 
Action: Mouse pressed left at (838, 465)
Screenshot: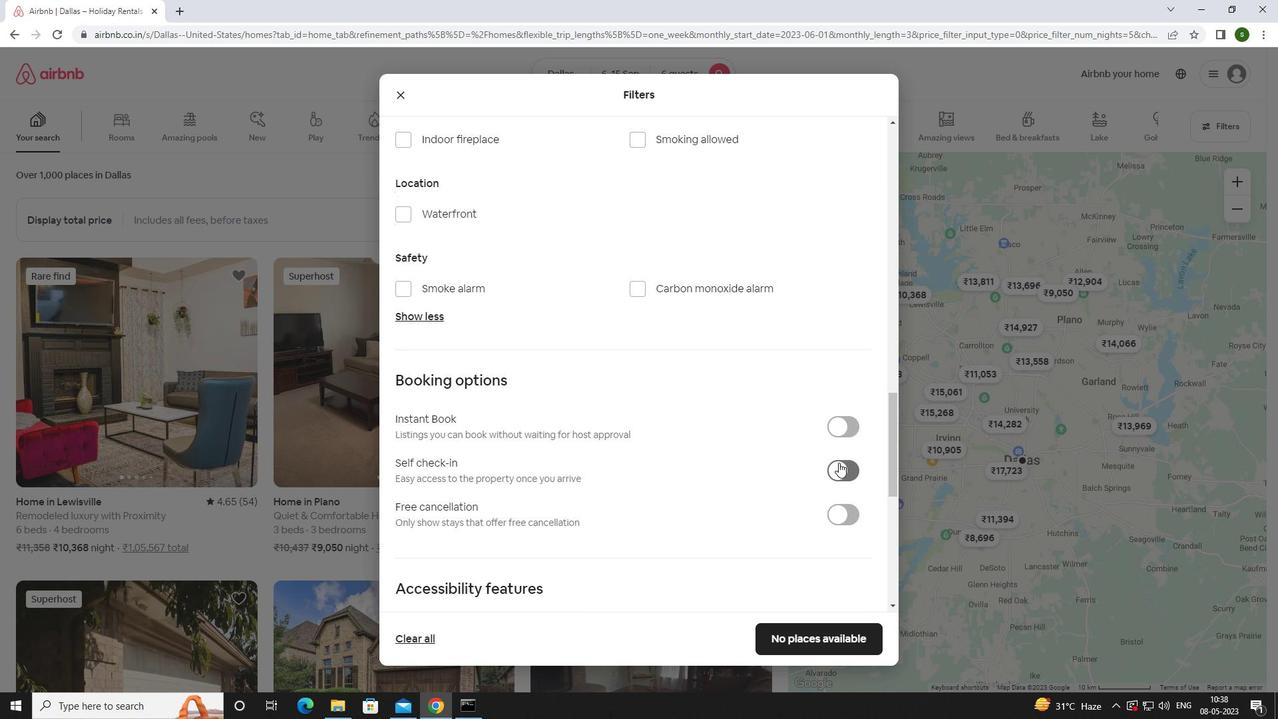 
Action: Mouse moved to (596, 476)
Screenshot: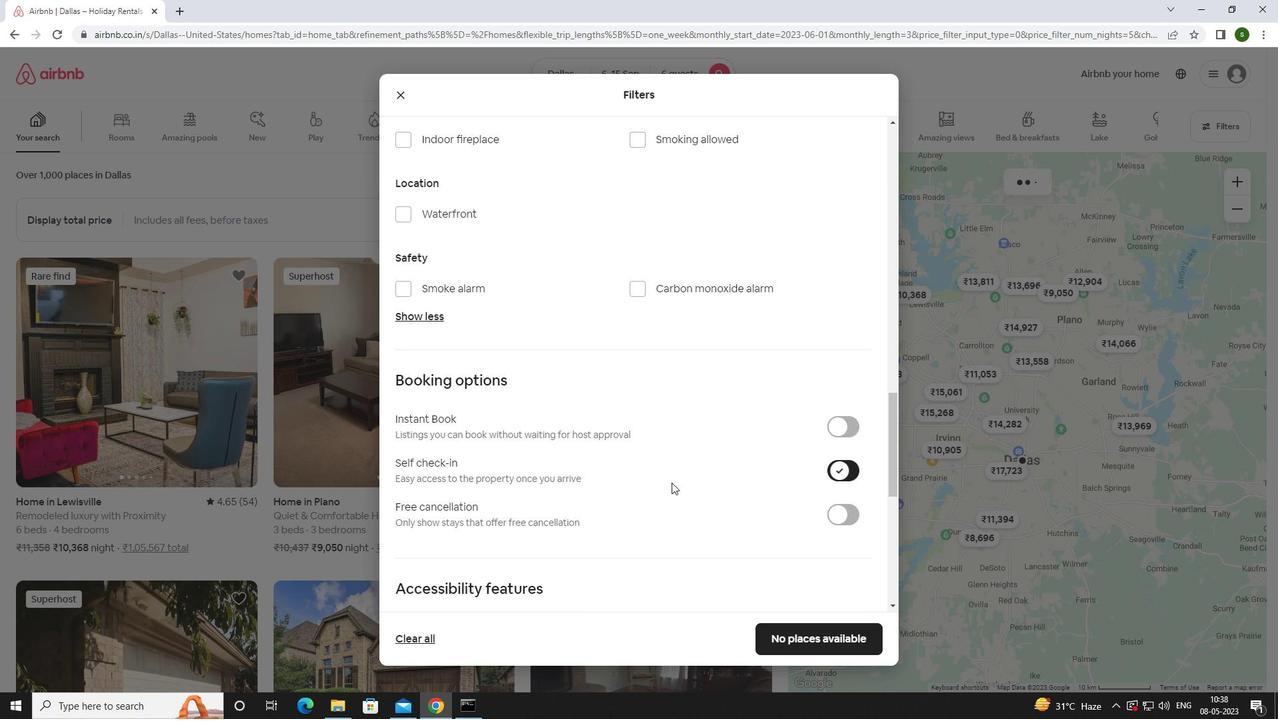 
Action: Mouse scrolled (596, 476) with delta (0, 0)
Screenshot: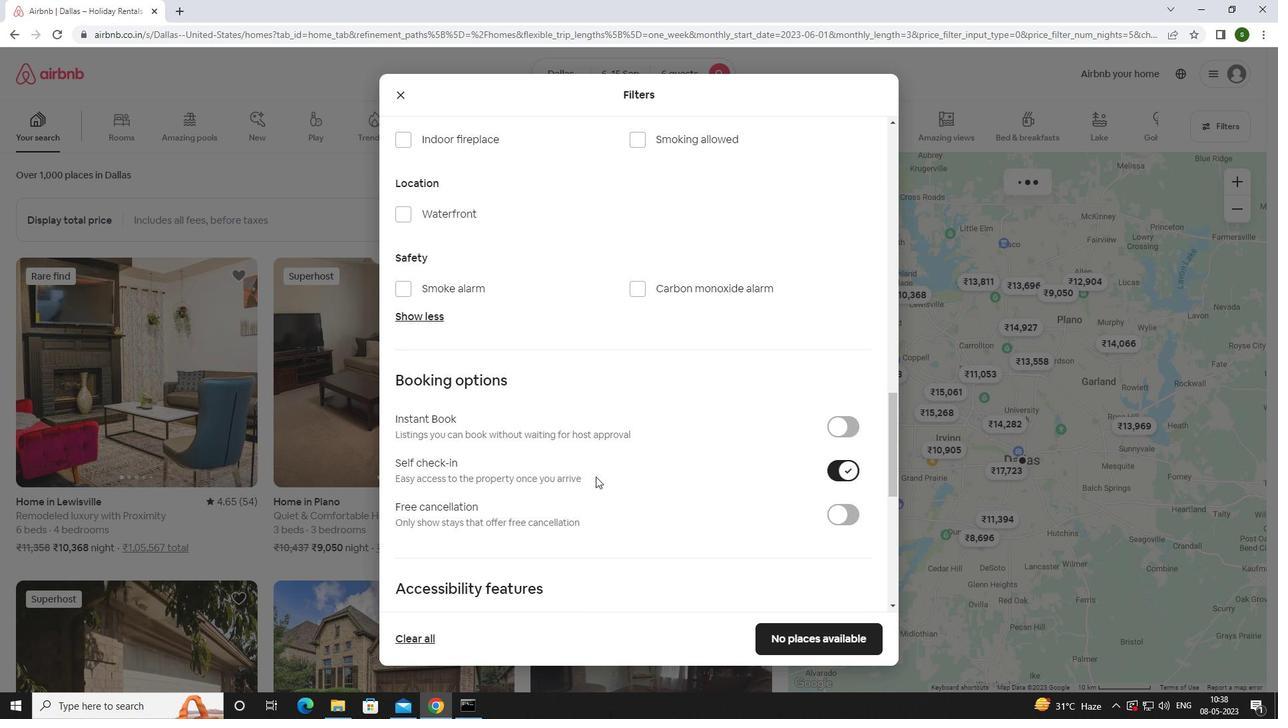 
Action: Mouse scrolled (596, 476) with delta (0, 0)
Screenshot: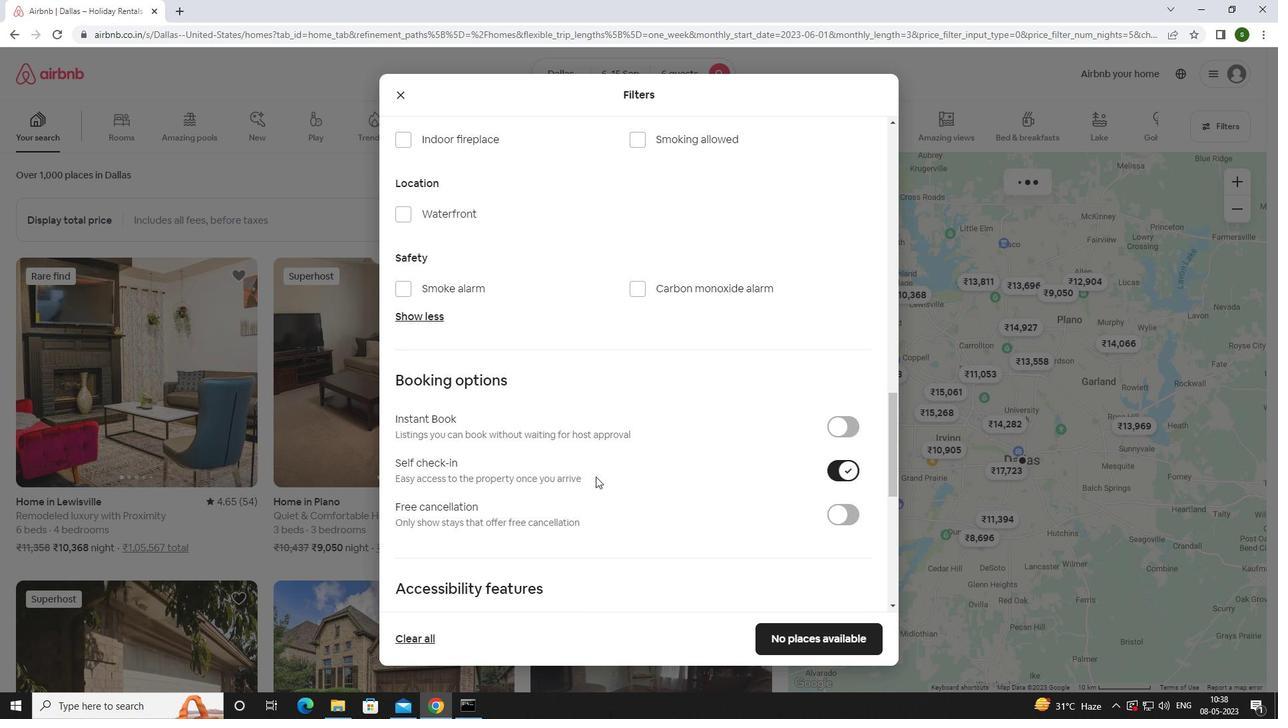 
Action: Mouse scrolled (596, 476) with delta (0, 0)
Screenshot: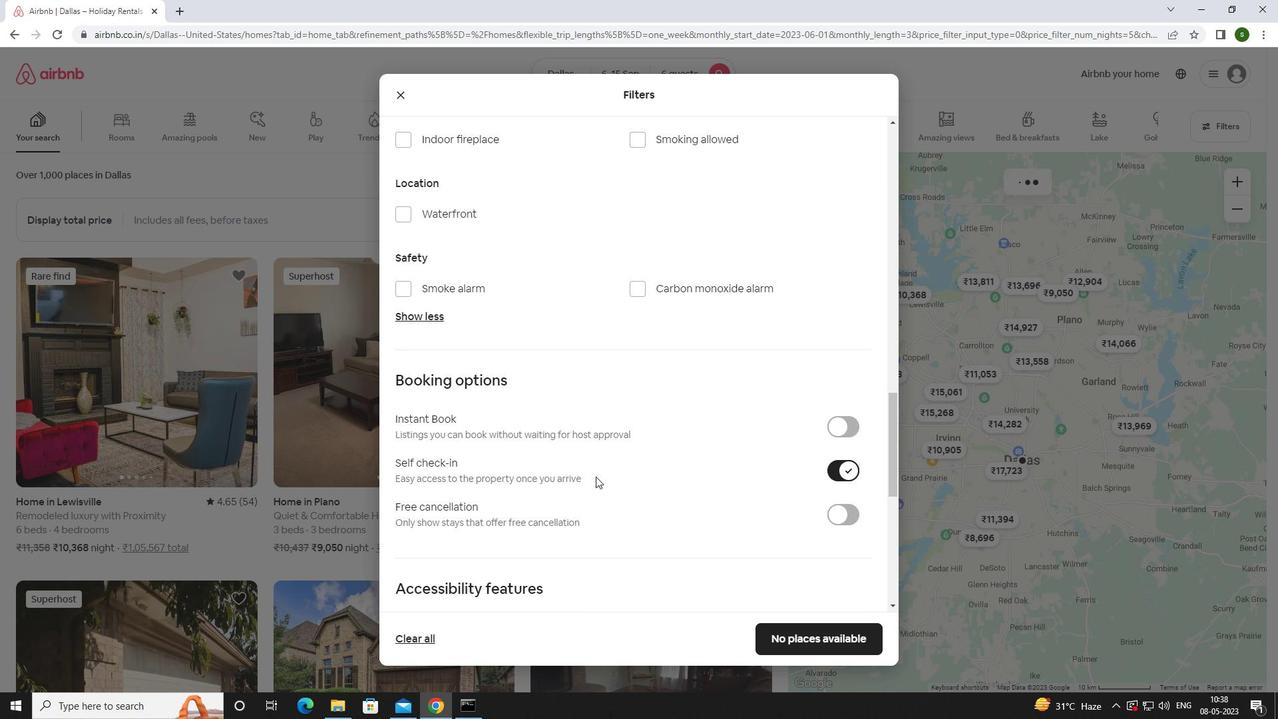 
Action: Mouse scrolled (596, 476) with delta (0, 0)
Screenshot: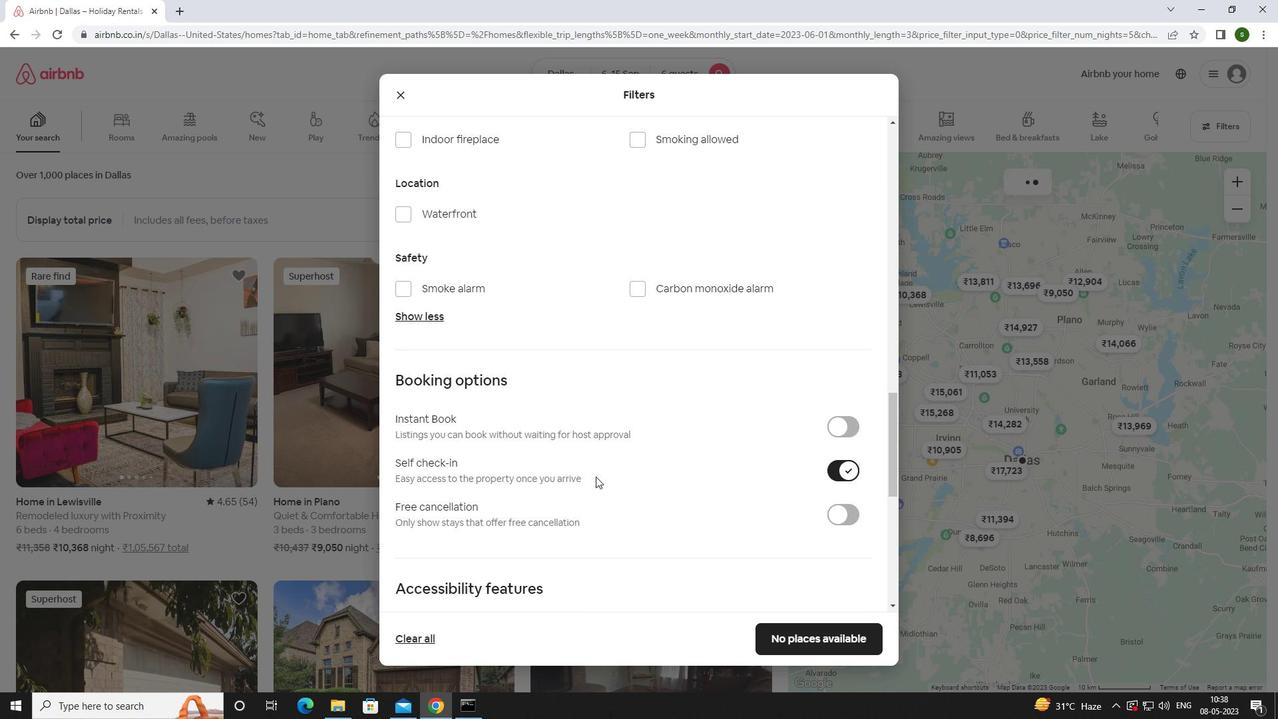 
Action: Mouse scrolled (596, 476) with delta (0, 0)
Screenshot: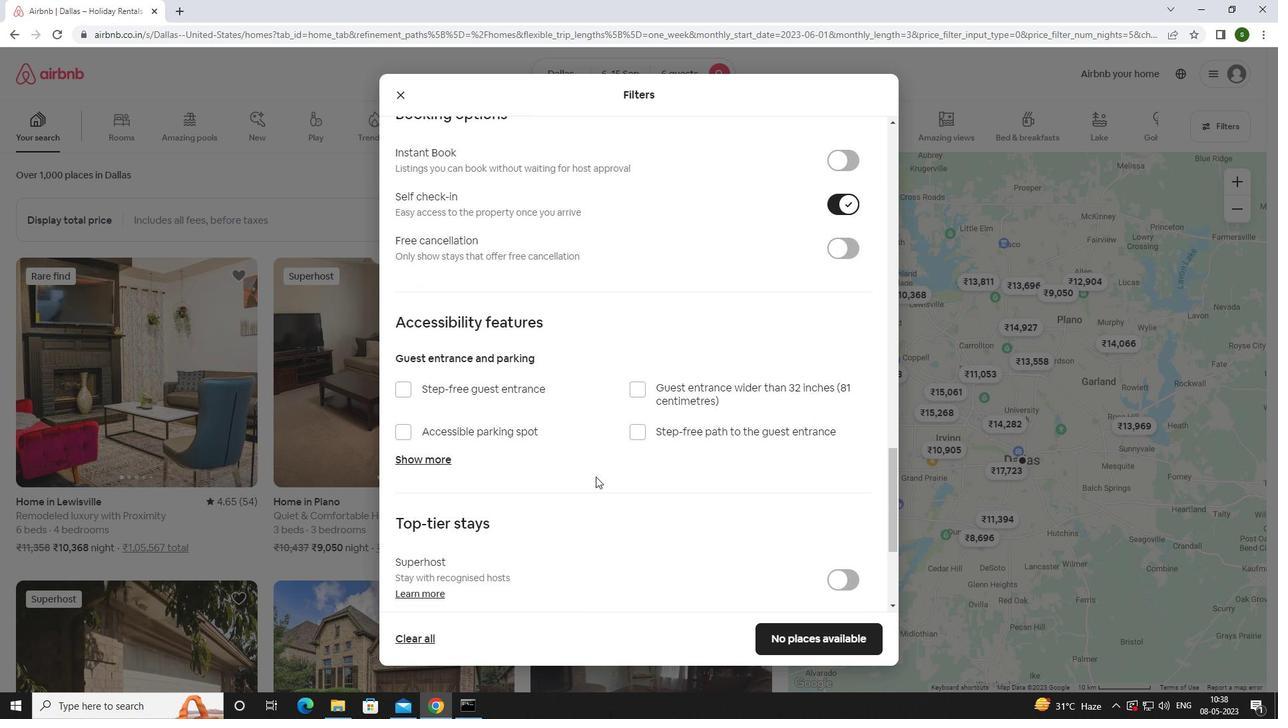 
Action: Mouse scrolled (596, 476) with delta (0, 0)
Screenshot: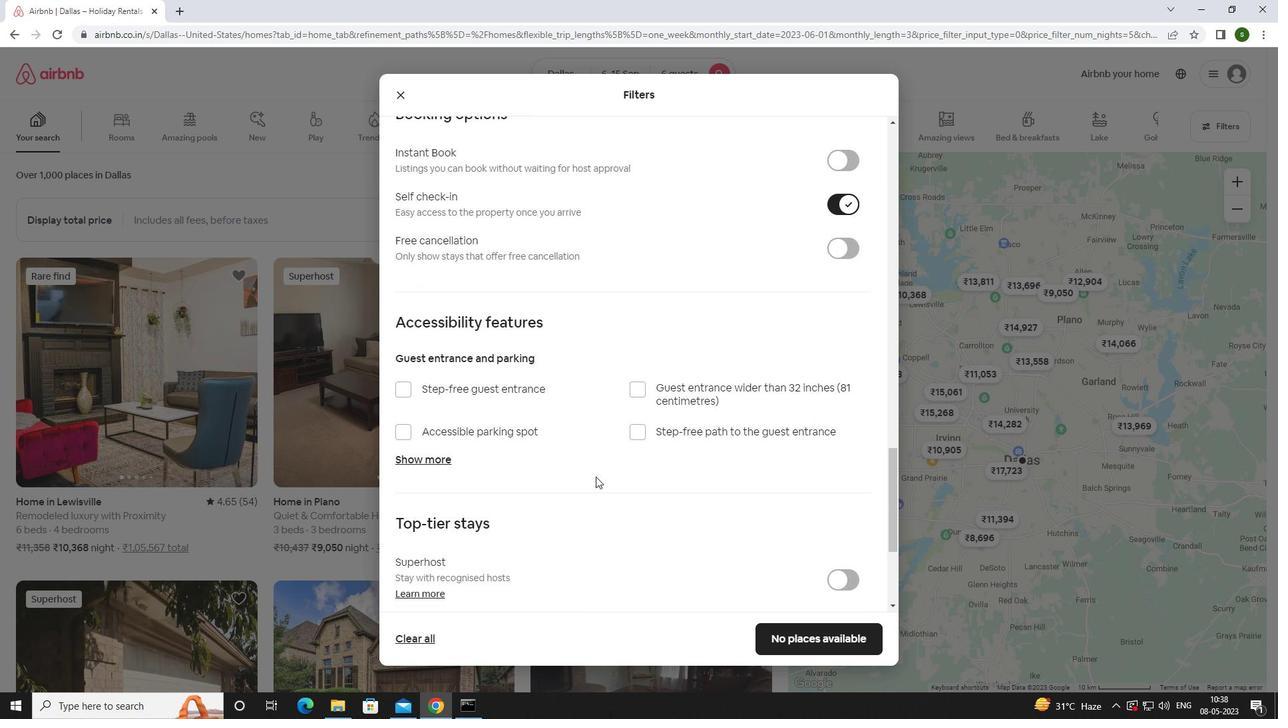 
Action: Mouse scrolled (596, 476) with delta (0, 0)
Screenshot: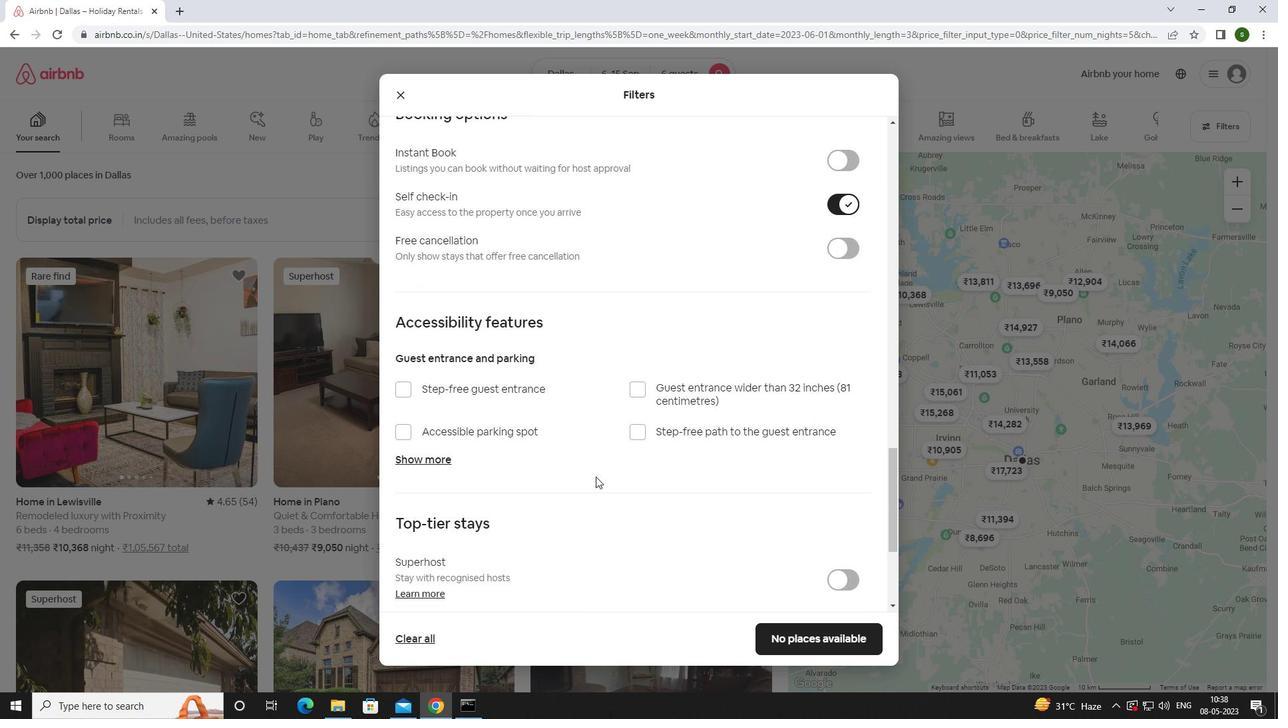 
Action: Mouse scrolled (596, 476) with delta (0, 0)
Screenshot: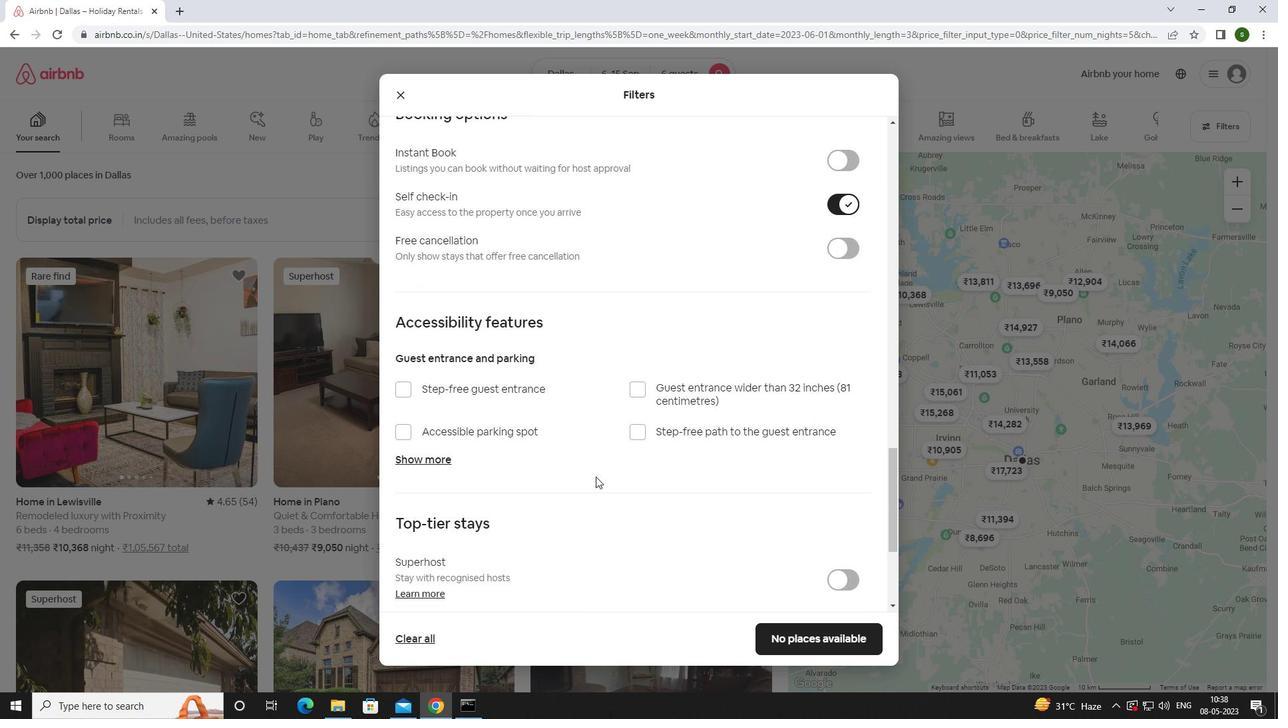 
Action: Mouse scrolled (596, 476) with delta (0, 0)
Screenshot: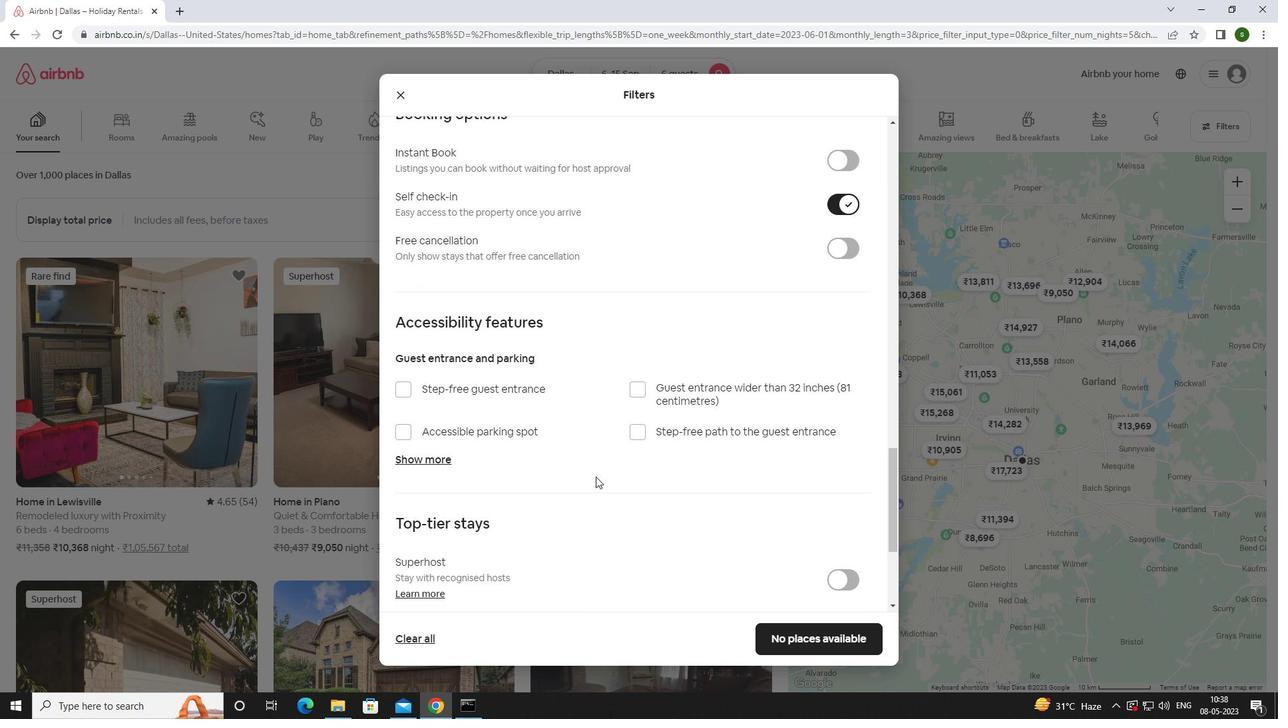 
Action: Mouse moved to (593, 476)
Screenshot: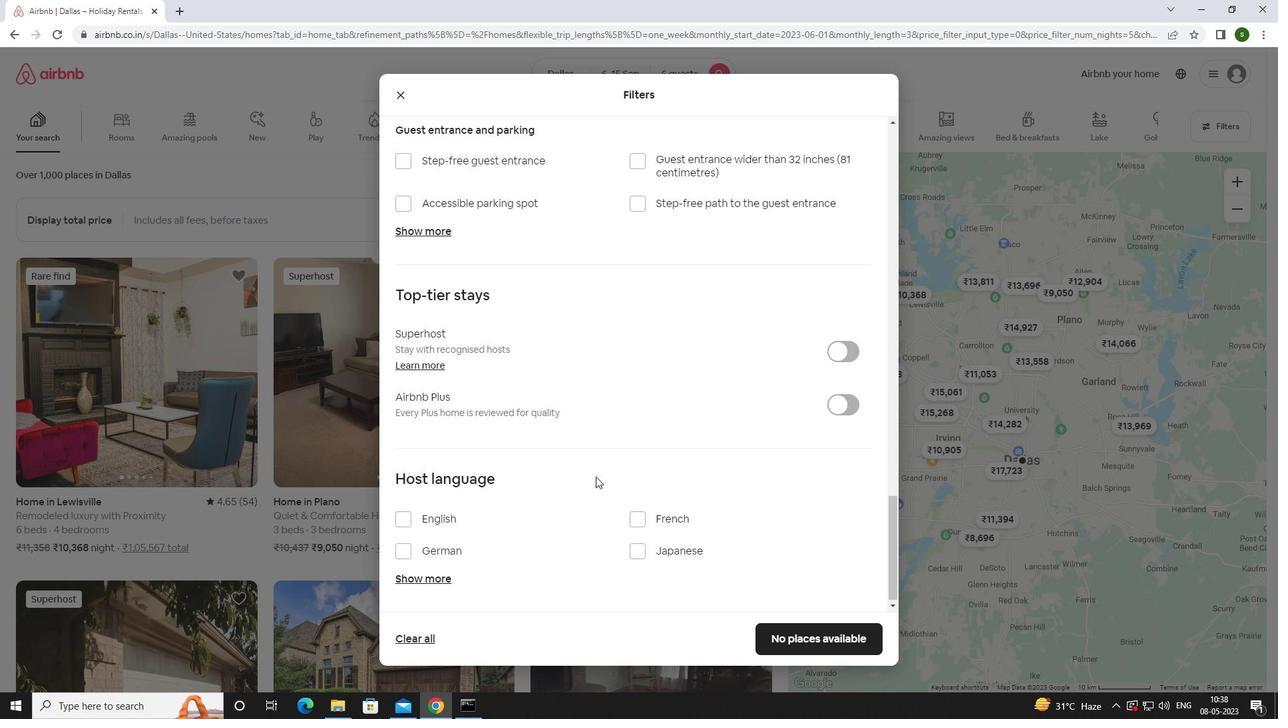 
Action: Mouse scrolled (593, 476) with delta (0, 0)
Screenshot: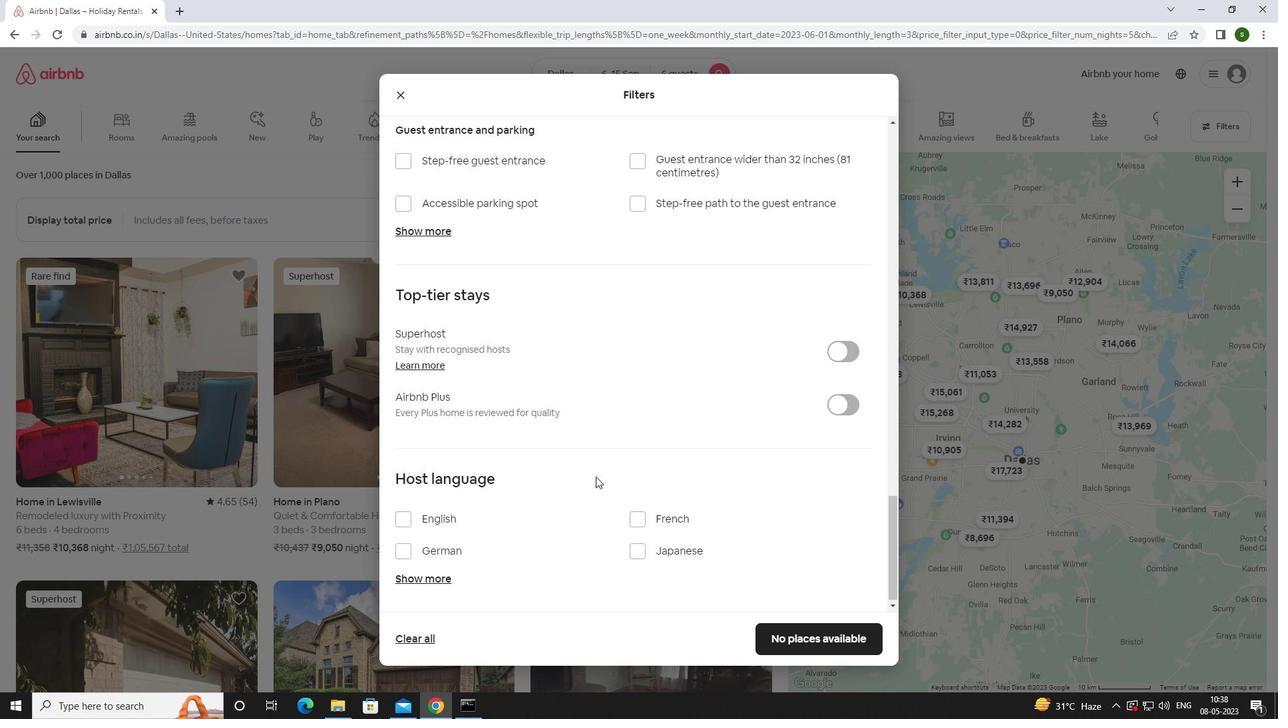 
Action: Mouse scrolled (593, 476) with delta (0, 0)
Screenshot: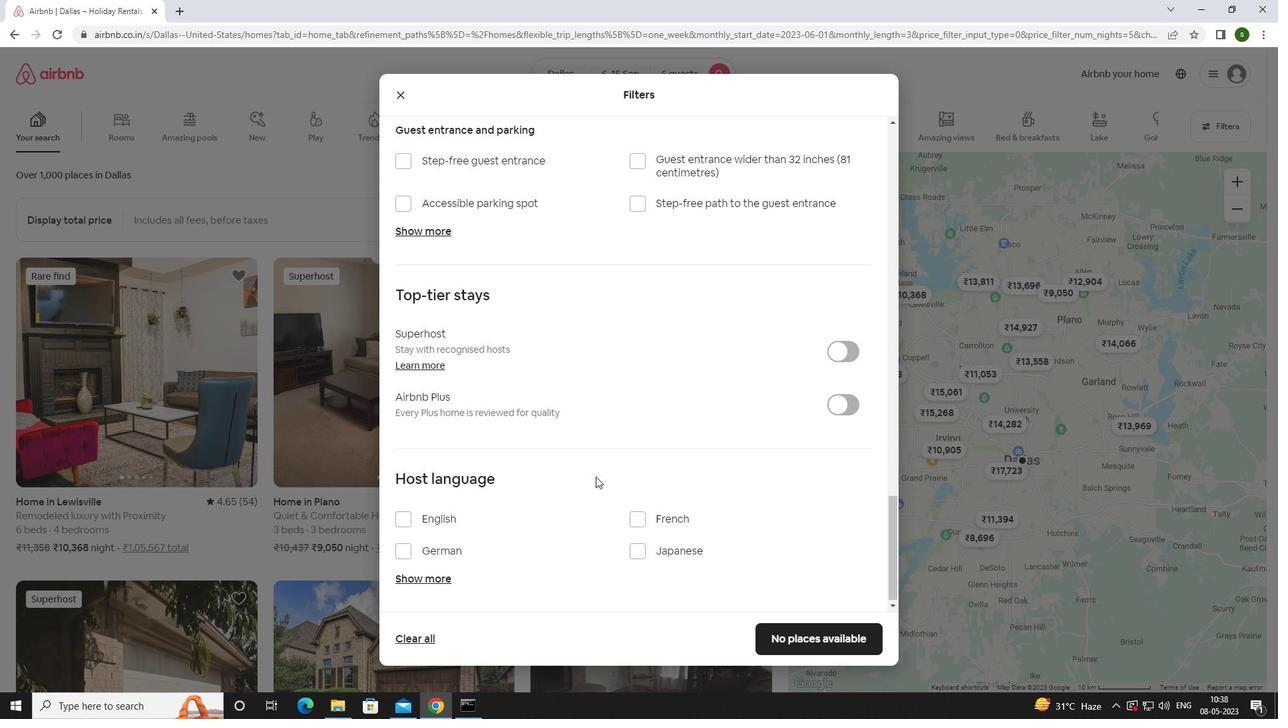 
Action: Mouse moved to (592, 476)
Screenshot: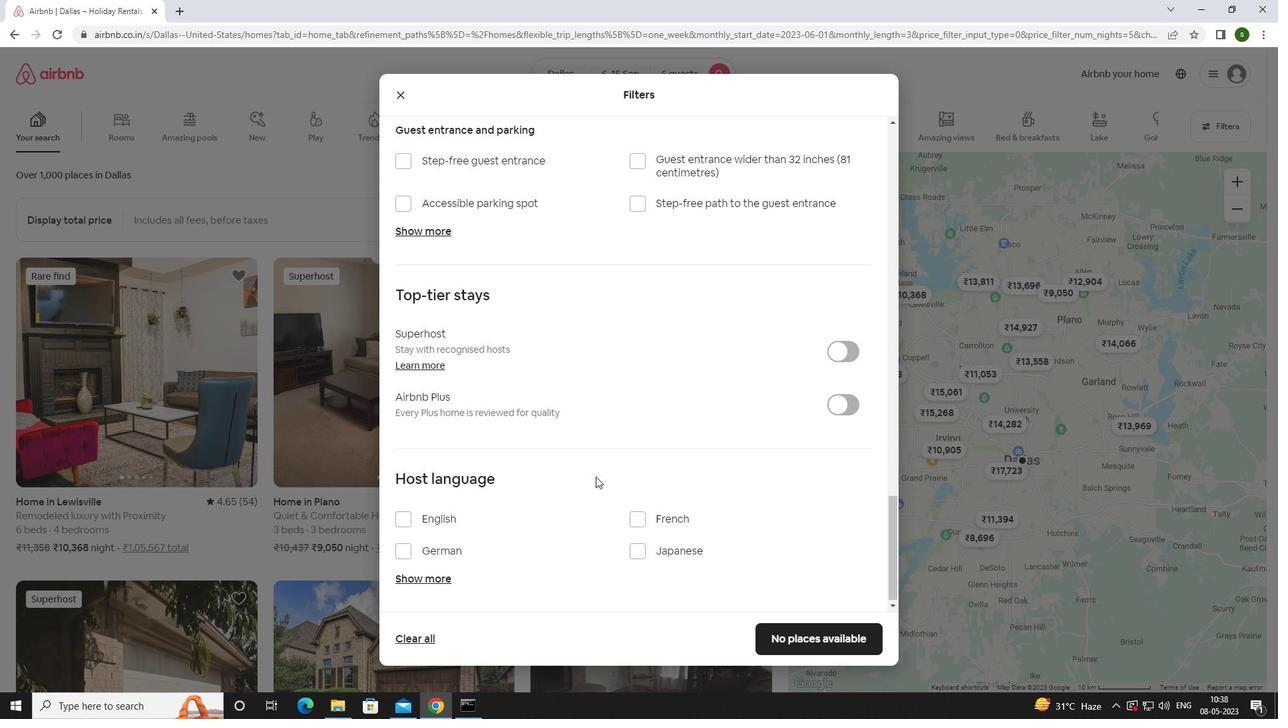 
Action: Mouse scrolled (592, 476) with delta (0, 0)
Screenshot: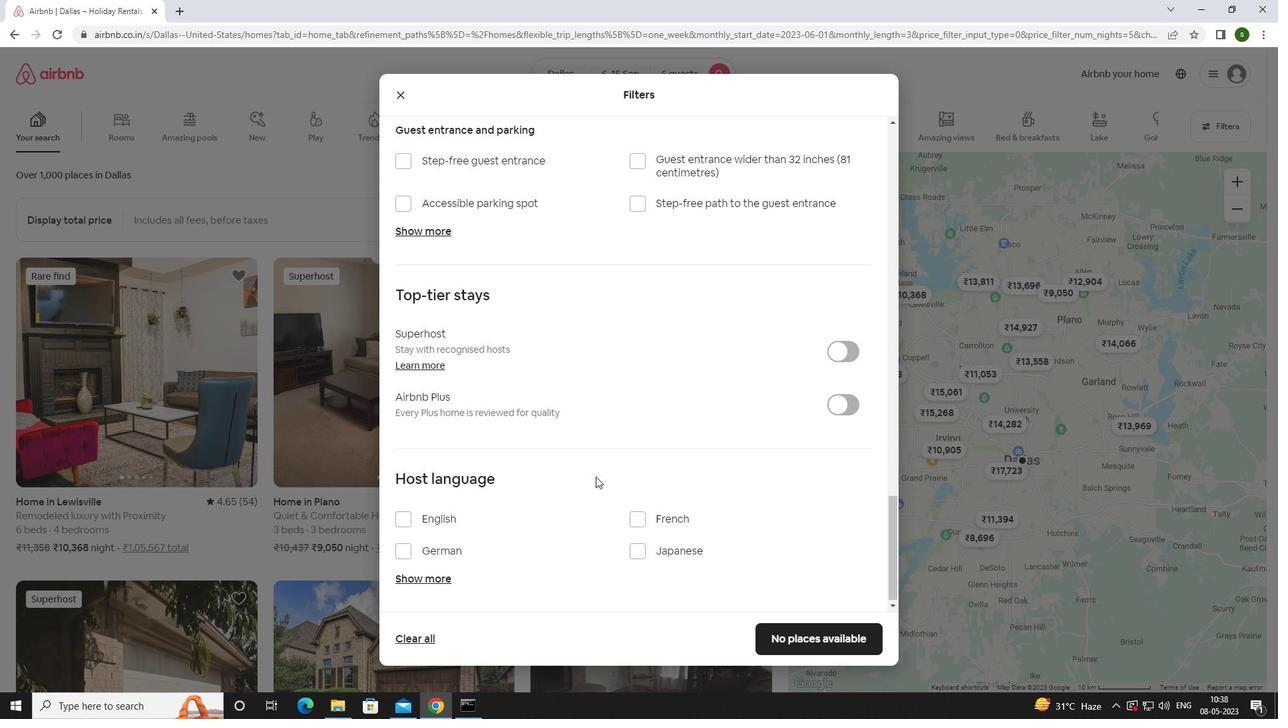
Action: Mouse moved to (592, 476)
Screenshot: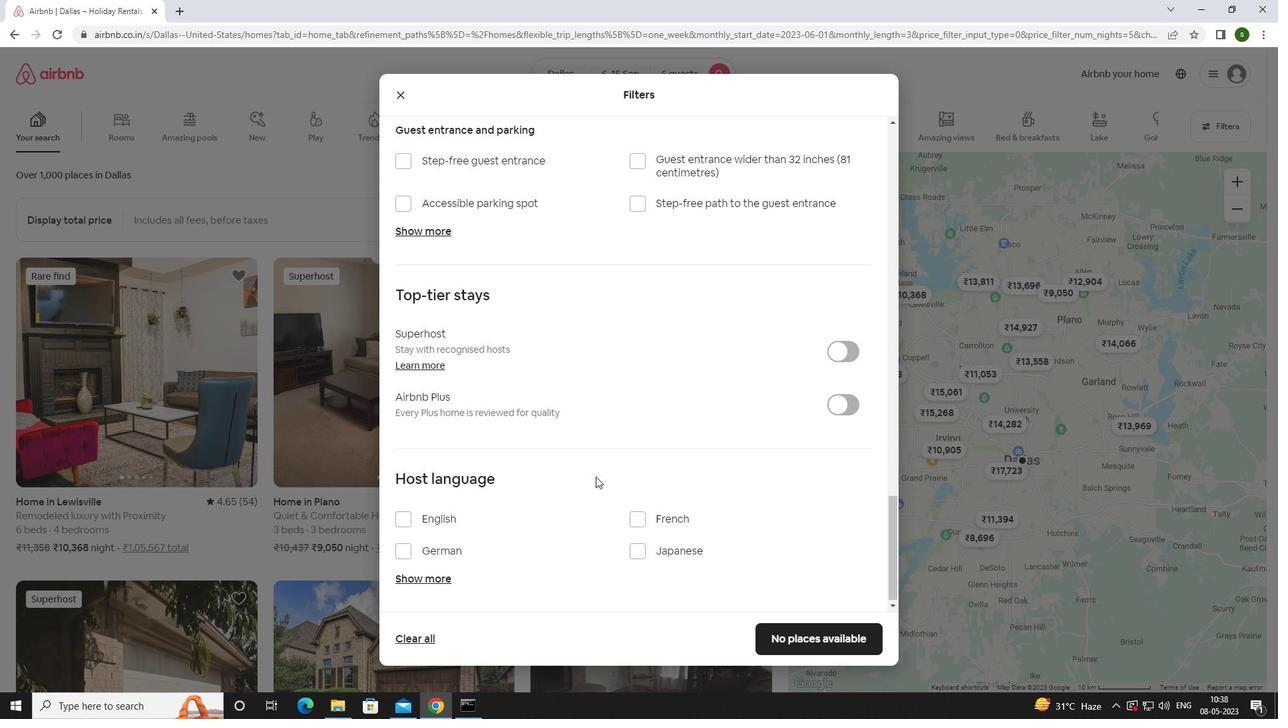 
Action: Mouse scrolled (592, 476) with delta (0, 0)
Screenshot: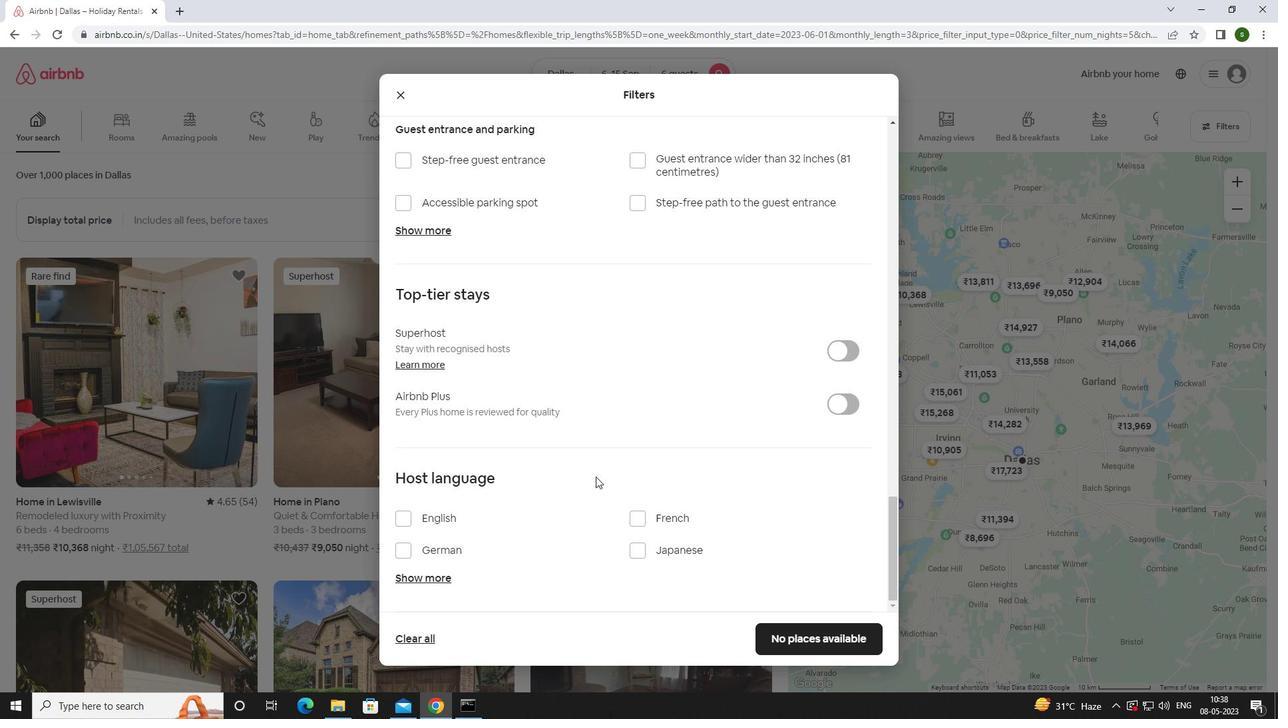 
Action: Mouse moved to (446, 510)
Screenshot: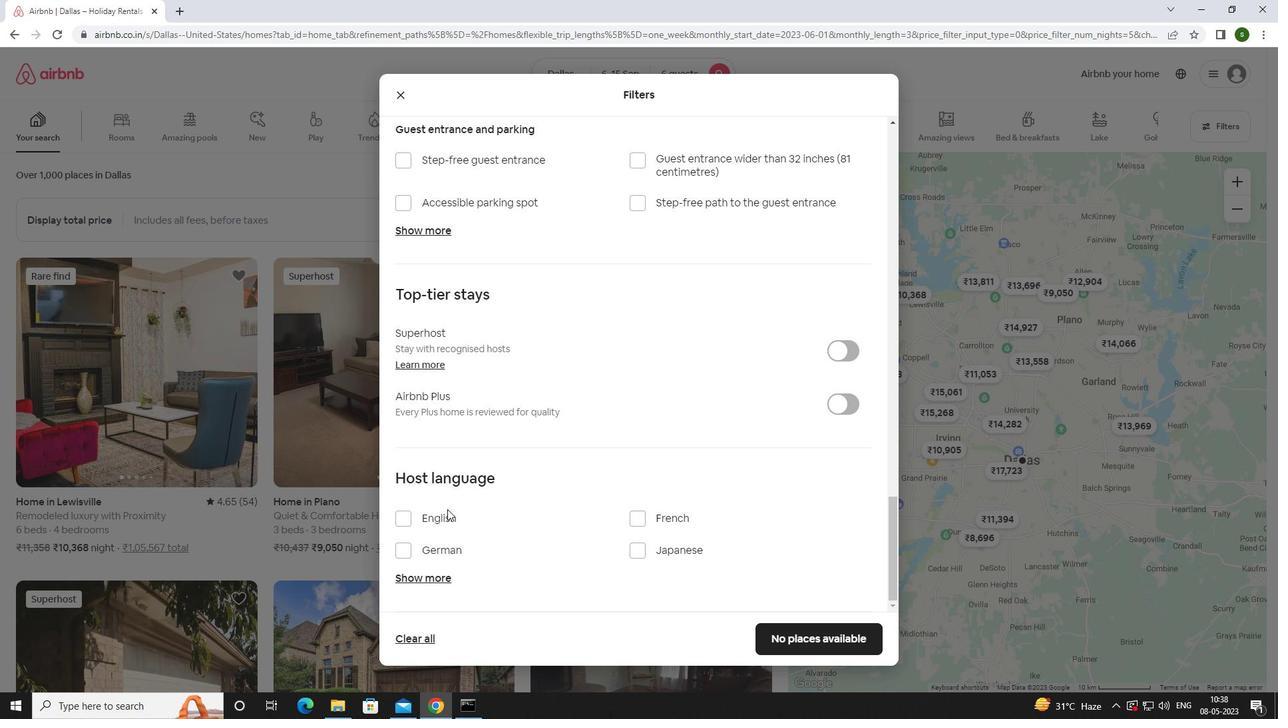 
Action: Mouse pressed left at (446, 510)
Screenshot: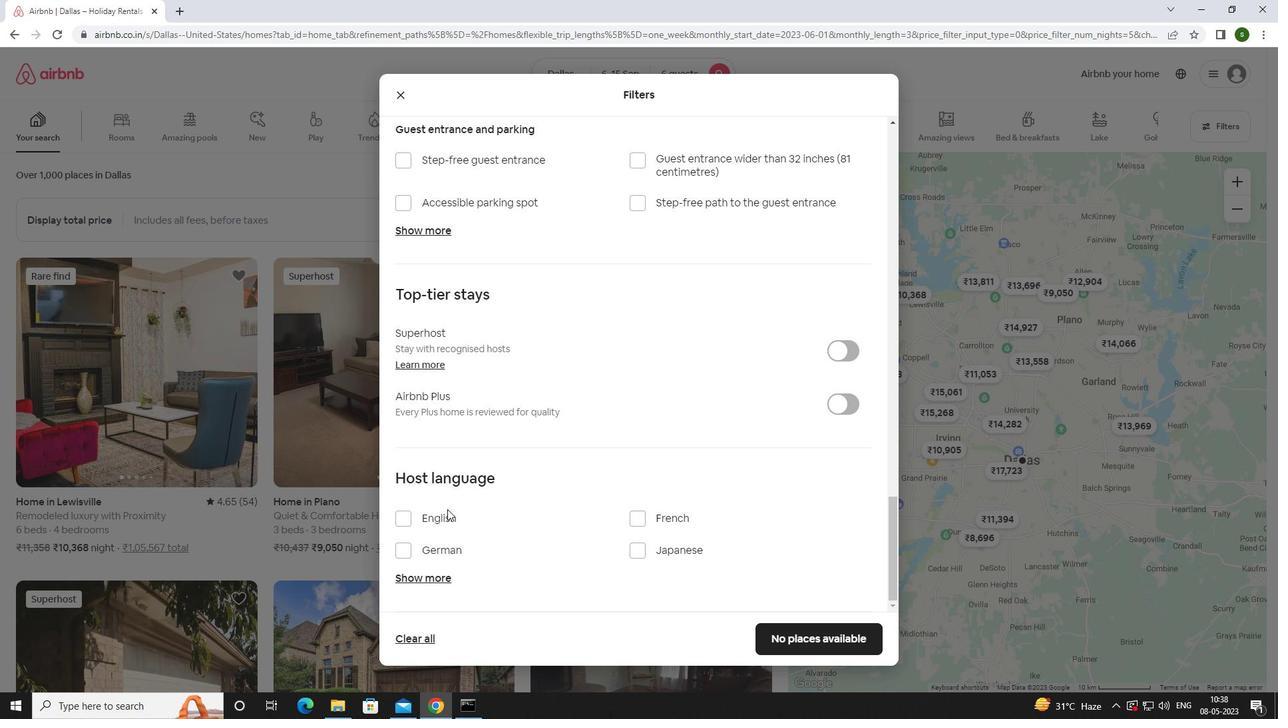 
Action: Mouse moved to (446, 514)
Screenshot: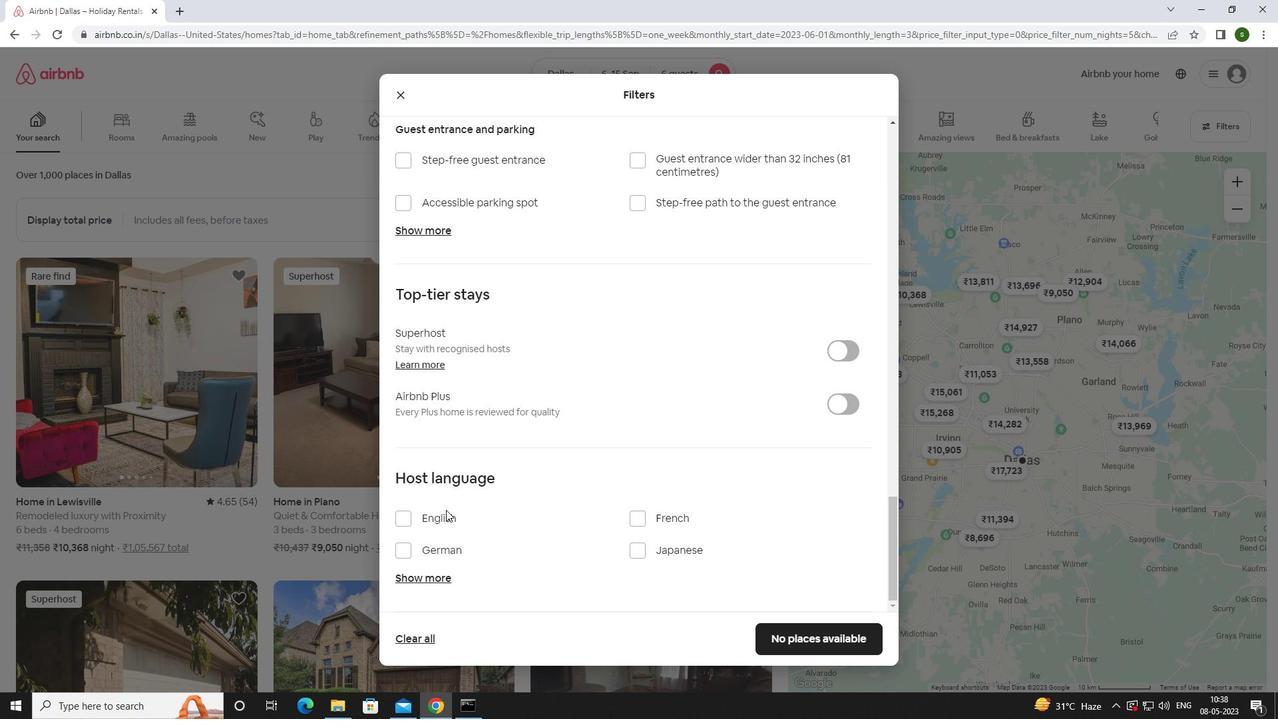 
Action: Mouse pressed left at (446, 514)
Screenshot: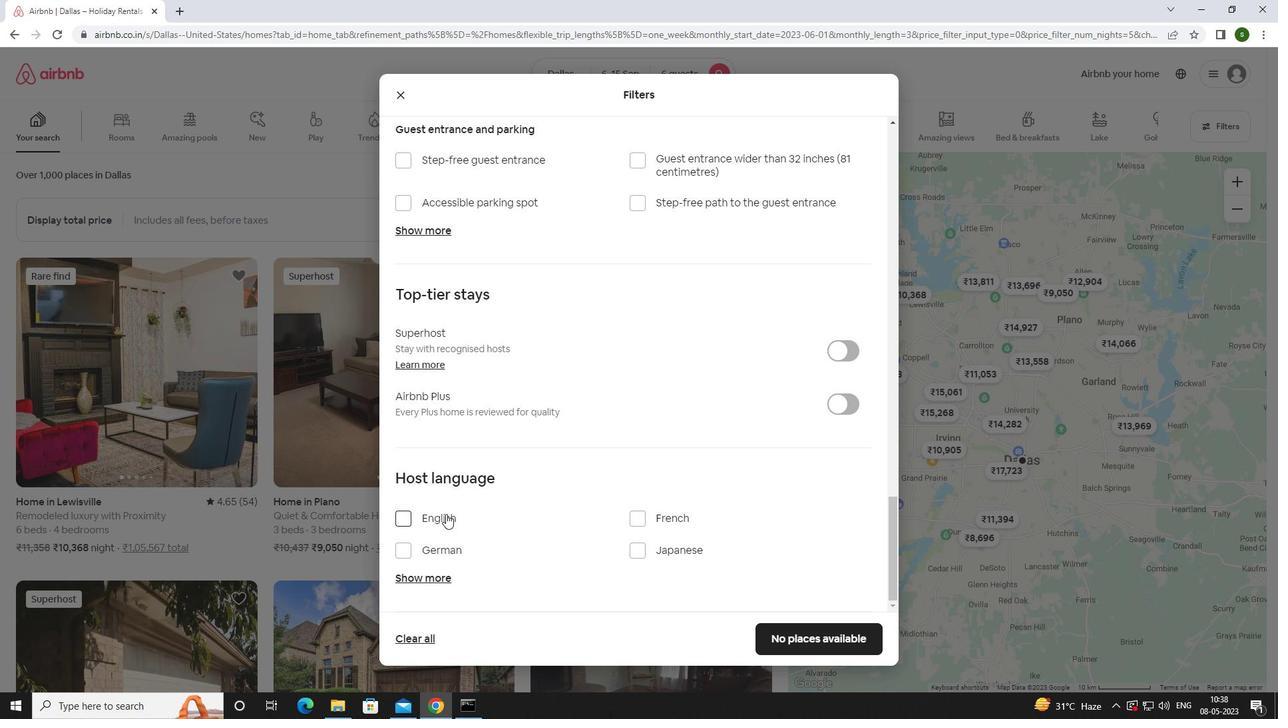 
Action: Mouse moved to (807, 626)
Screenshot: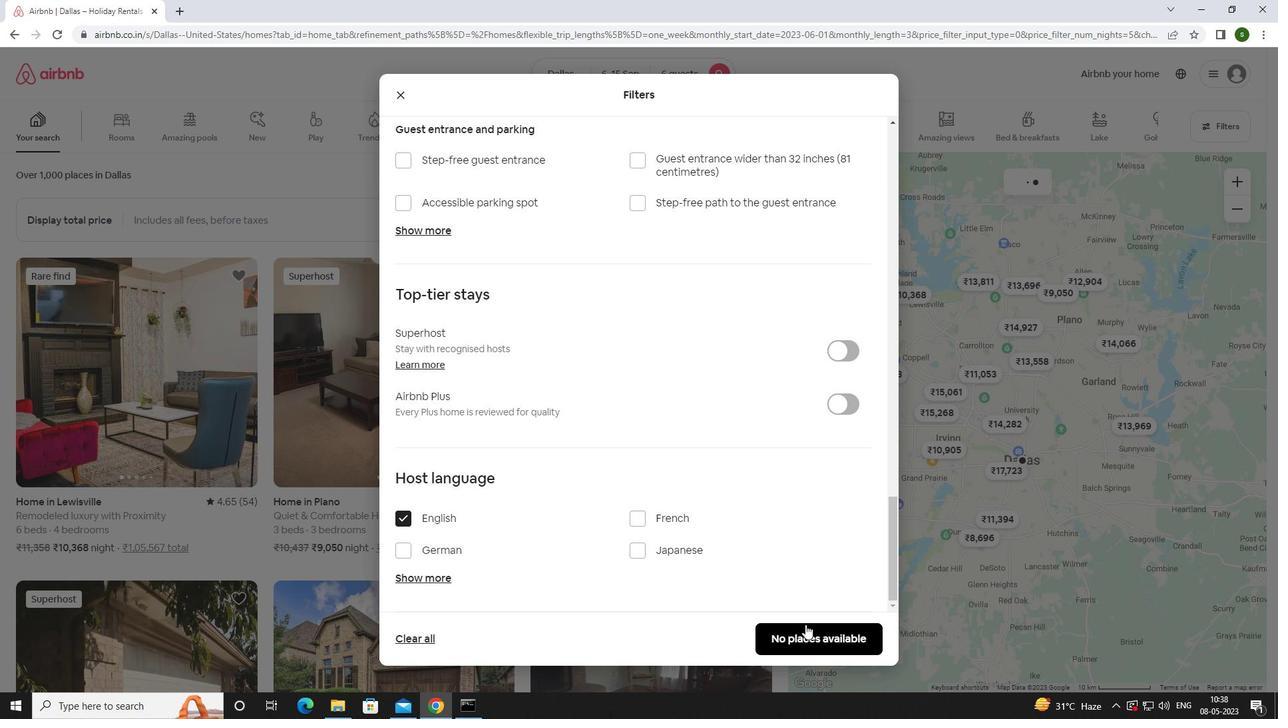 
Action: Mouse pressed left at (807, 626)
Screenshot: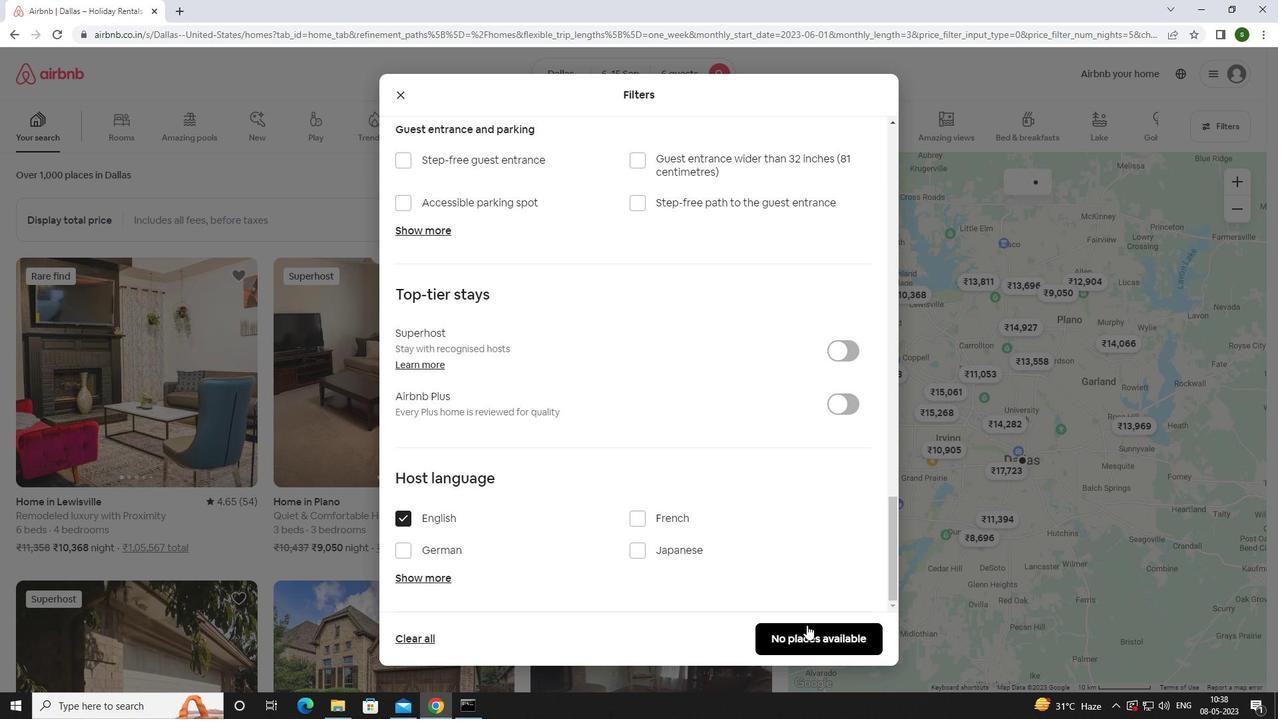 
Action: Mouse moved to (554, 493)
Screenshot: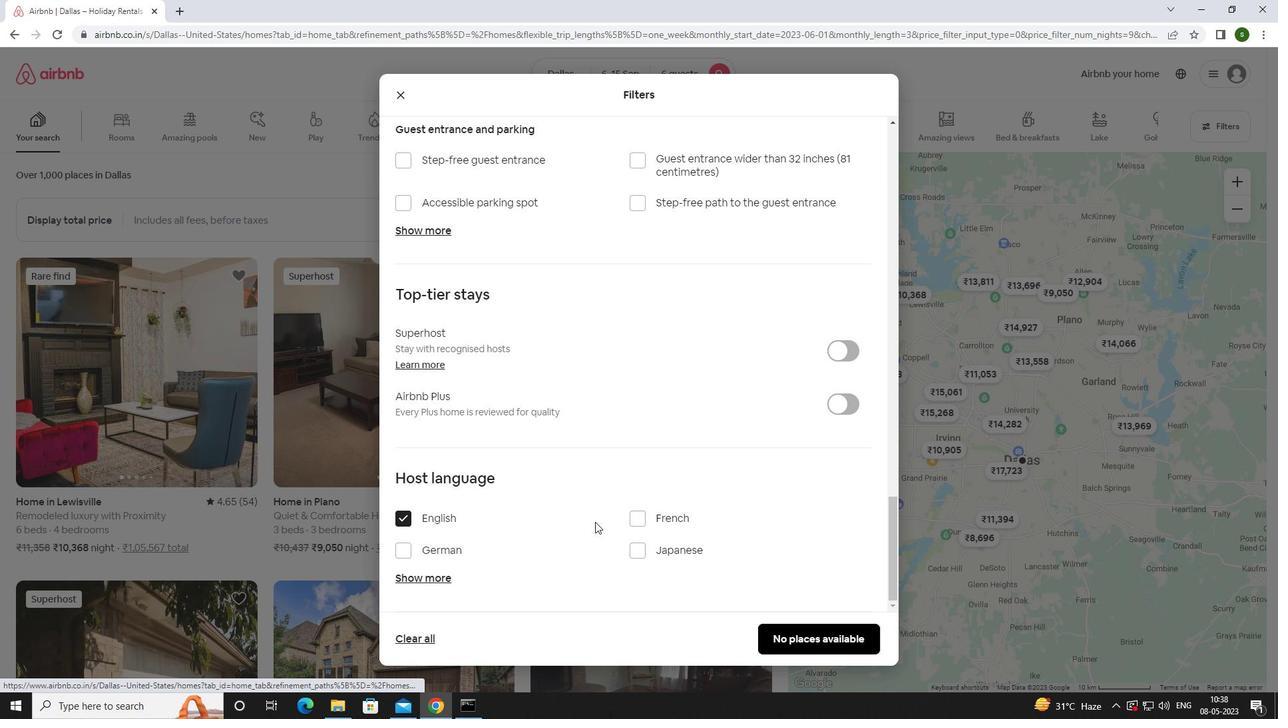 
